 Task: Find connections with filter location Norderstedt with filter topic #careeradvice with filter profile language Potuguese with filter current company Bar & Bench with filter school Nava Nalanda with filter industry Information Services with filter service category Android Development with filter keywords title Shipping and Receiving Staff
Action: Mouse moved to (544, 99)
Screenshot: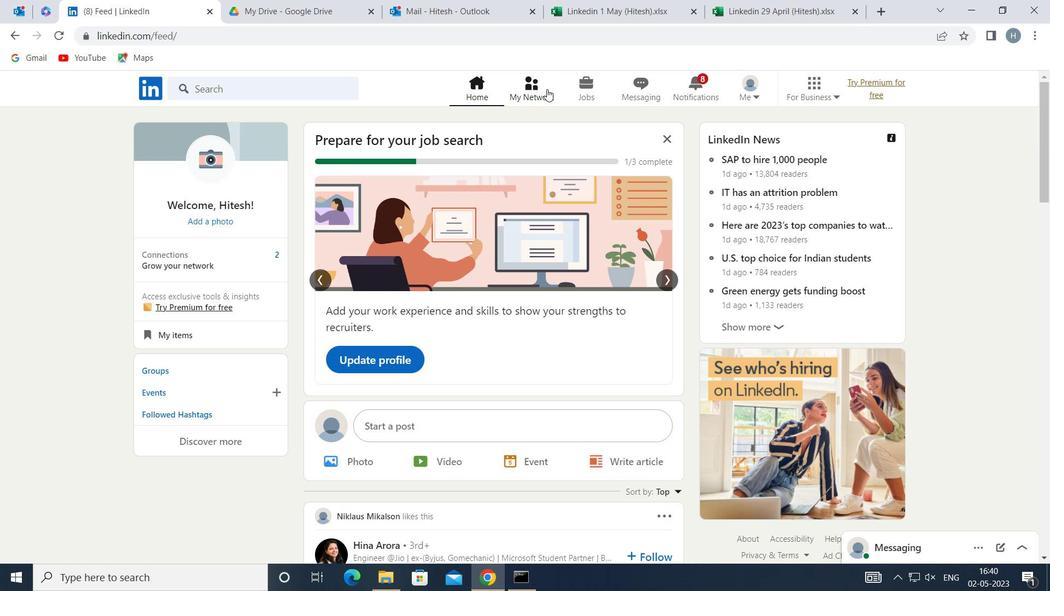 
Action: Mouse pressed left at (544, 99)
Screenshot: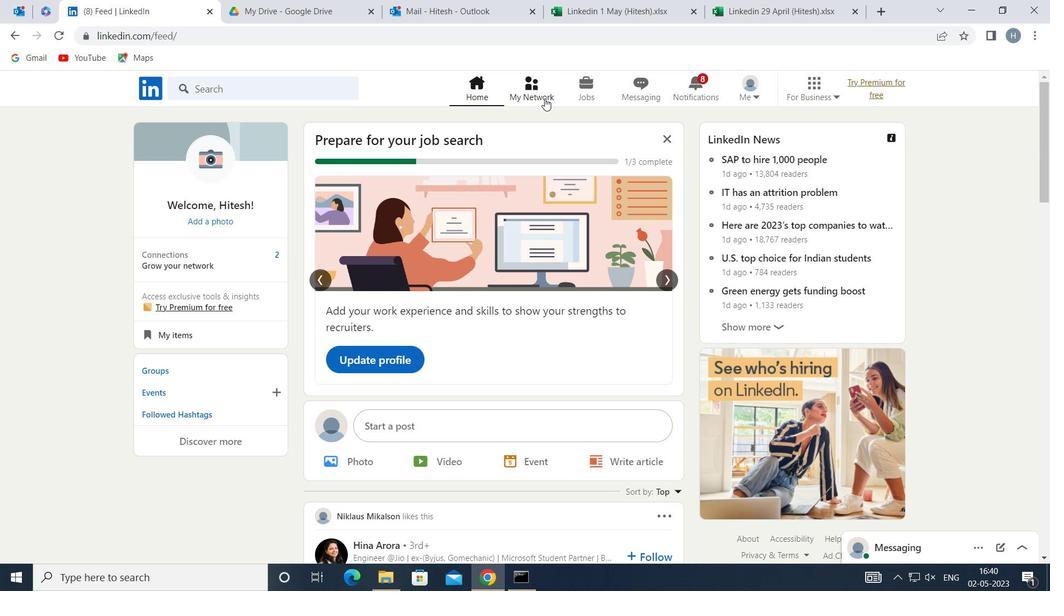 
Action: Mouse moved to (286, 167)
Screenshot: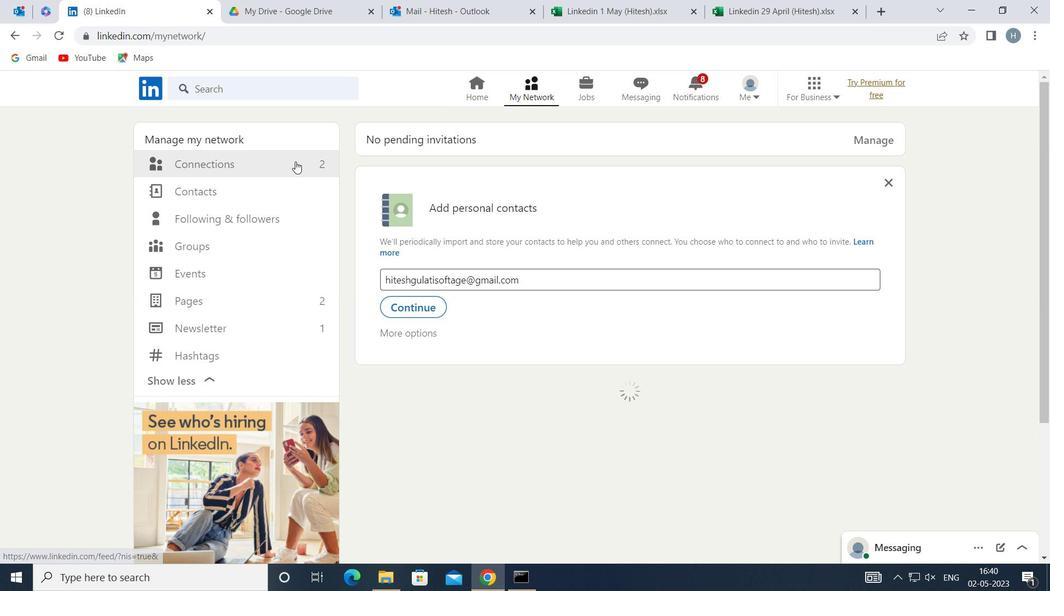 
Action: Mouse pressed left at (286, 167)
Screenshot: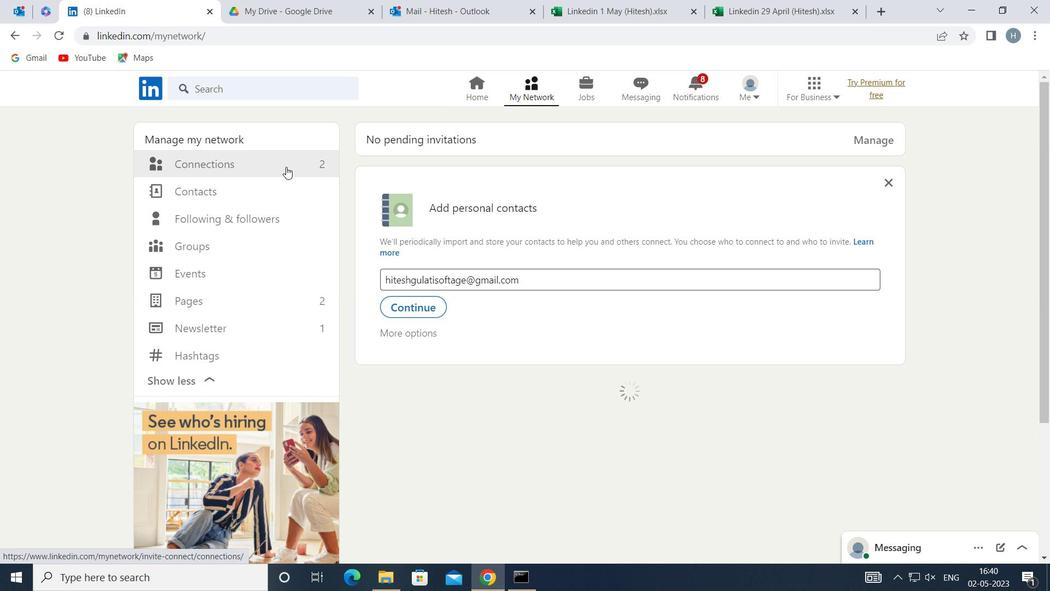 
Action: Mouse moved to (611, 166)
Screenshot: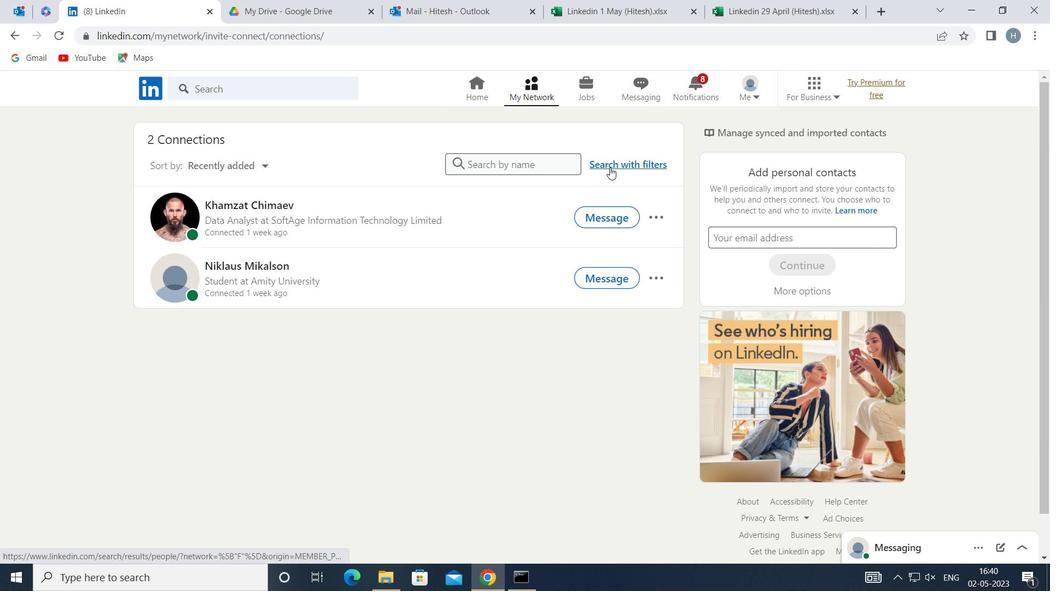 
Action: Mouse pressed left at (611, 166)
Screenshot: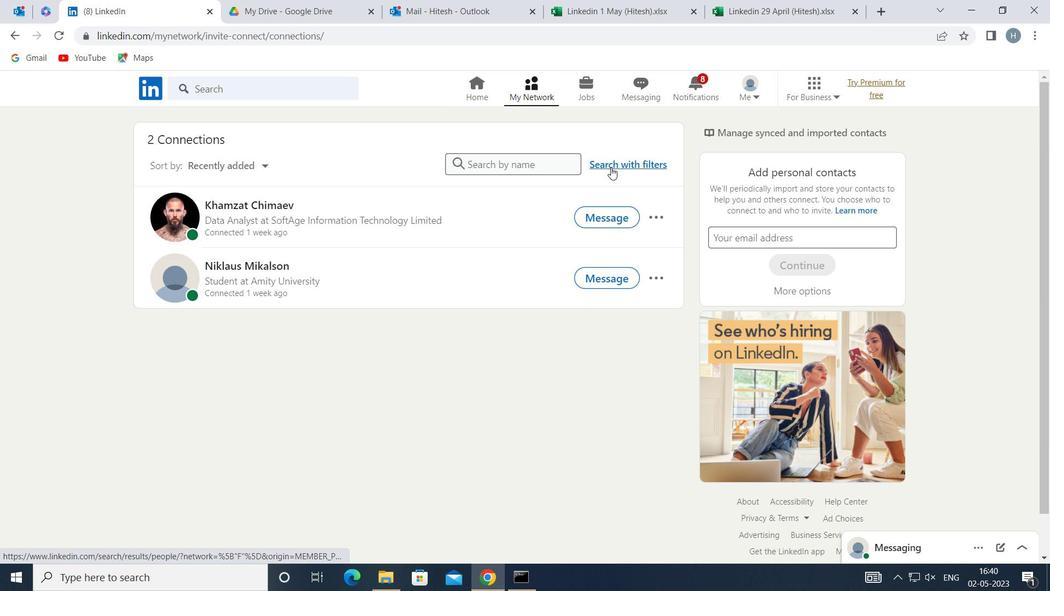 
Action: Mouse moved to (574, 132)
Screenshot: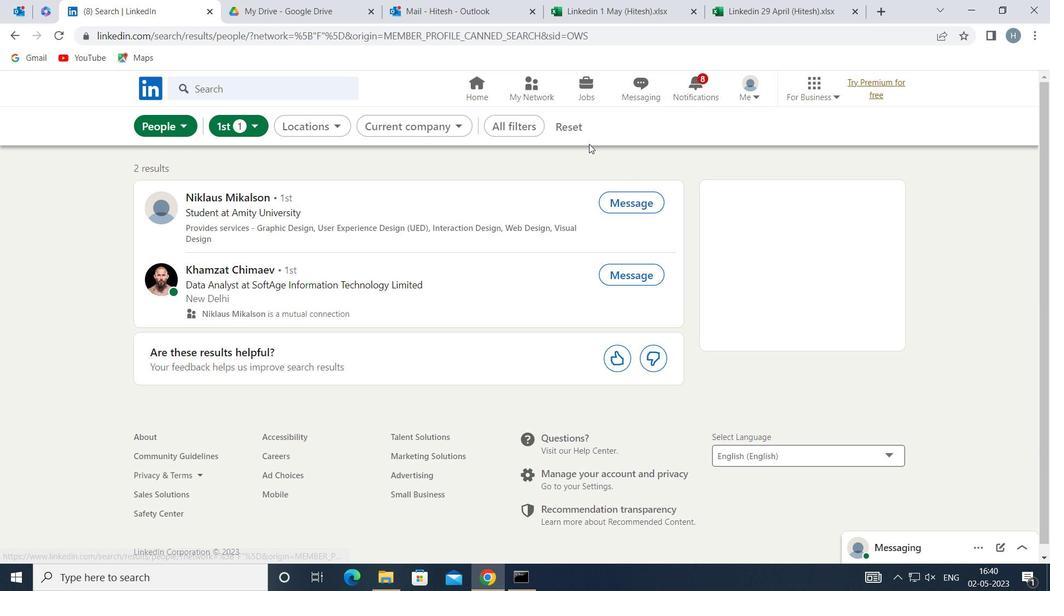 
Action: Mouse pressed left at (574, 132)
Screenshot: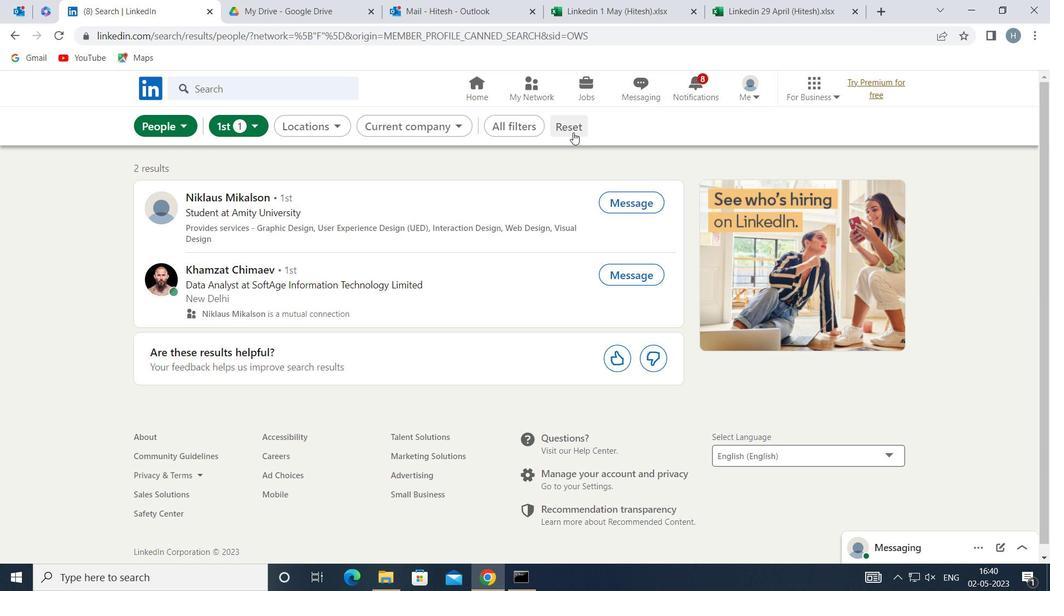 
Action: Mouse moved to (541, 118)
Screenshot: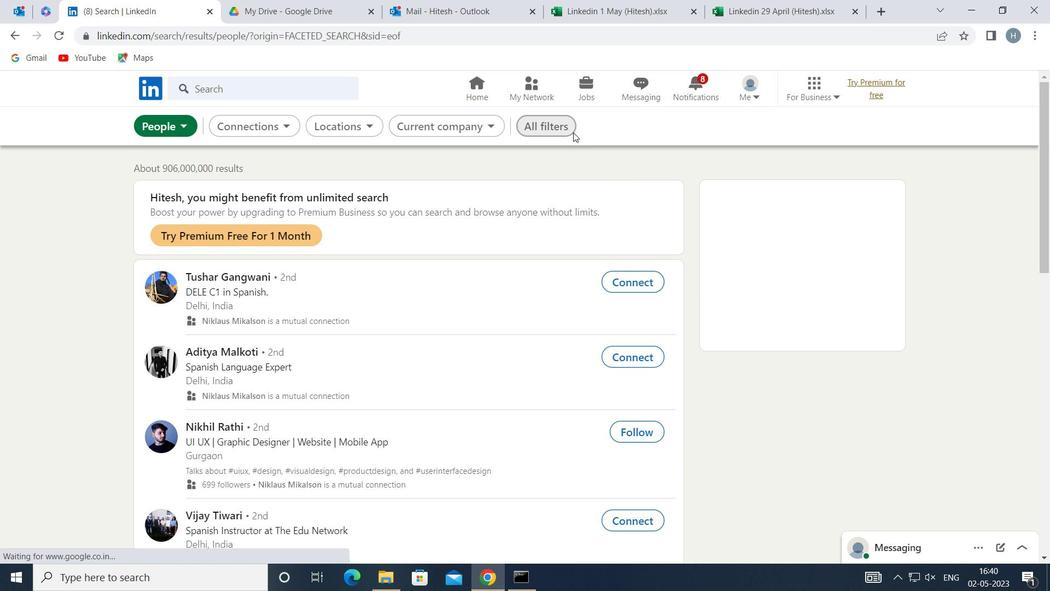 
Action: Mouse pressed left at (541, 118)
Screenshot: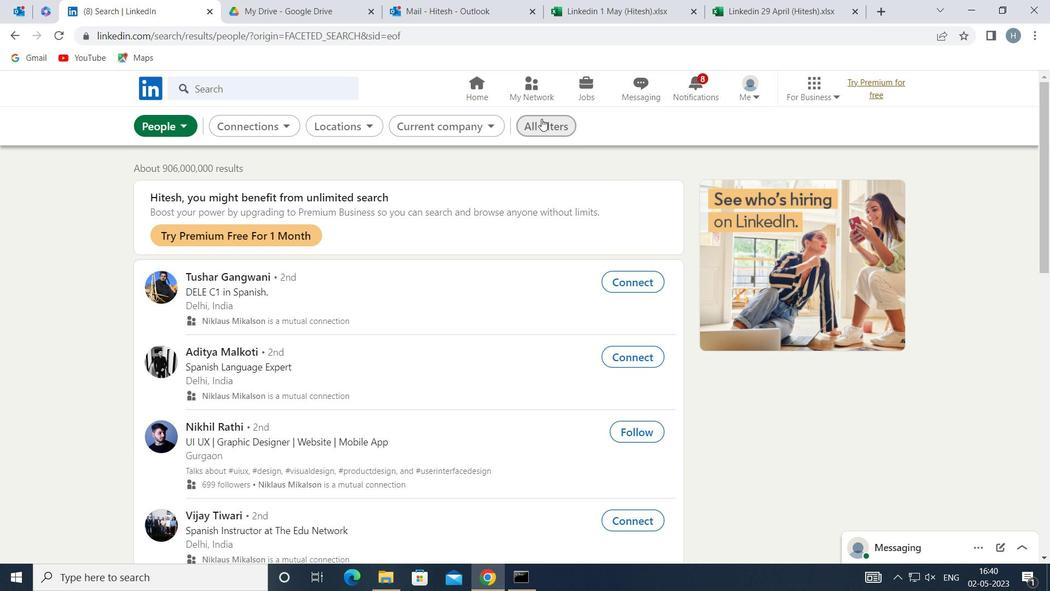 
Action: Mouse moved to (776, 216)
Screenshot: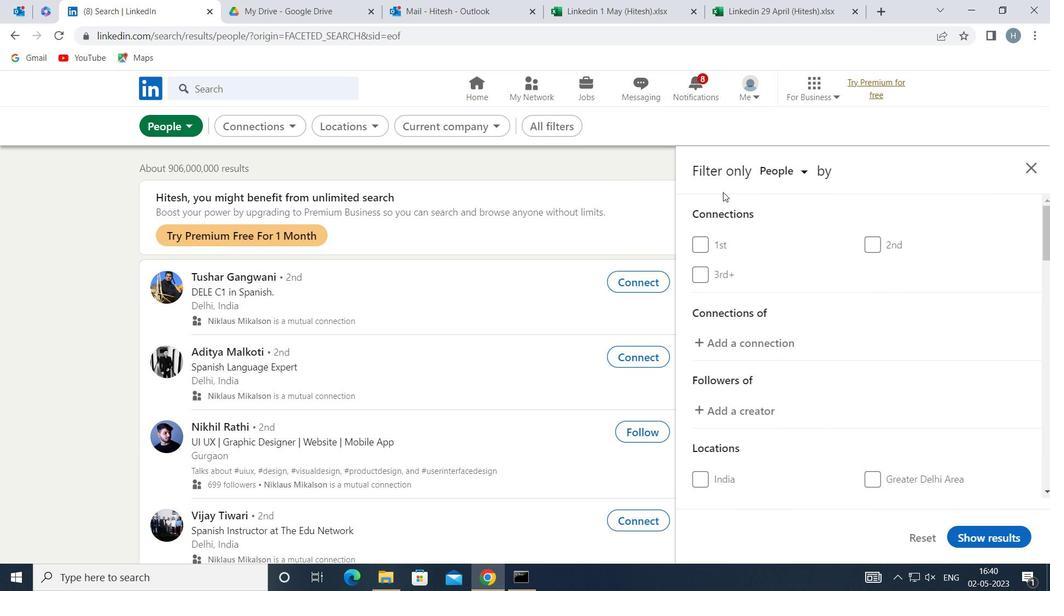 
Action: Mouse scrolled (776, 215) with delta (0, 0)
Screenshot: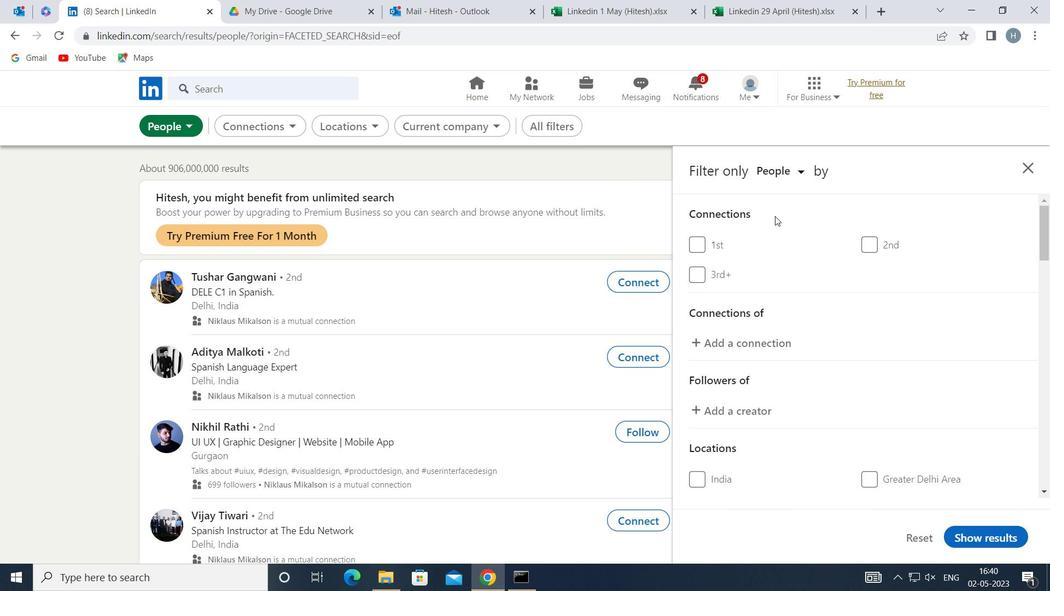 
Action: Mouse scrolled (776, 215) with delta (0, 0)
Screenshot: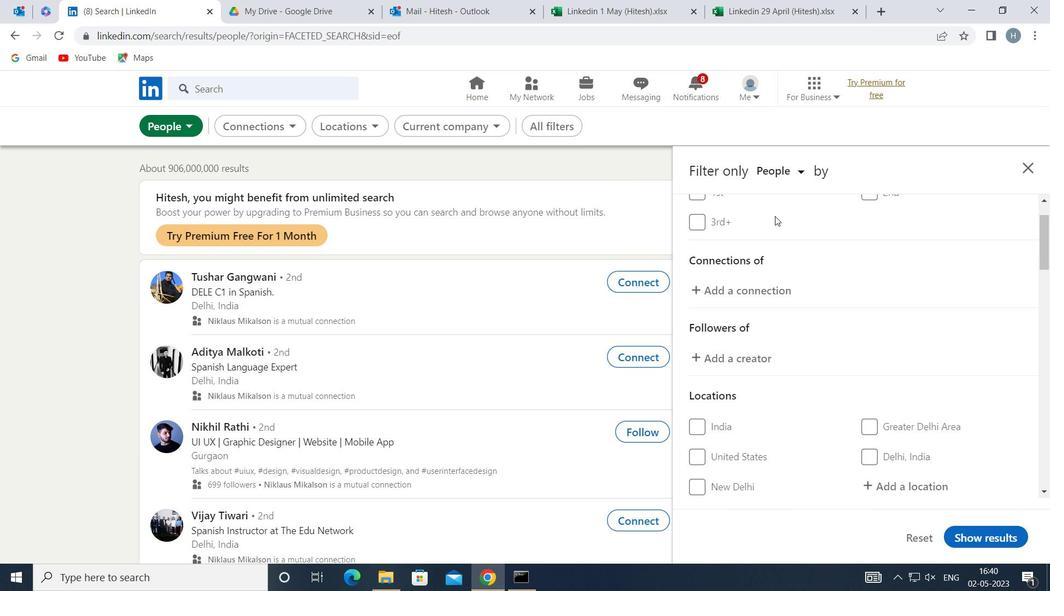 
Action: Mouse moved to (918, 406)
Screenshot: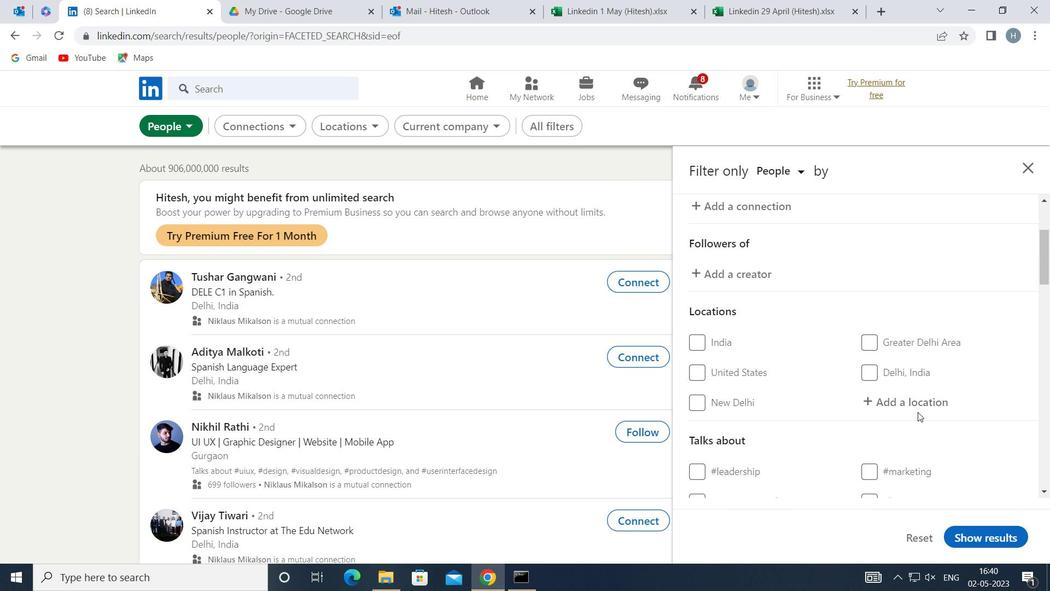 
Action: Mouse pressed left at (918, 406)
Screenshot: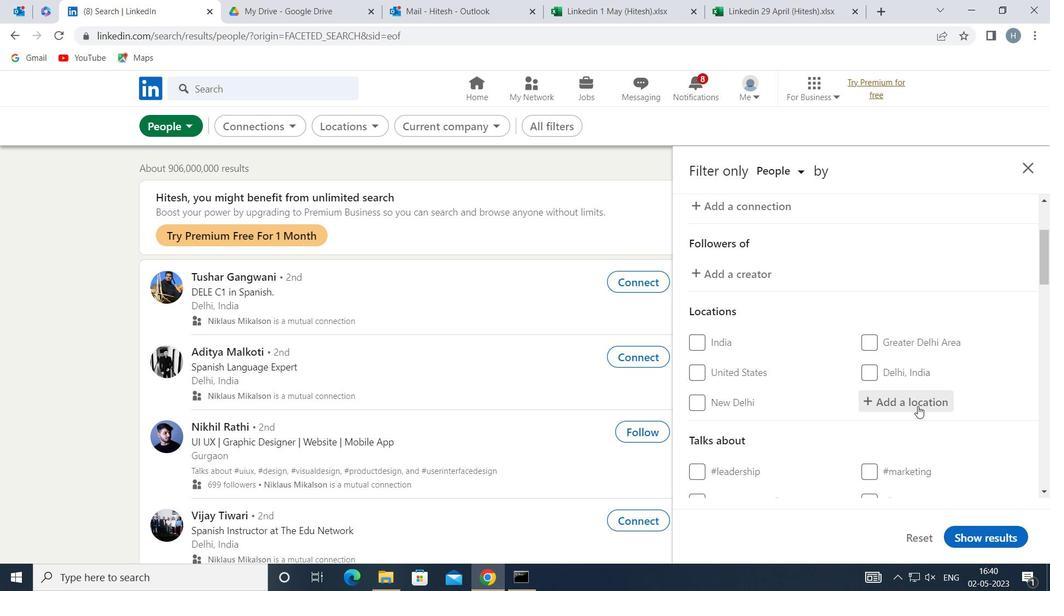 
Action: Key pressed <Key.shift>NORDERSTEDT
Screenshot: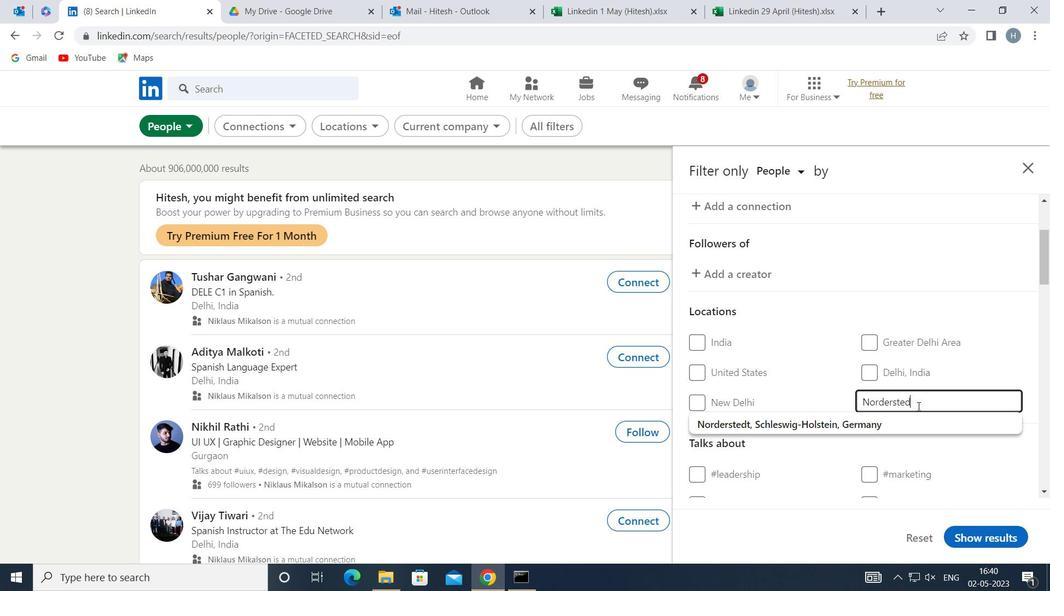 
Action: Mouse moved to (918, 419)
Screenshot: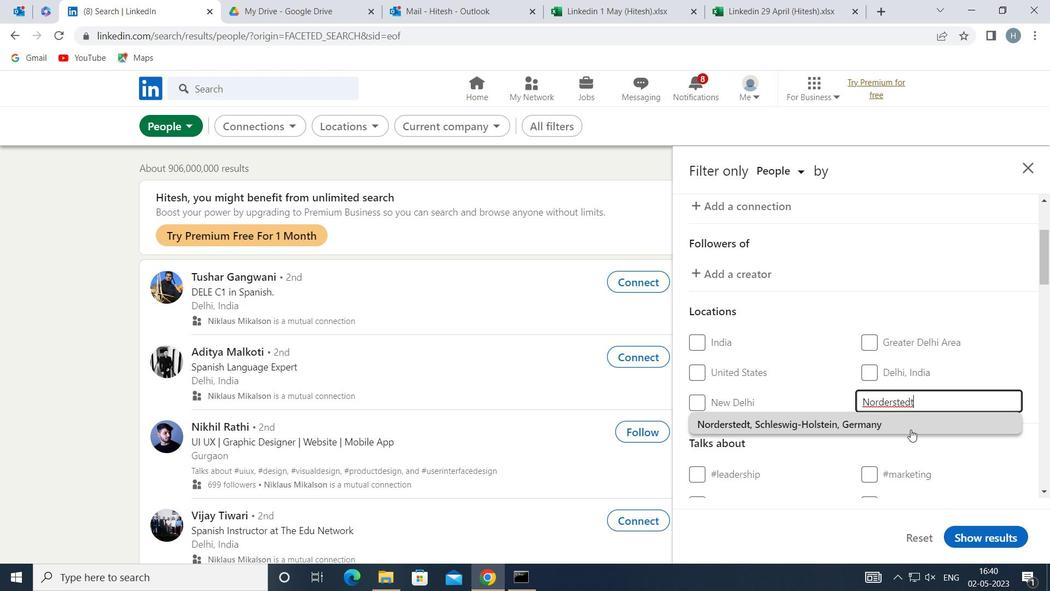 
Action: Mouse pressed left at (918, 419)
Screenshot: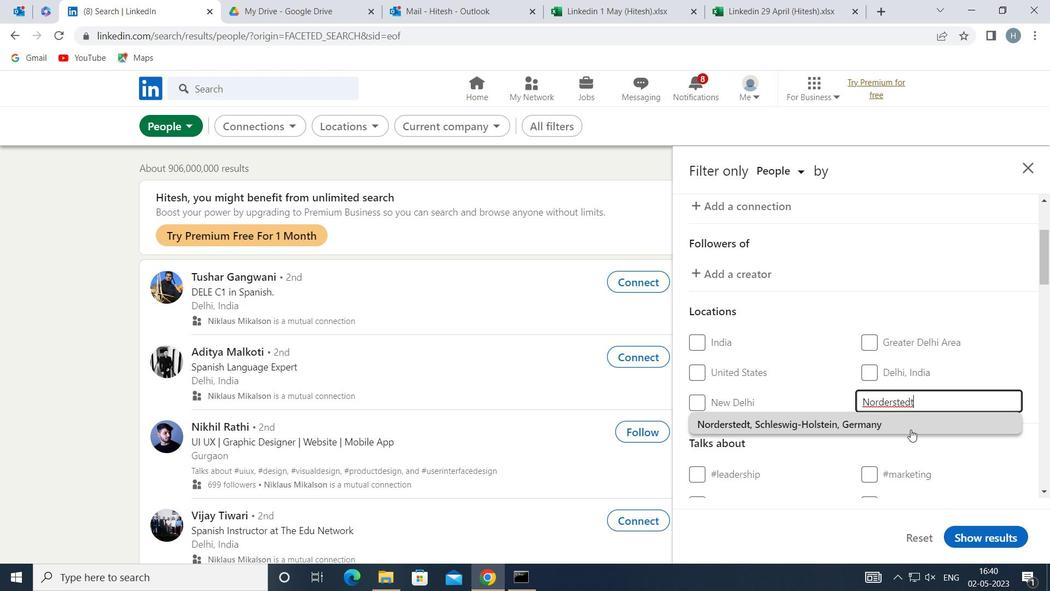 
Action: Mouse moved to (897, 400)
Screenshot: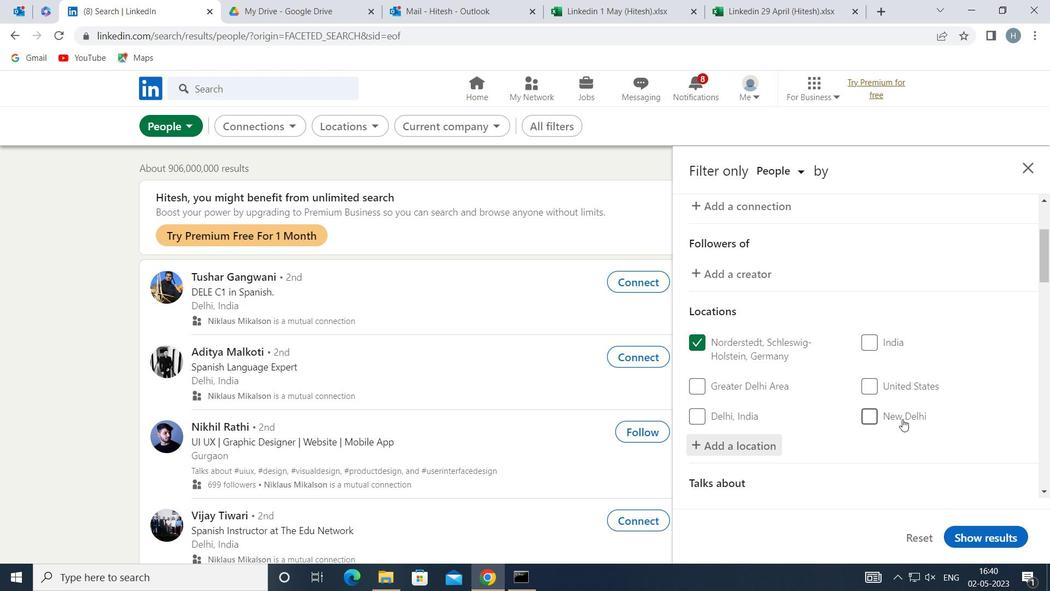 
Action: Mouse scrolled (897, 400) with delta (0, 0)
Screenshot: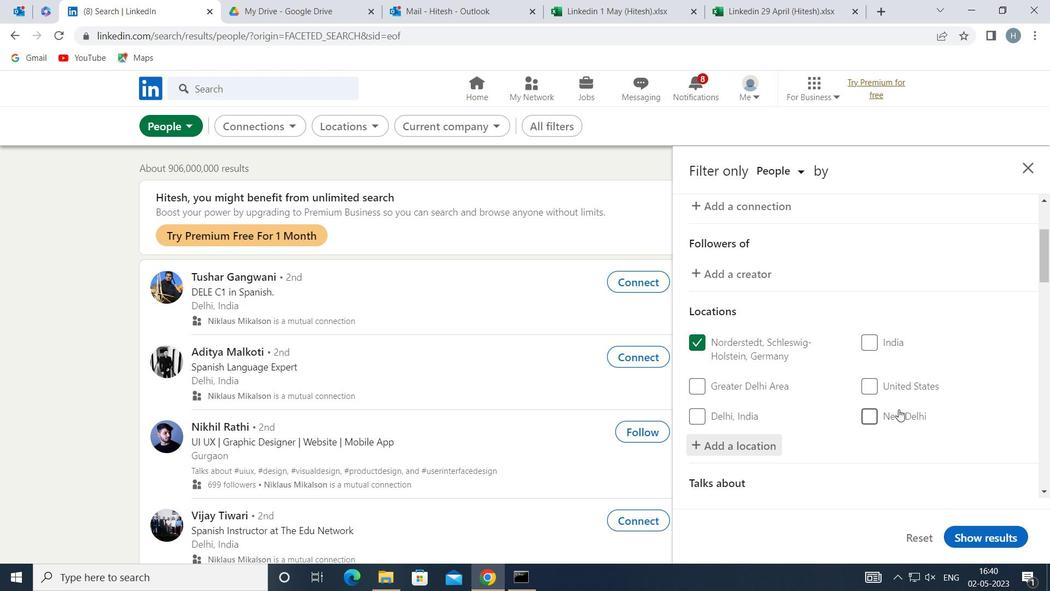 
Action: Mouse scrolled (897, 400) with delta (0, 0)
Screenshot: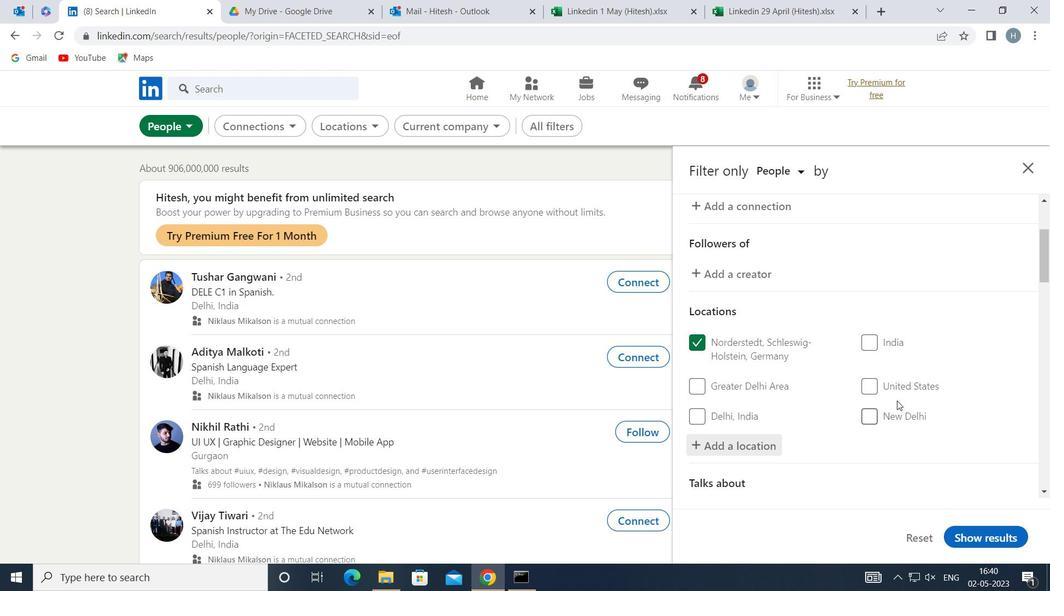 
Action: Mouse moved to (890, 384)
Screenshot: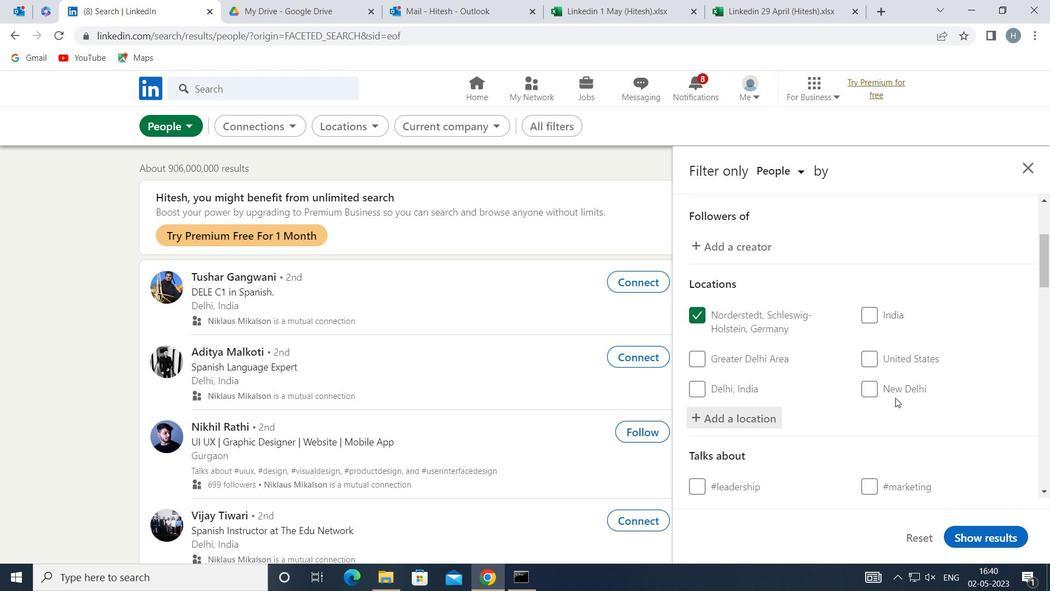 
Action: Mouse scrolled (890, 384) with delta (0, 0)
Screenshot: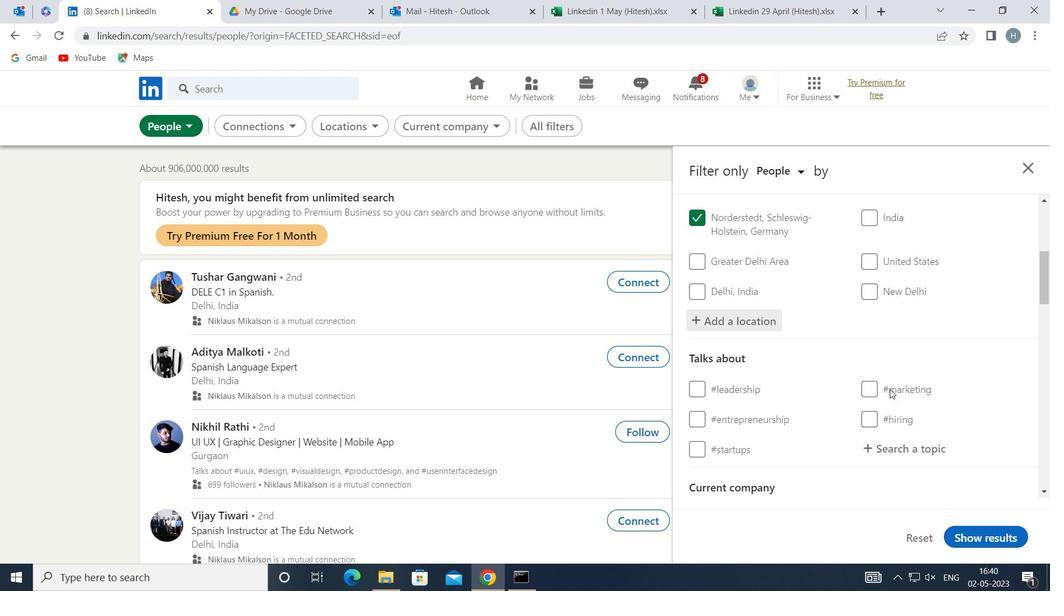 
Action: Mouse moved to (915, 372)
Screenshot: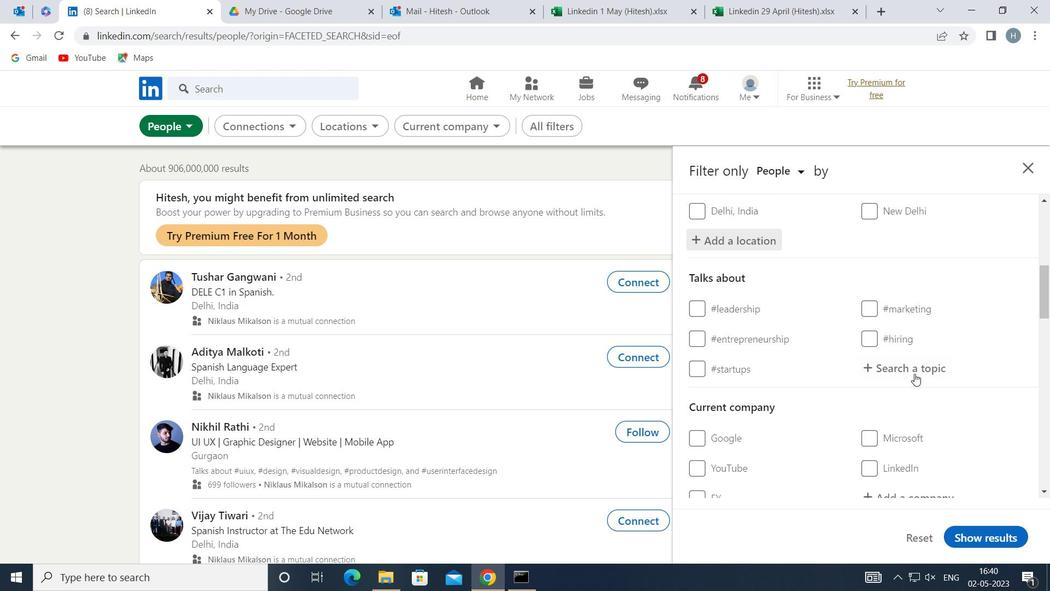
Action: Mouse pressed left at (915, 372)
Screenshot: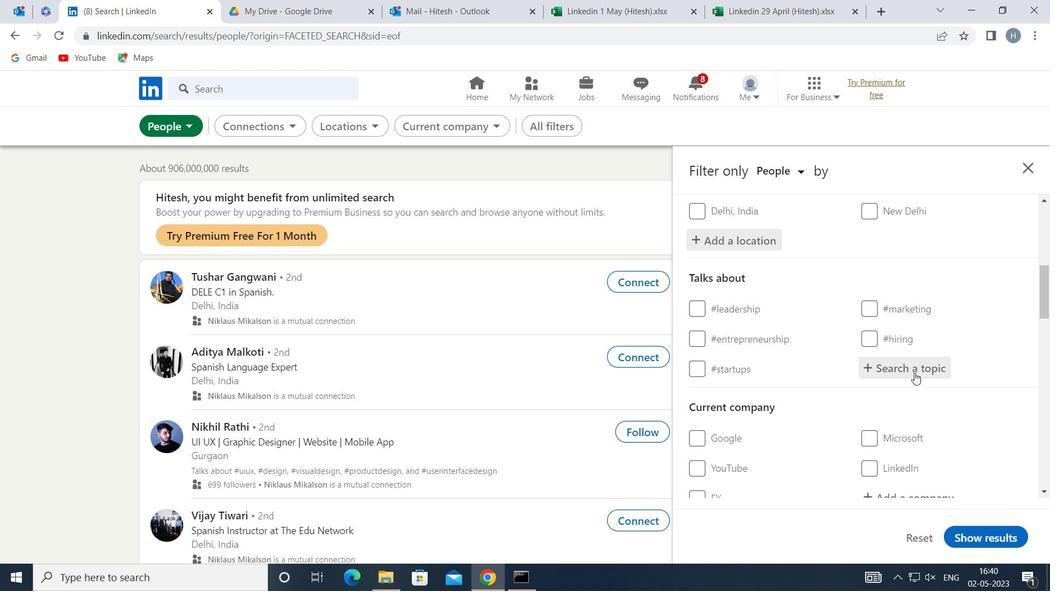
Action: Key pressed <Key.shift>CAREERADVICE
Screenshot: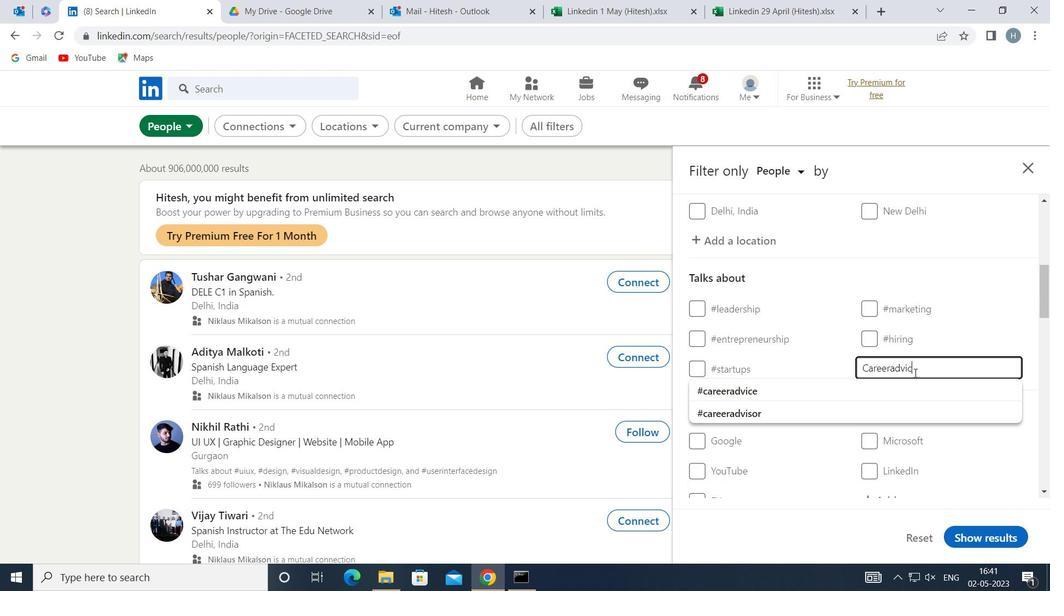 
Action: Mouse moved to (886, 386)
Screenshot: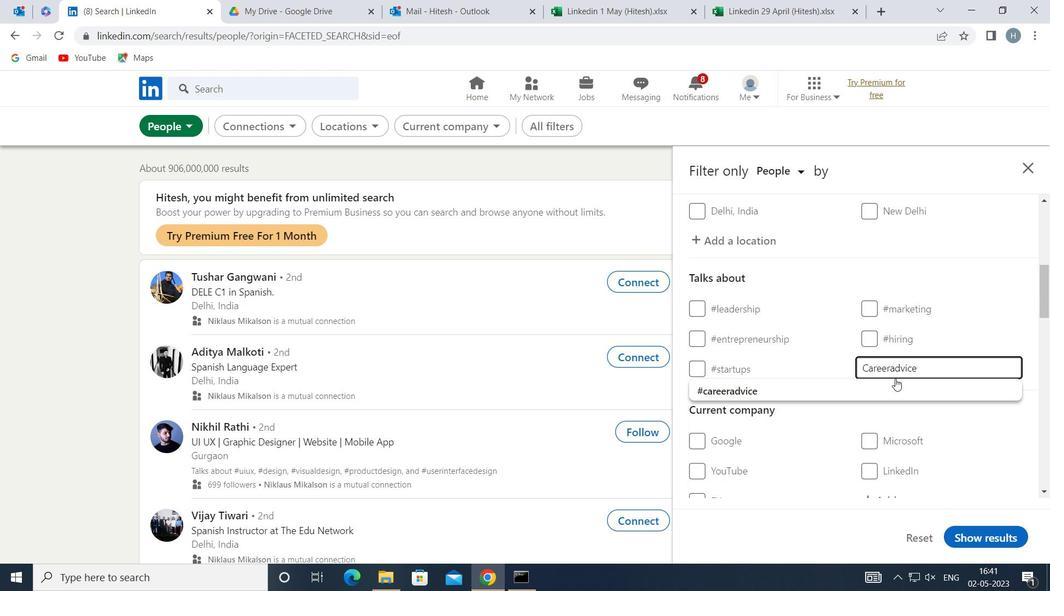 
Action: Mouse pressed left at (886, 386)
Screenshot: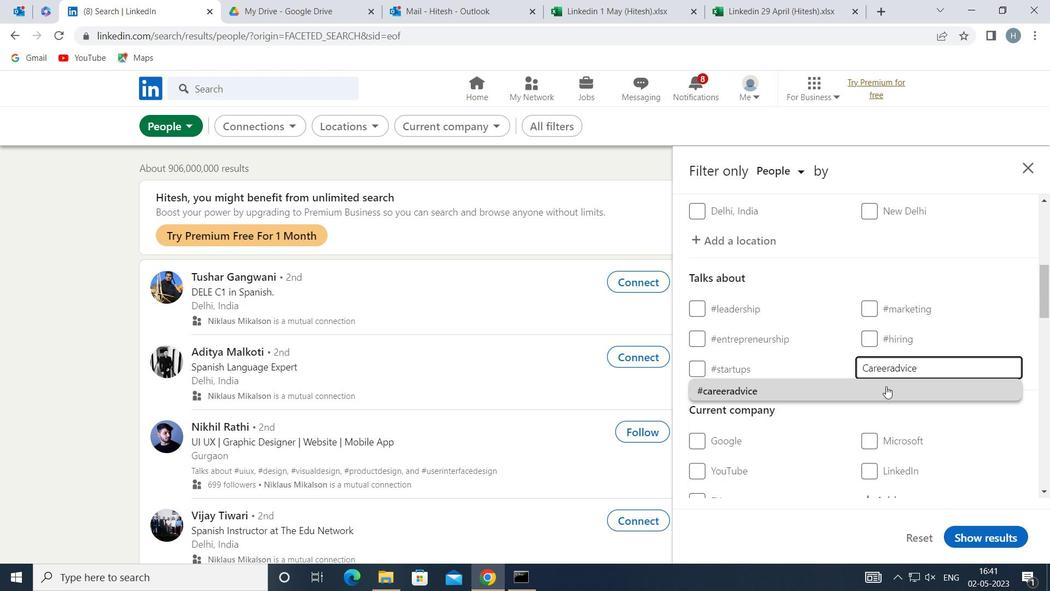 
Action: Mouse moved to (762, 404)
Screenshot: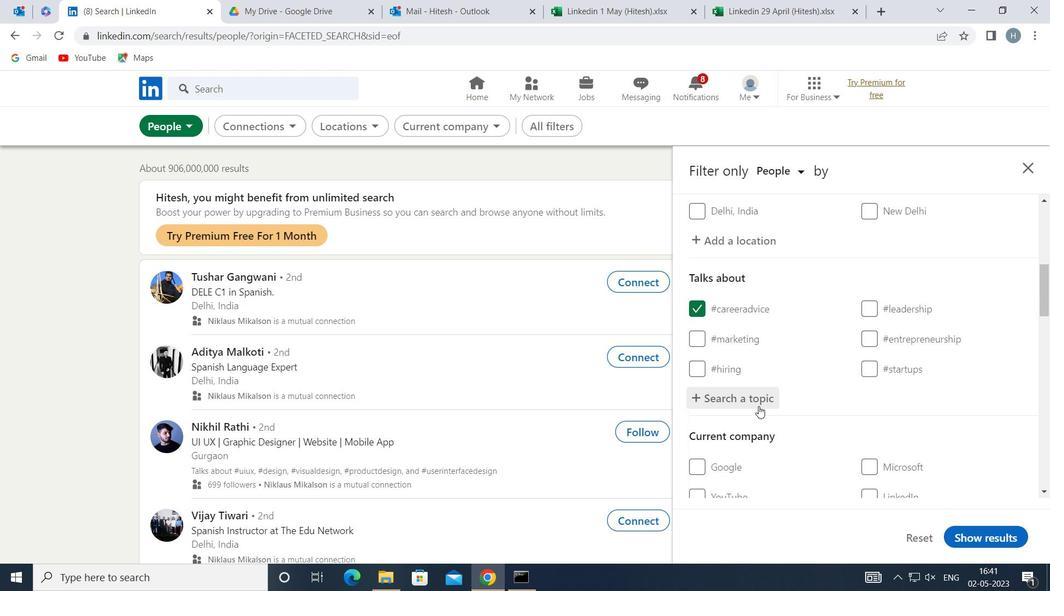 
Action: Mouse scrolled (762, 403) with delta (0, 0)
Screenshot: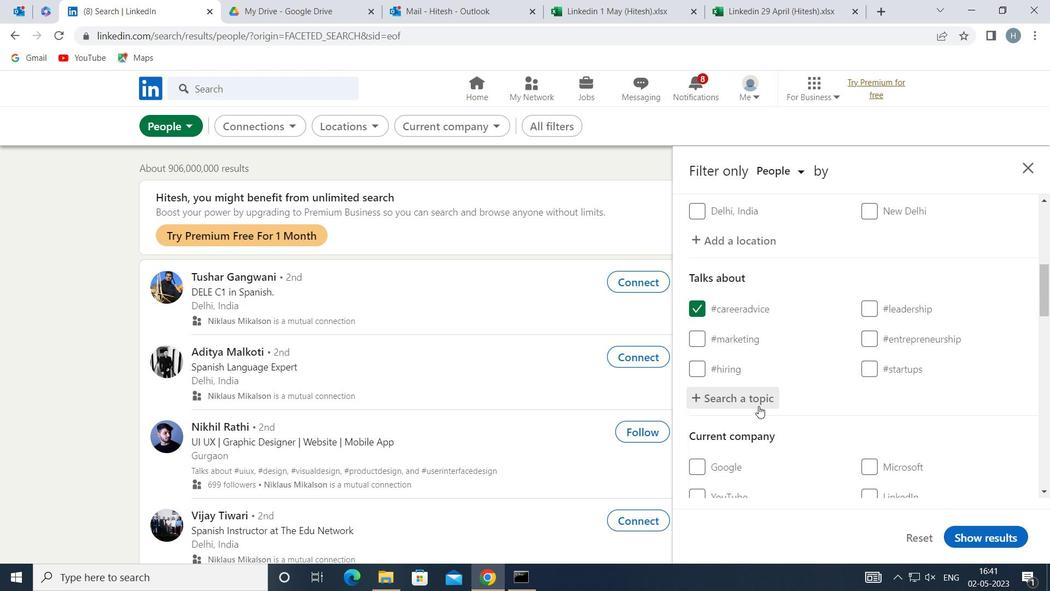 
Action: Mouse moved to (786, 394)
Screenshot: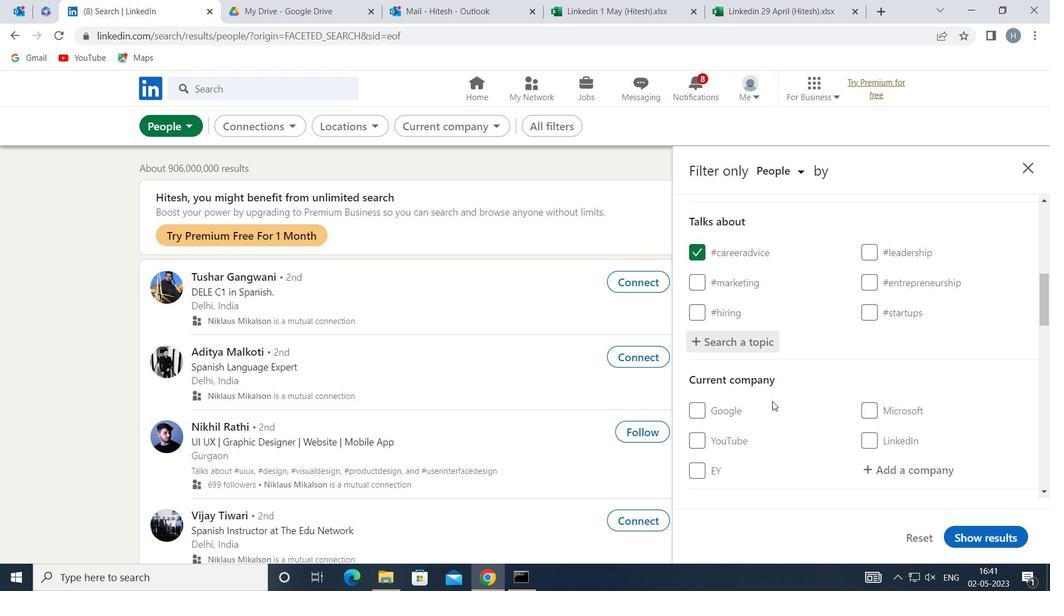 
Action: Mouse scrolled (786, 393) with delta (0, 0)
Screenshot: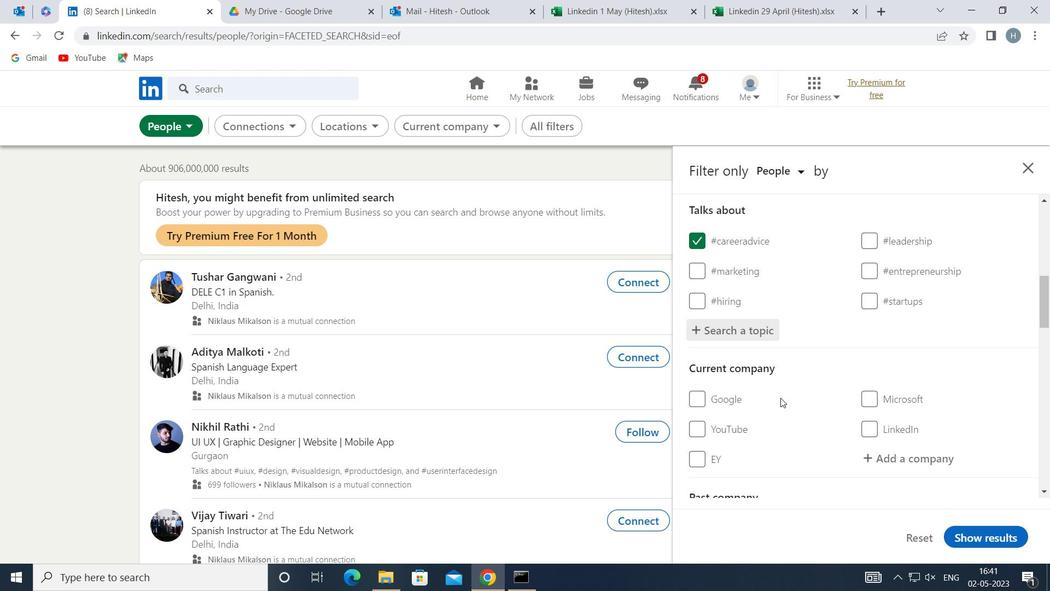 
Action: Mouse moved to (797, 389)
Screenshot: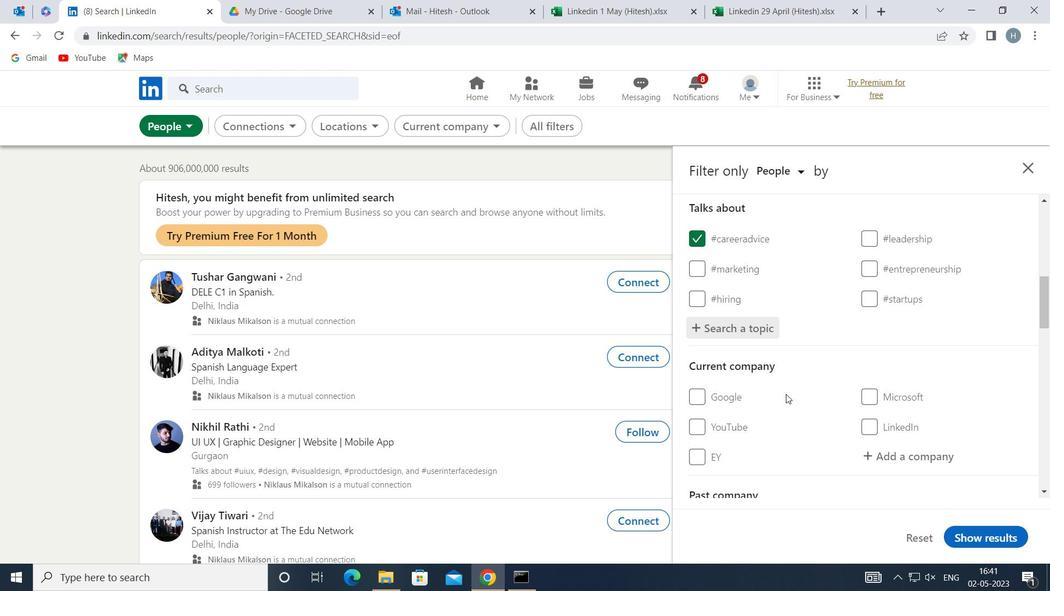
Action: Mouse scrolled (797, 389) with delta (0, 0)
Screenshot: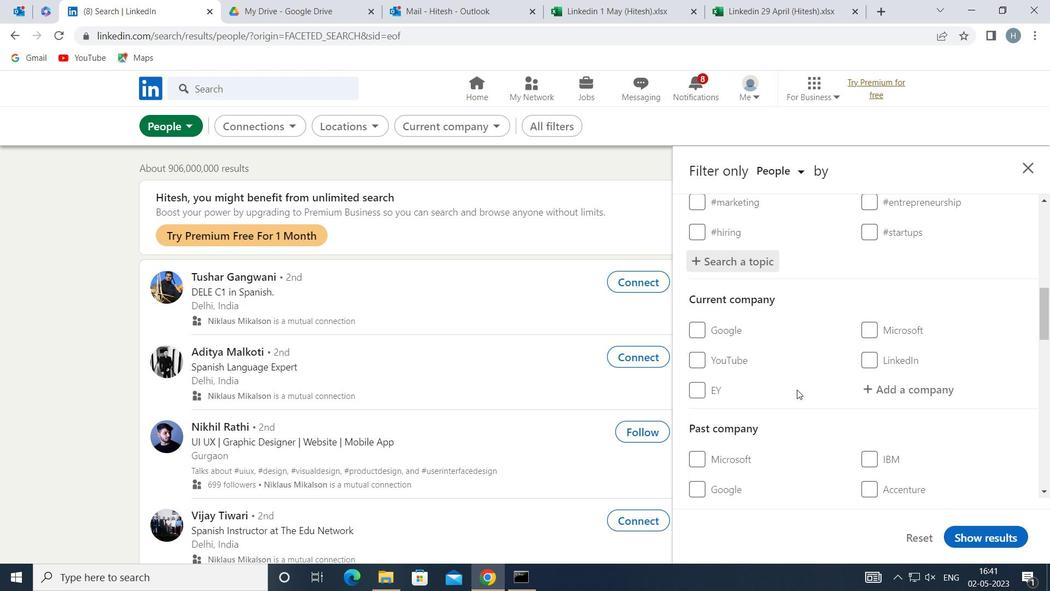 
Action: Mouse scrolled (797, 389) with delta (0, 0)
Screenshot: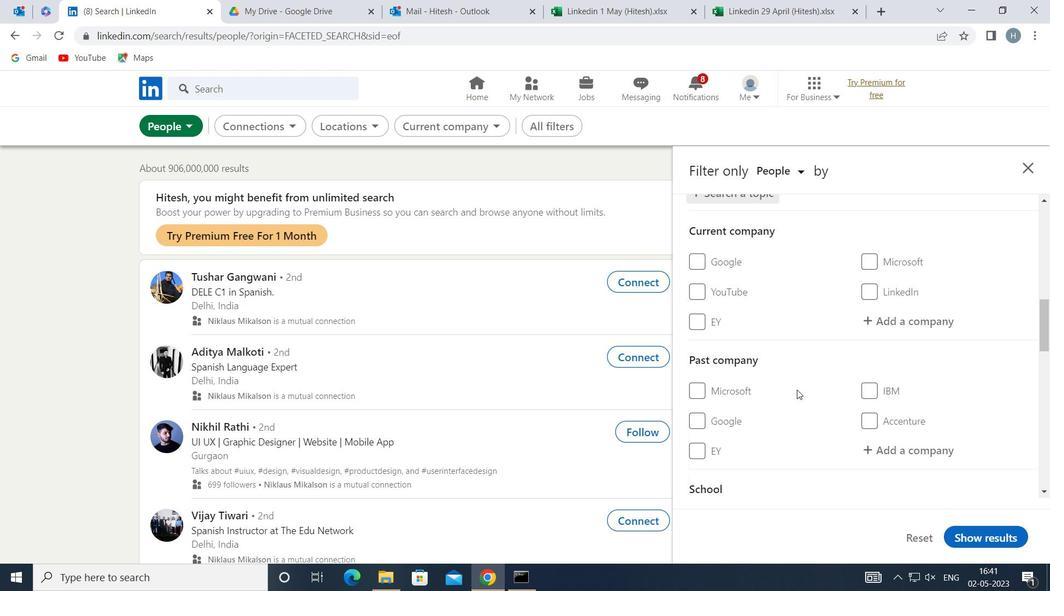 
Action: Mouse scrolled (797, 389) with delta (0, 0)
Screenshot: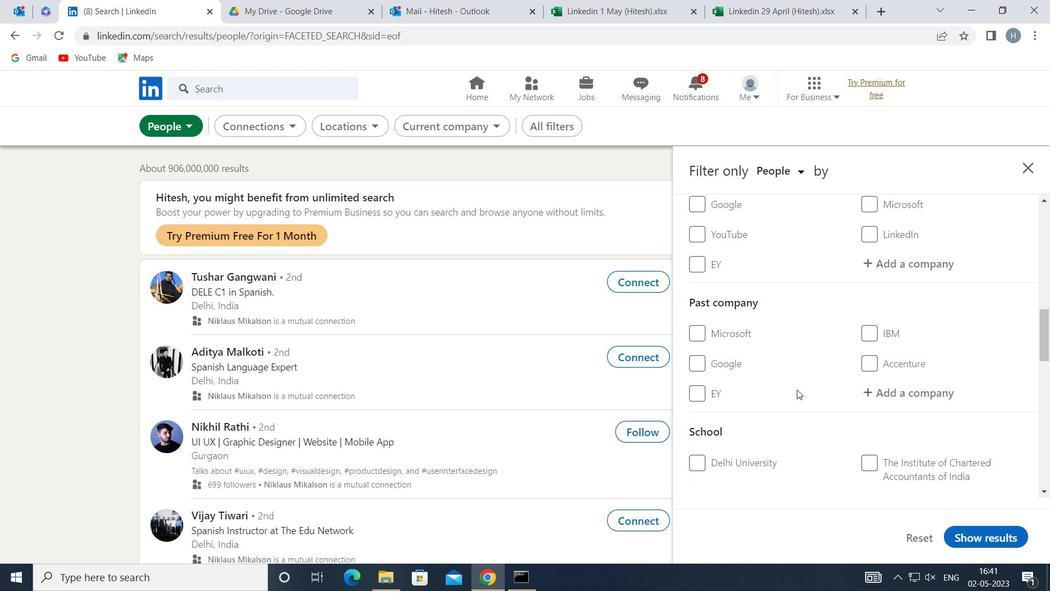 
Action: Mouse scrolled (797, 389) with delta (0, 0)
Screenshot: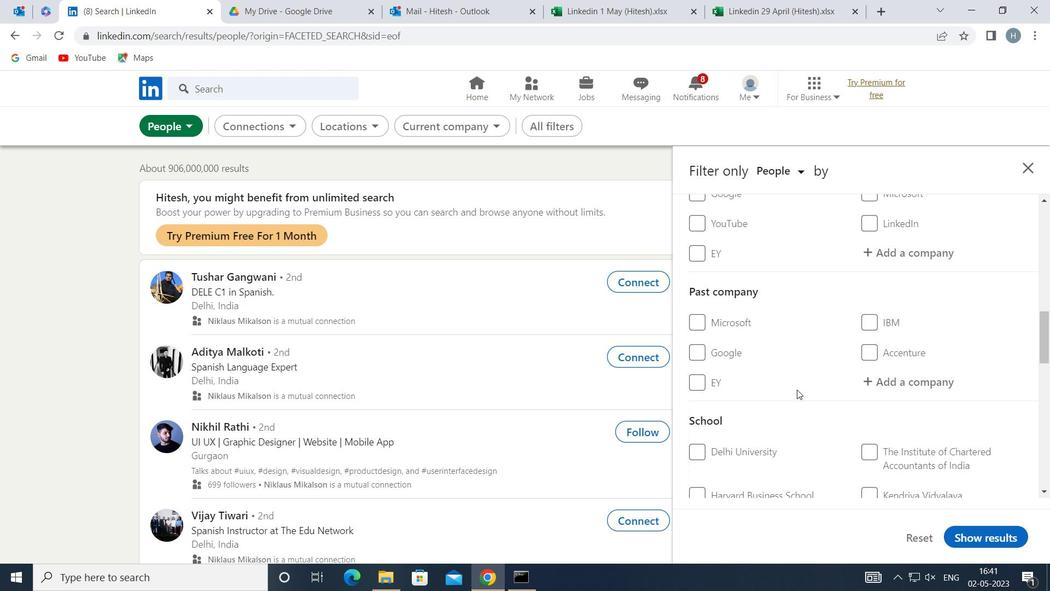 
Action: Mouse moved to (797, 389)
Screenshot: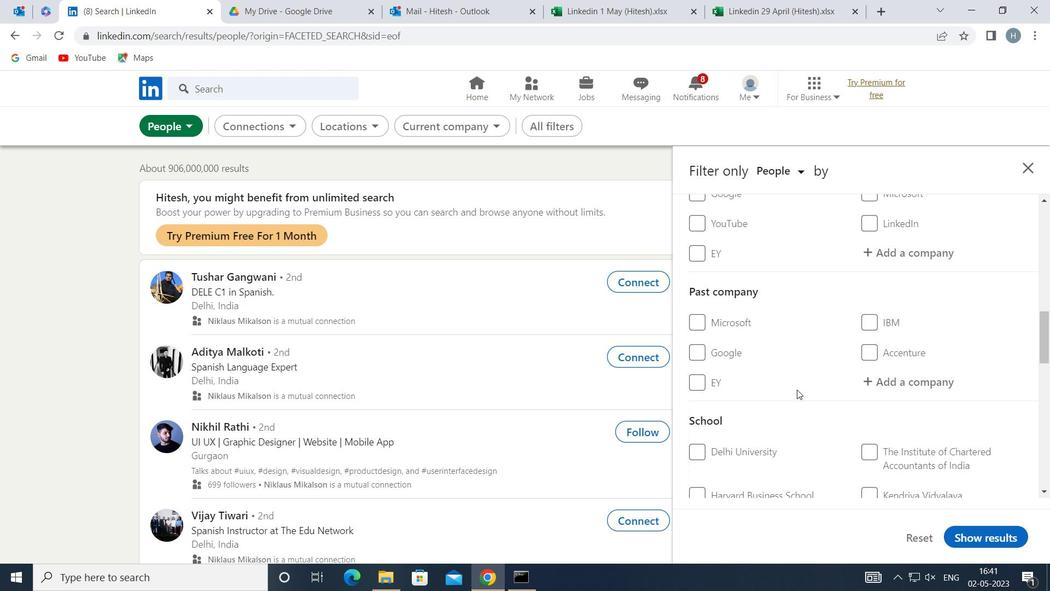 
Action: Mouse scrolled (797, 389) with delta (0, 0)
Screenshot: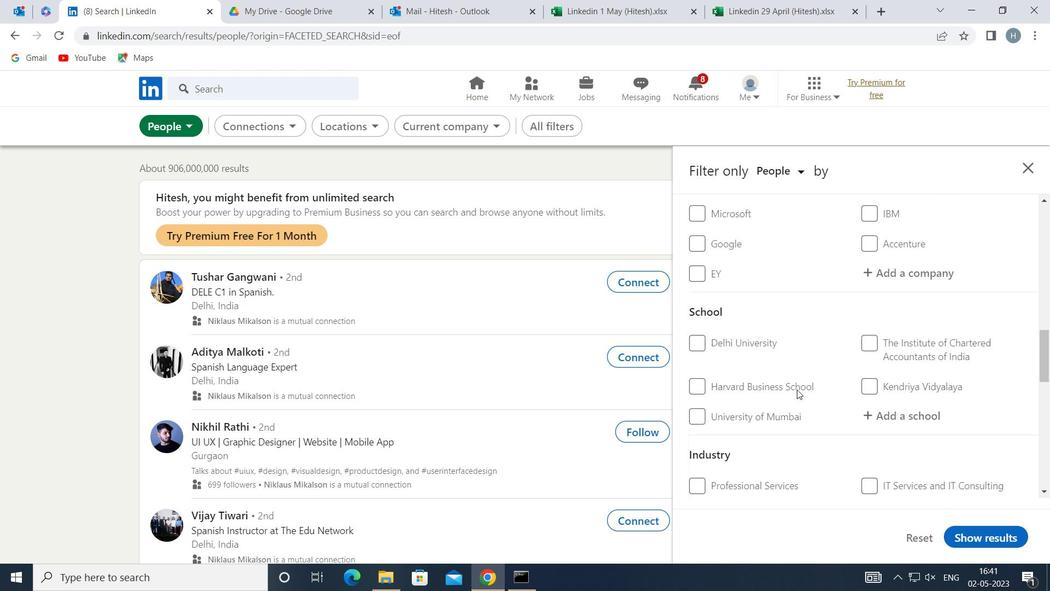 
Action: Mouse scrolled (797, 389) with delta (0, 0)
Screenshot: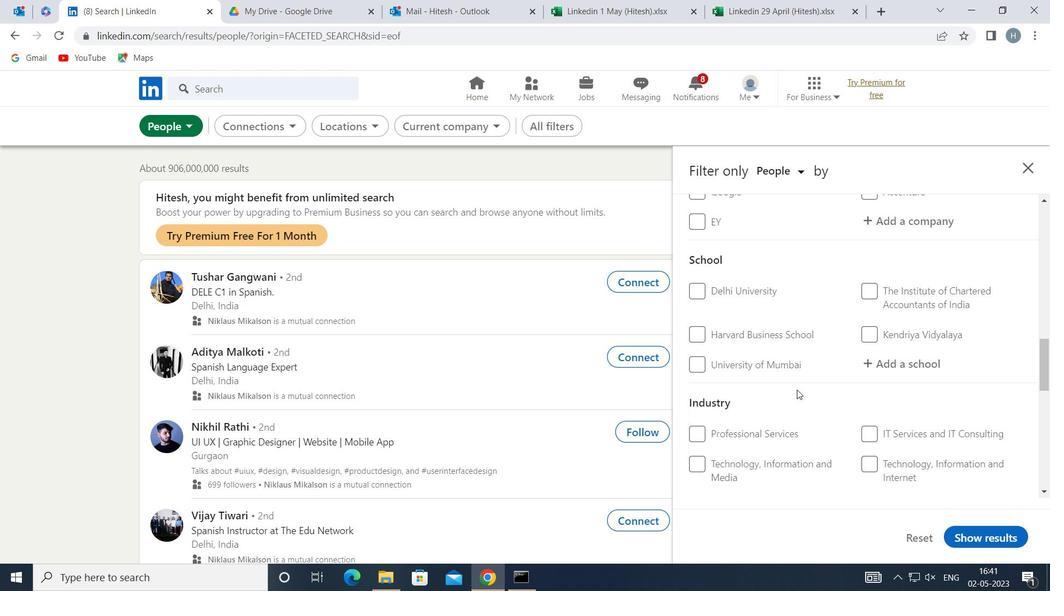 
Action: Mouse scrolled (797, 389) with delta (0, 0)
Screenshot: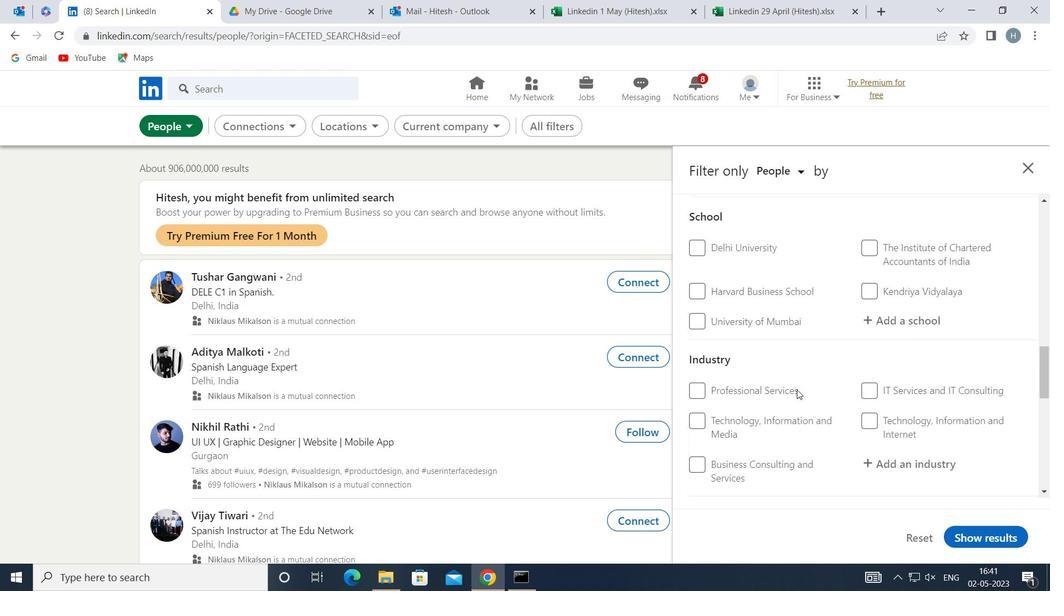
Action: Mouse scrolled (797, 389) with delta (0, 0)
Screenshot: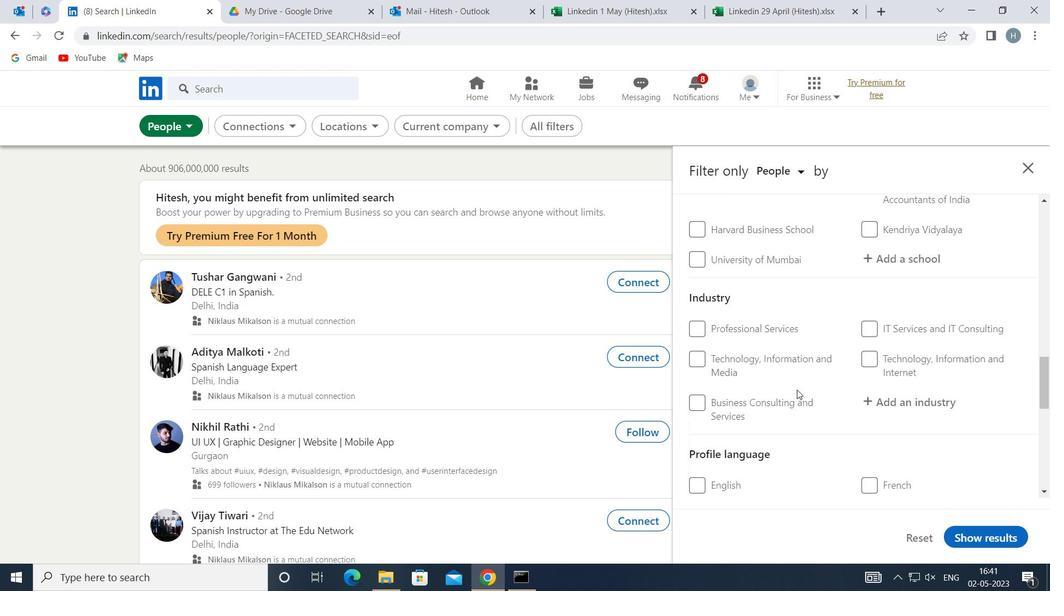 
Action: Mouse moved to (882, 370)
Screenshot: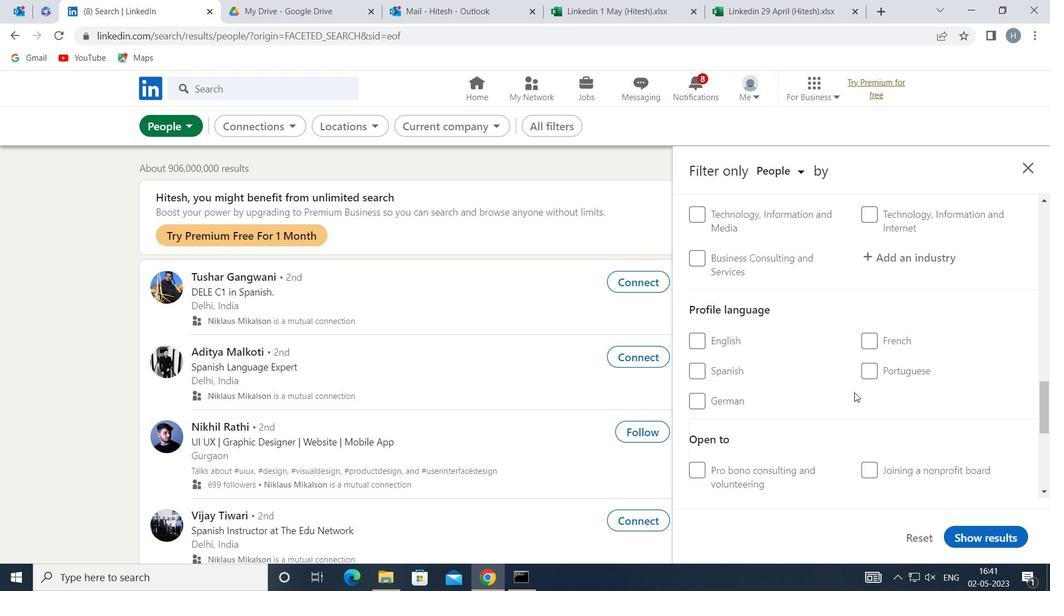 
Action: Mouse pressed left at (882, 370)
Screenshot: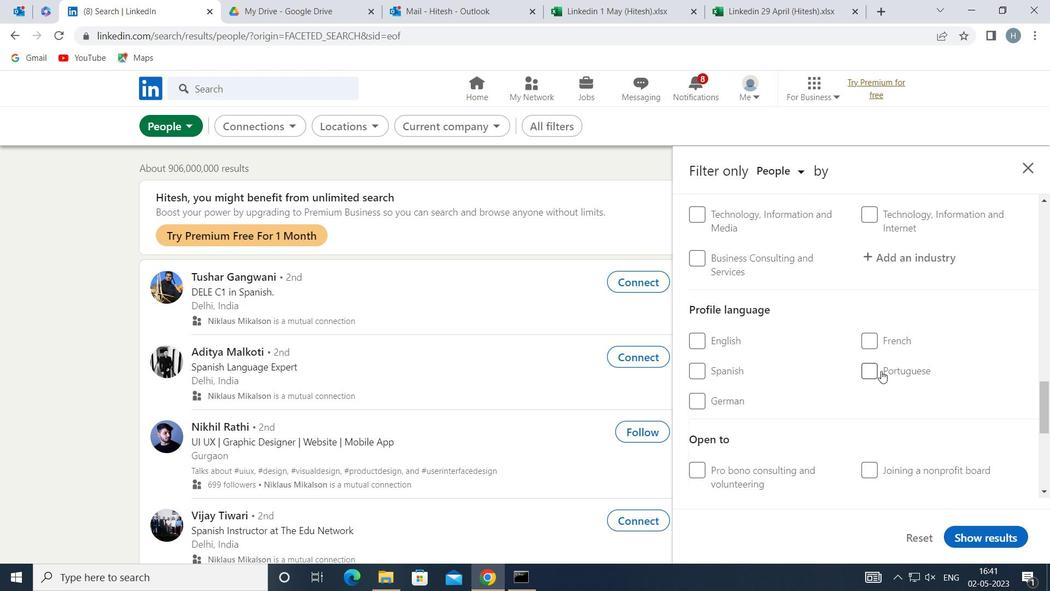 
Action: Mouse moved to (847, 384)
Screenshot: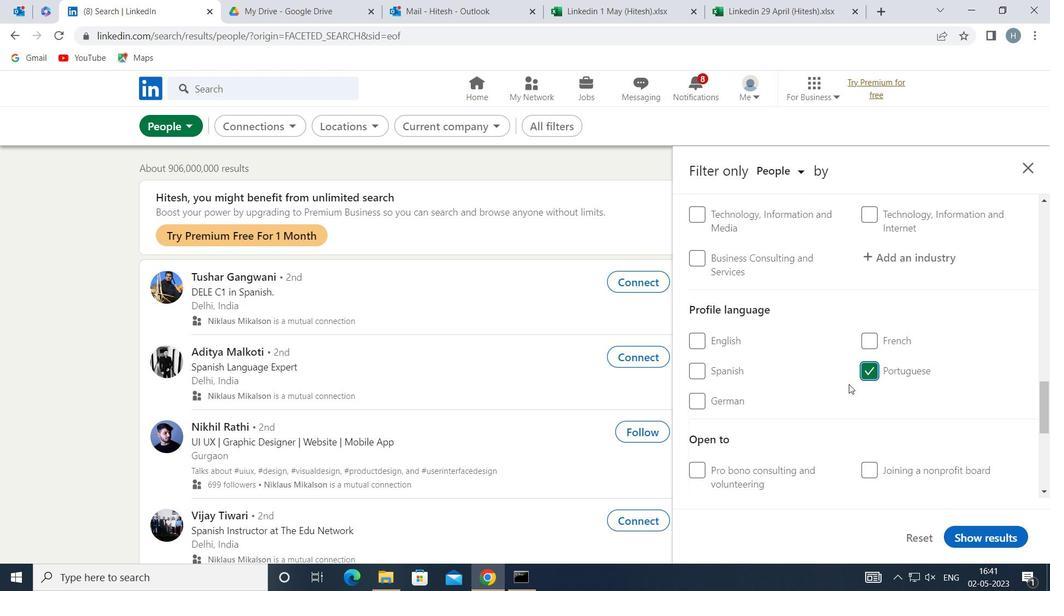 
Action: Mouse scrolled (847, 385) with delta (0, 0)
Screenshot: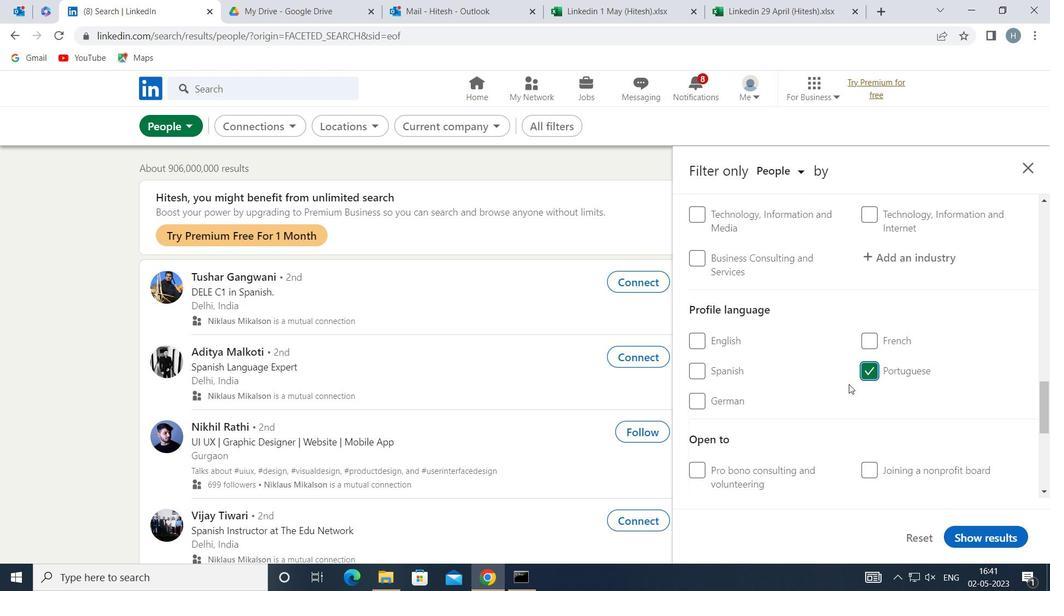 
Action: Mouse moved to (847, 379)
Screenshot: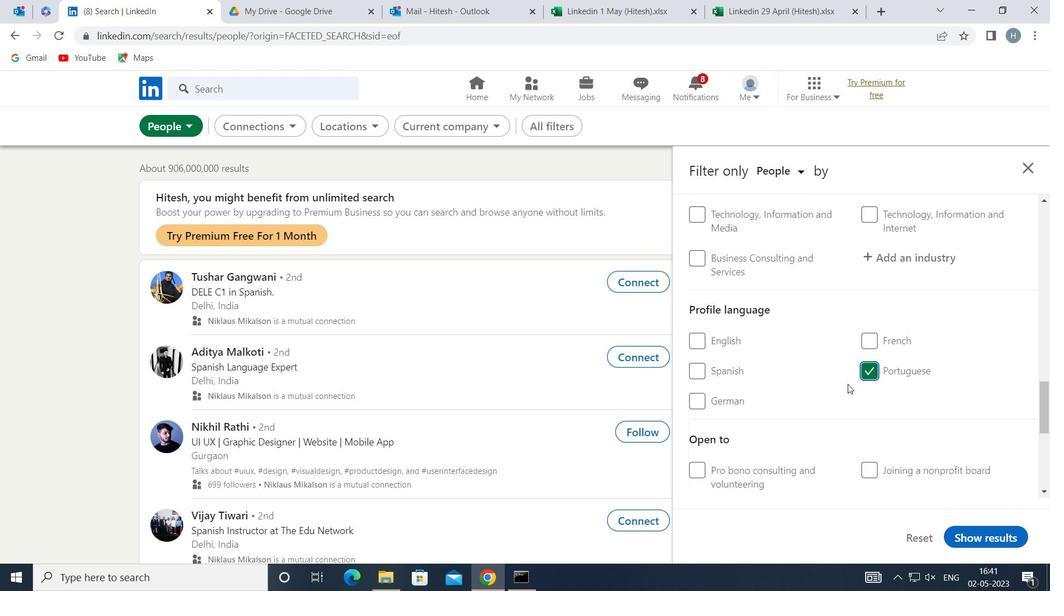 
Action: Mouse scrolled (847, 379) with delta (0, 0)
Screenshot: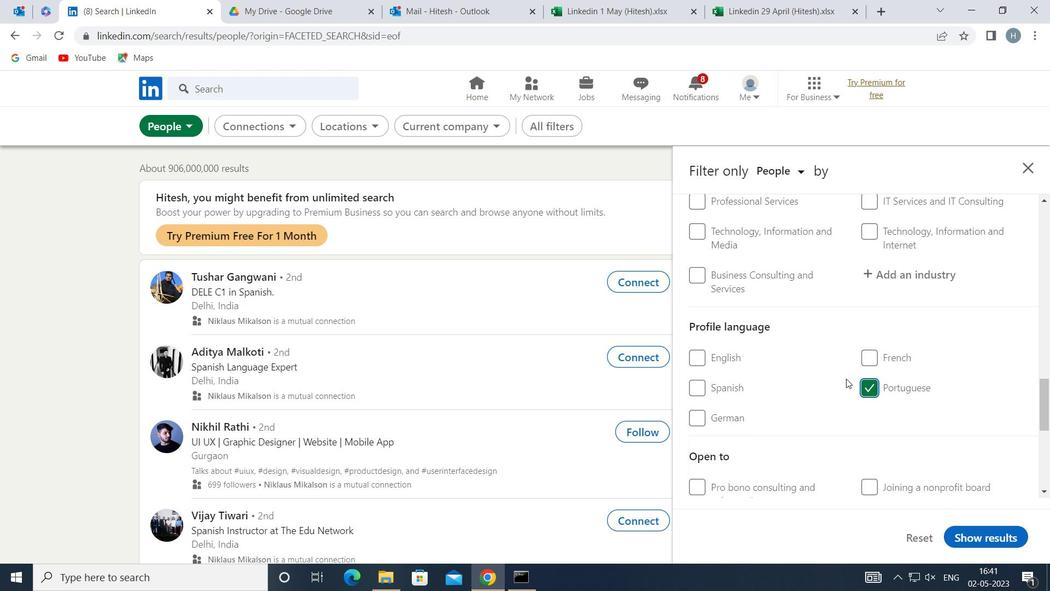
Action: Mouse scrolled (847, 379) with delta (0, 0)
Screenshot: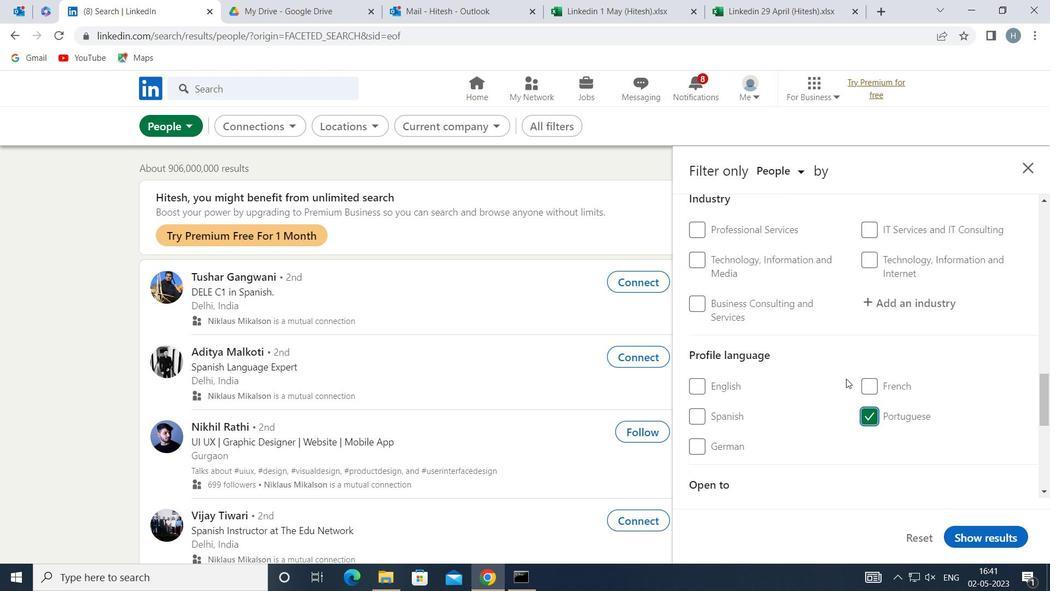 
Action: Mouse scrolled (847, 379) with delta (0, 0)
Screenshot: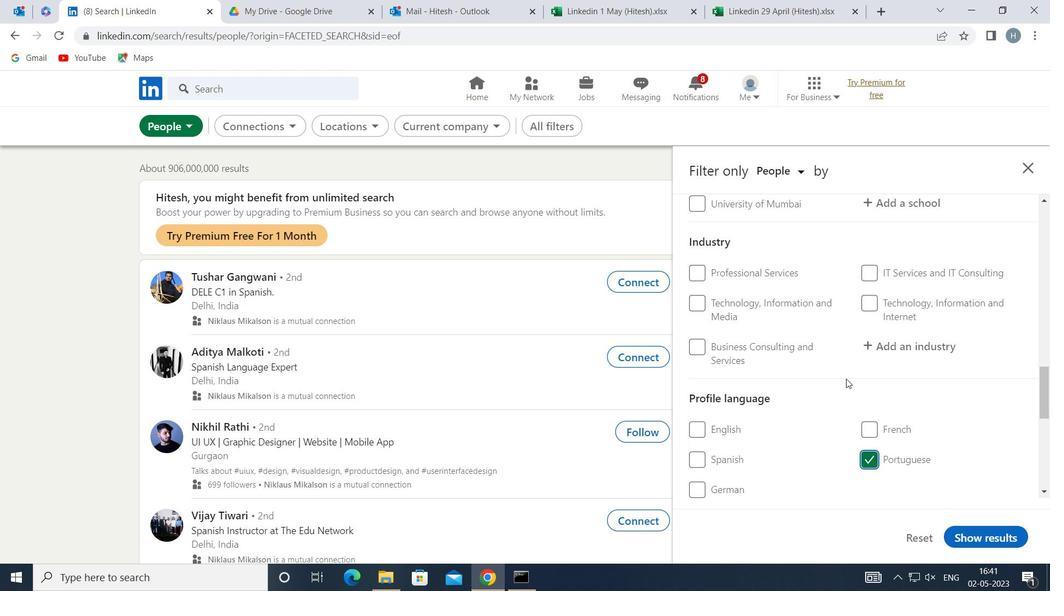
Action: Mouse scrolled (847, 379) with delta (0, 0)
Screenshot: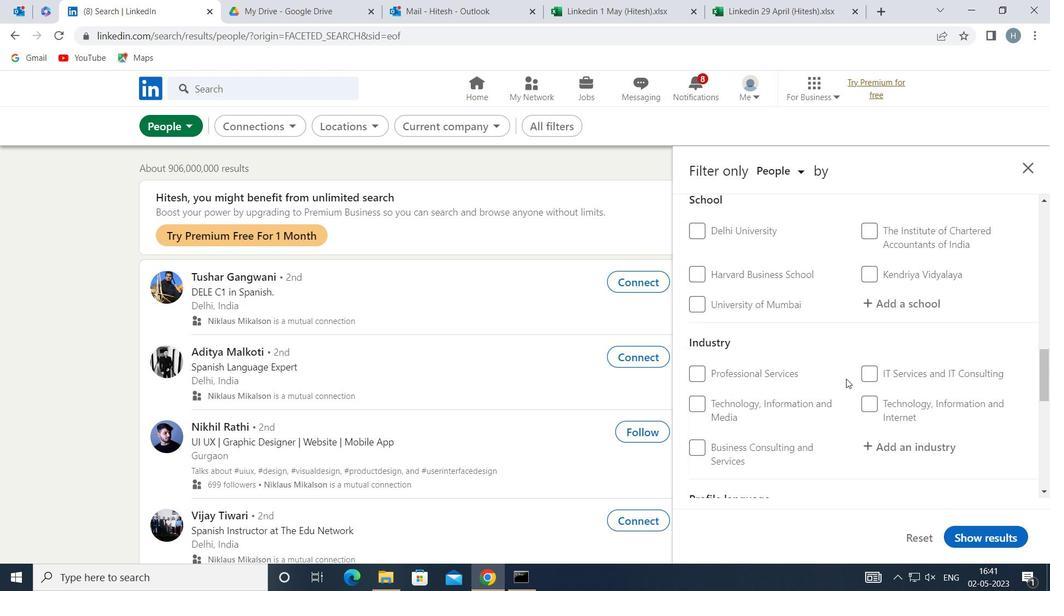 
Action: Mouse scrolled (847, 379) with delta (0, 0)
Screenshot: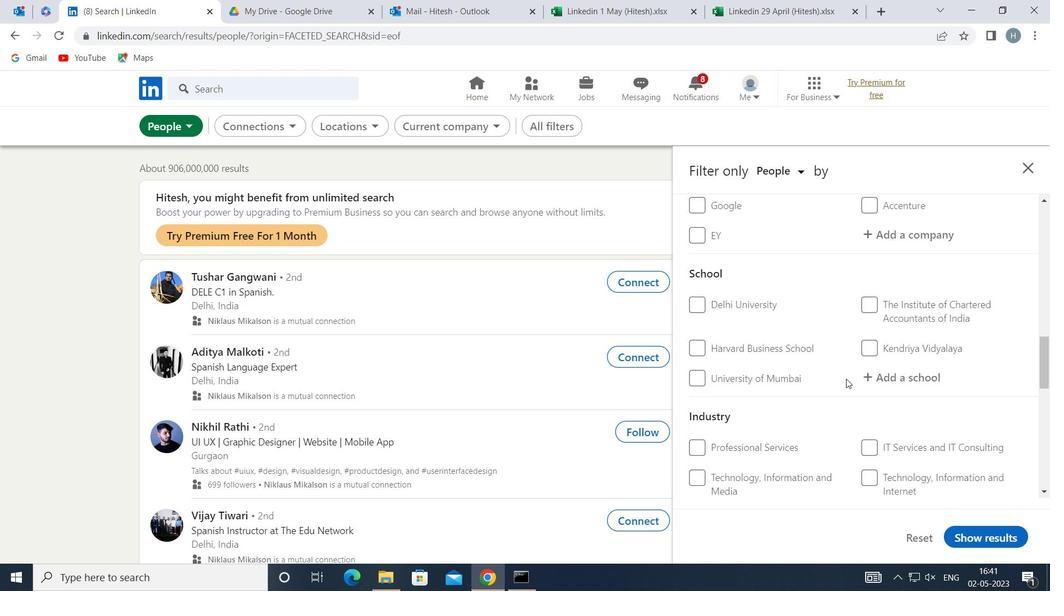 
Action: Mouse scrolled (847, 379) with delta (0, 0)
Screenshot: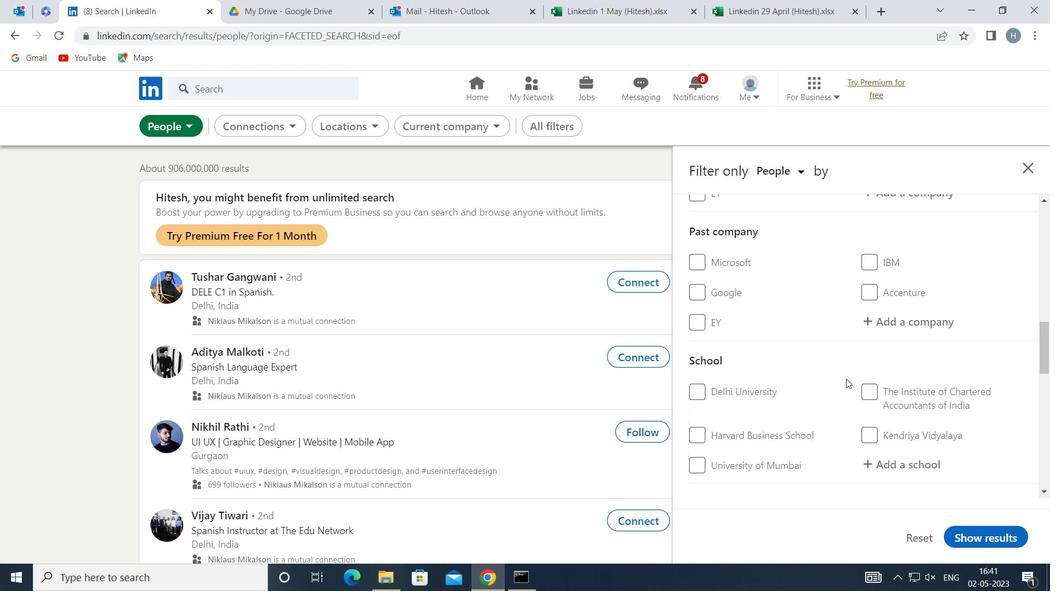 
Action: Mouse scrolled (847, 379) with delta (0, 0)
Screenshot: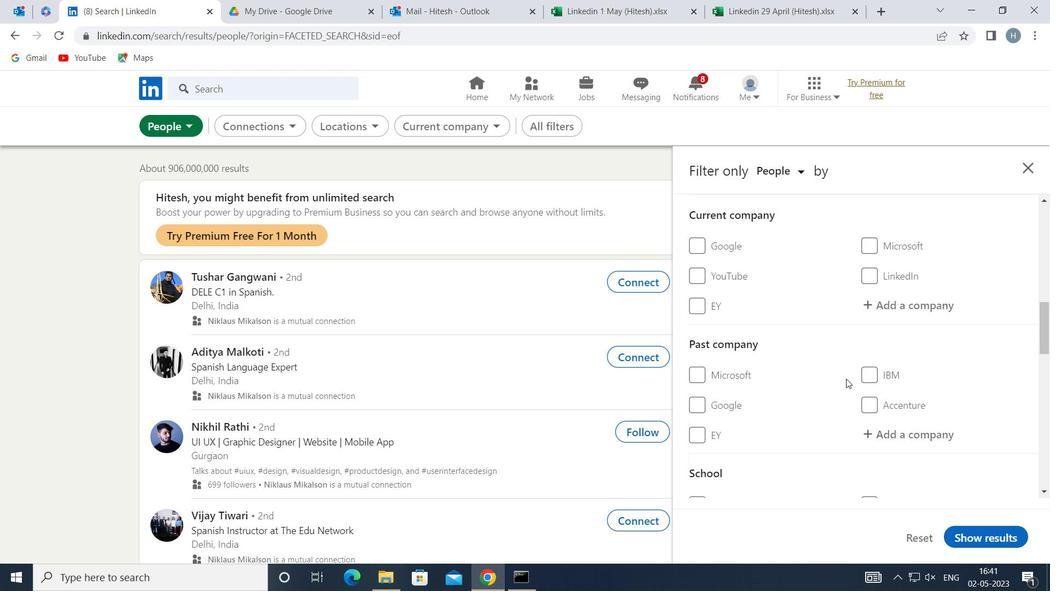 
Action: Mouse moved to (904, 388)
Screenshot: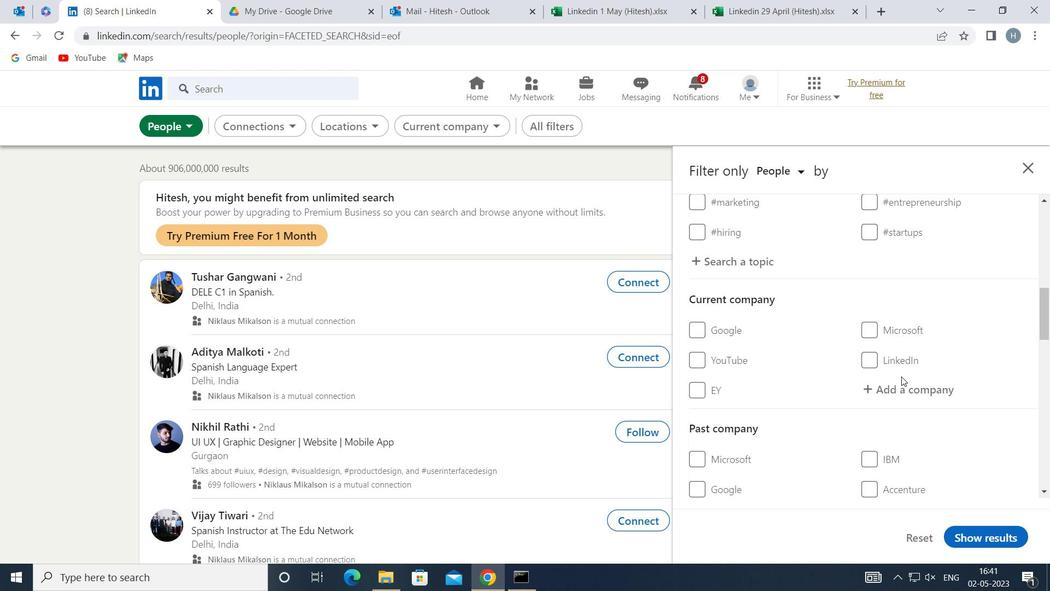 
Action: Mouse pressed left at (904, 388)
Screenshot: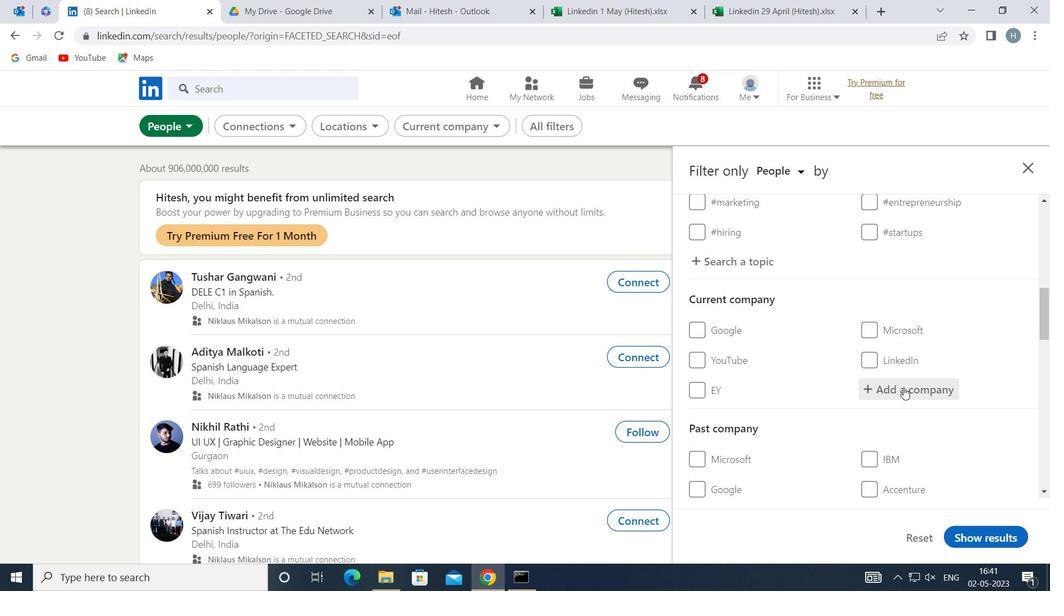 
Action: Key pressed <Key.shift>BAR<Key.space><Key.shift><Key.shift><Key.shift><Key.shift><Key.shift><Key.shift><Key.shift><Key.shift><Key.shift><Key.shift>&
Screenshot: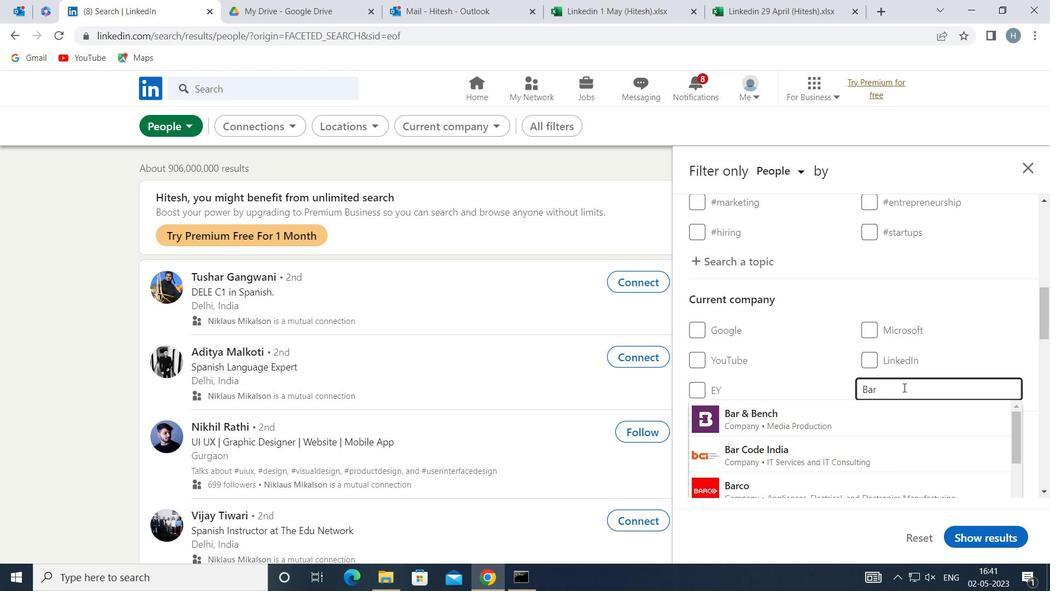 
Action: Mouse moved to (846, 411)
Screenshot: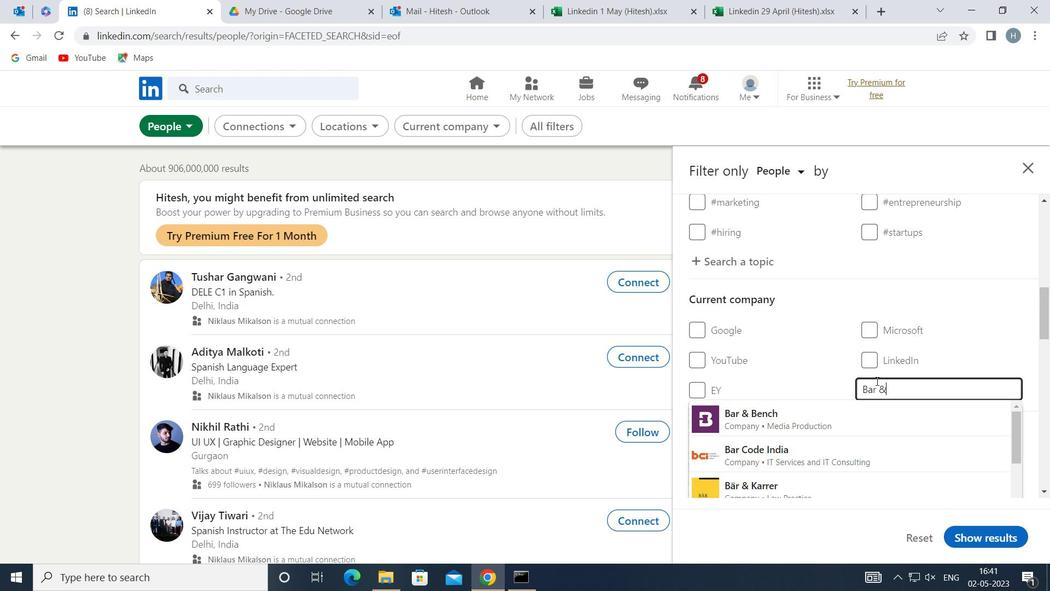 
Action: Mouse pressed left at (846, 411)
Screenshot: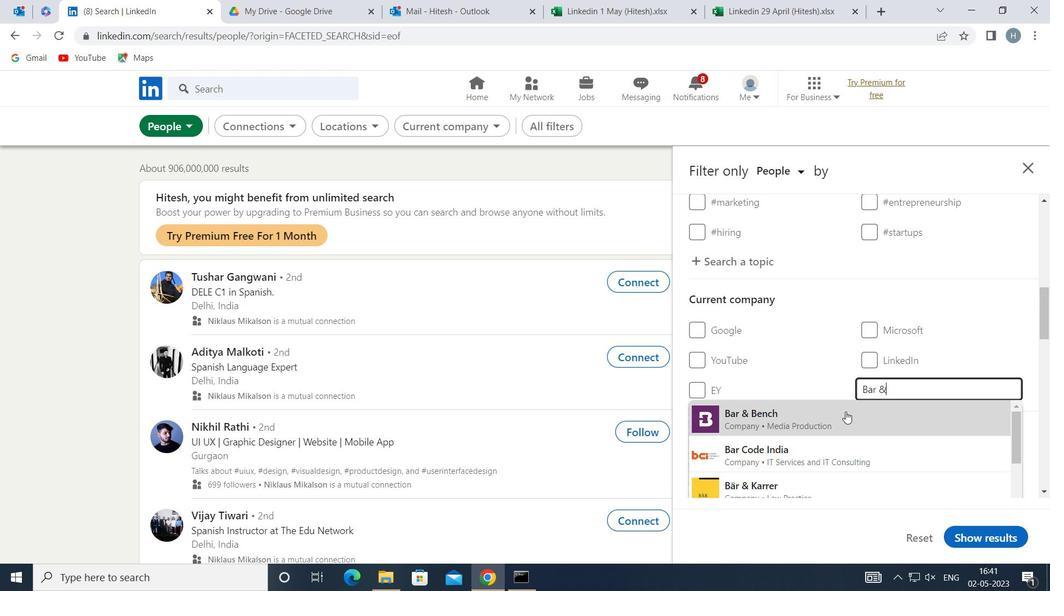 
Action: Mouse moved to (835, 406)
Screenshot: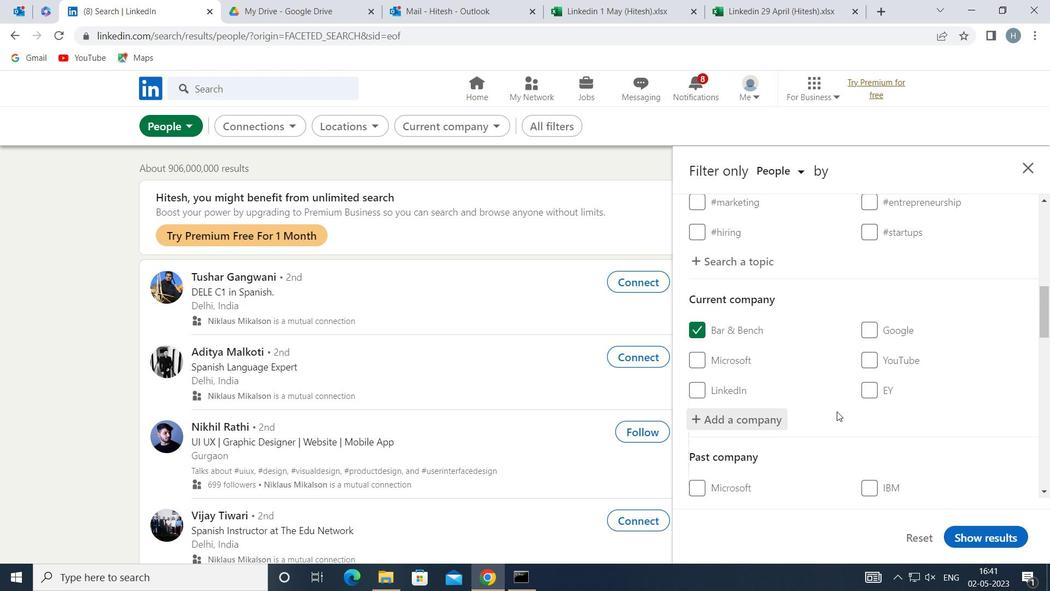 
Action: Mouse scrolled (835, 406) with delta (0, 0)
Screenshot: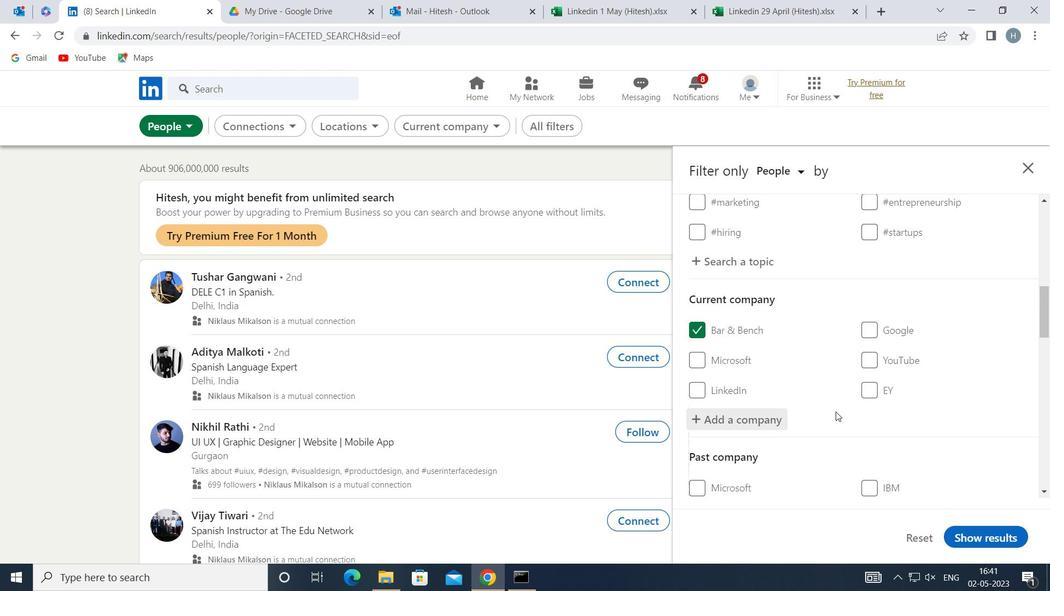 
Action: Mouse scrolled (835, 406) with delta (0, 0)
Screenshot: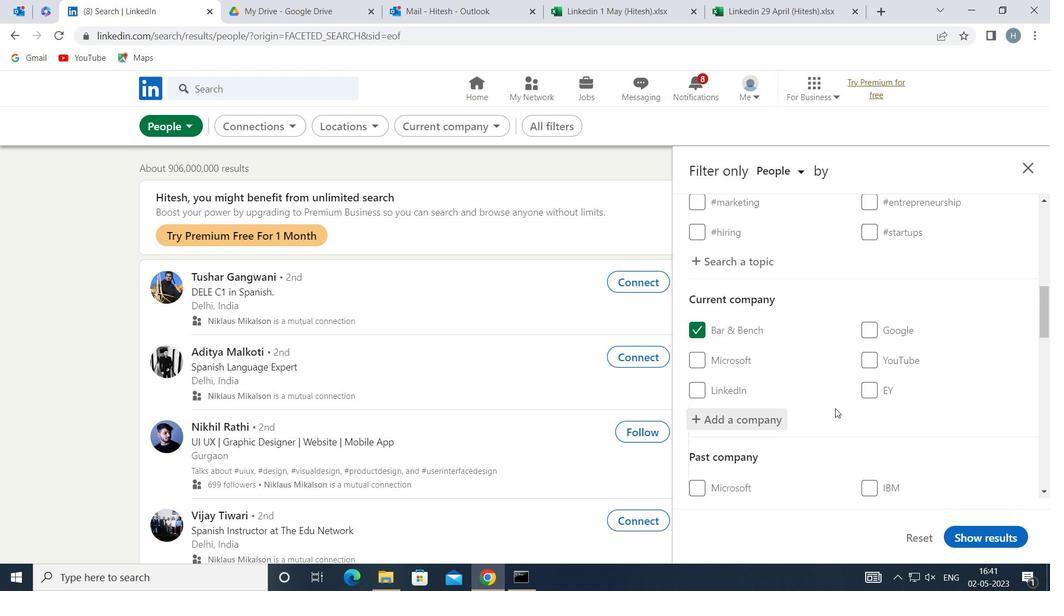 
Action: Mouse moved to (833, 398)
Screenshot: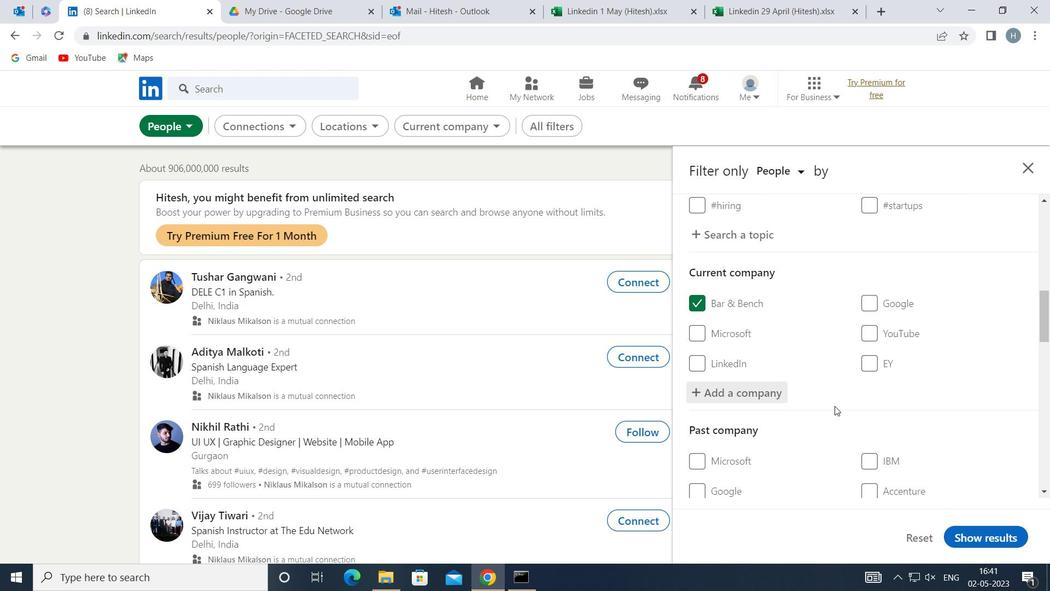 
Action: Mouse scrolled (833, 397) with delta (0, 0)
Screenshot: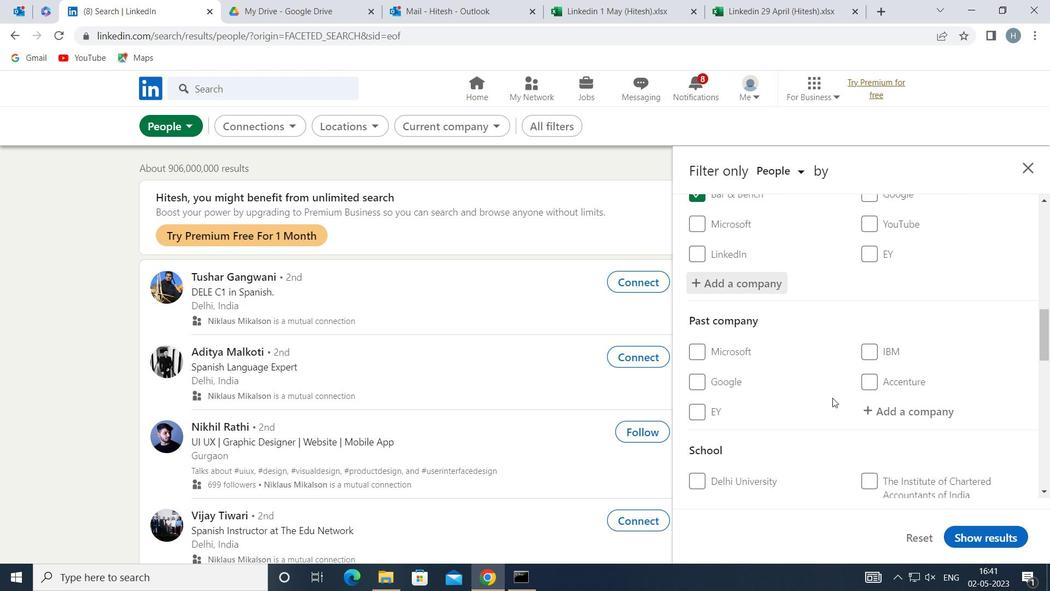 
Action: Mouse scrolled (833, 397) with delta (0, 0)
Screenshot: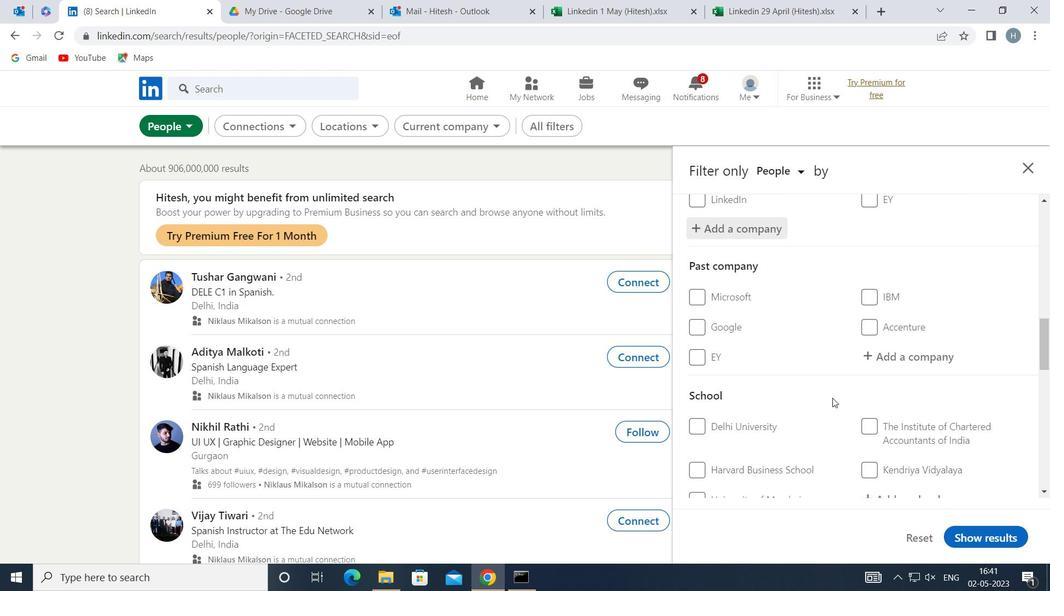 
Action: Mouse moved to (908, 414)
Screenshot: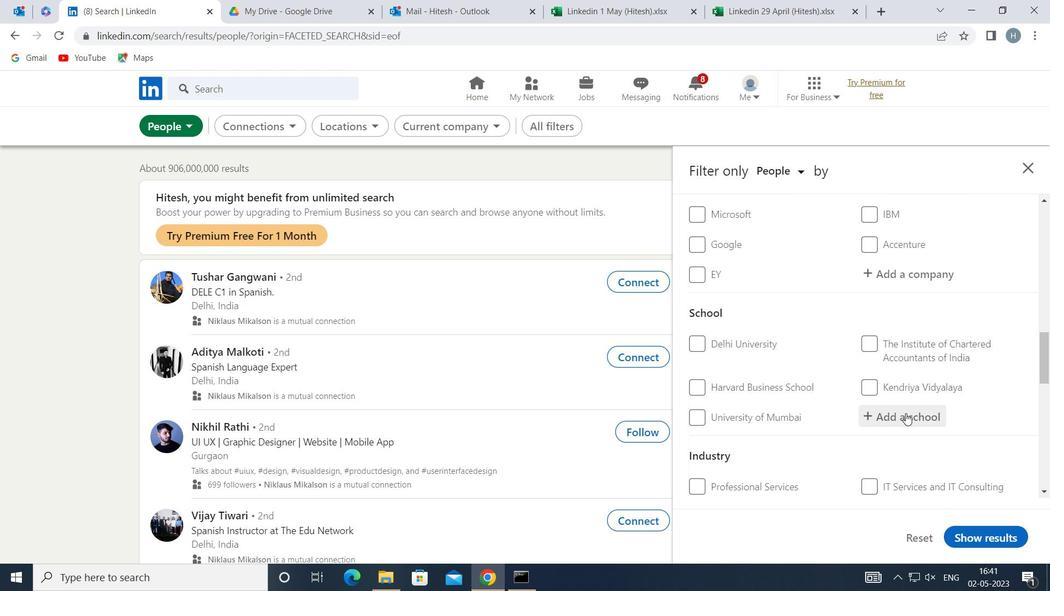 
Action: Mouse pressed left at (908, 414)
Screenshot: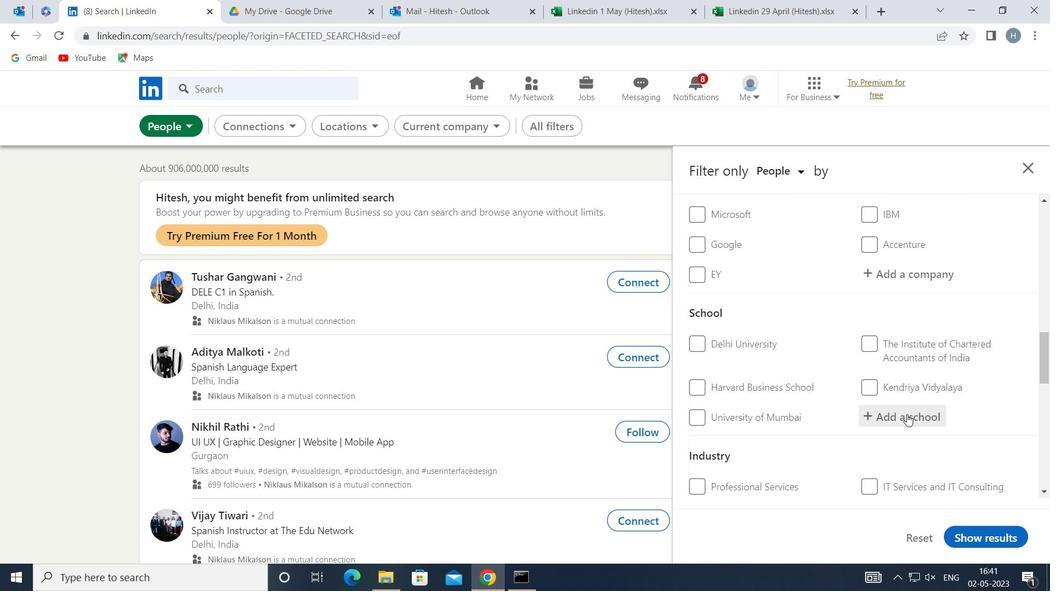 
Action: Key pressed <Key.shift>NAVA<Key.space><Key.shift><Key.shift><Key.shift>NALANDA
Screenshot: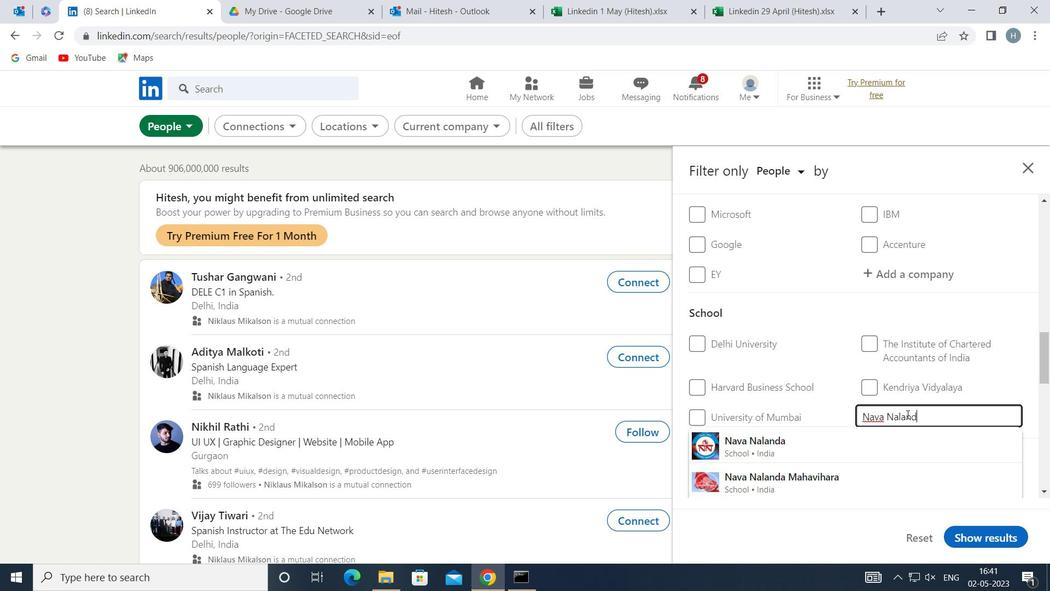 
Action: Mouse moved to (882, 443)
Screenshot: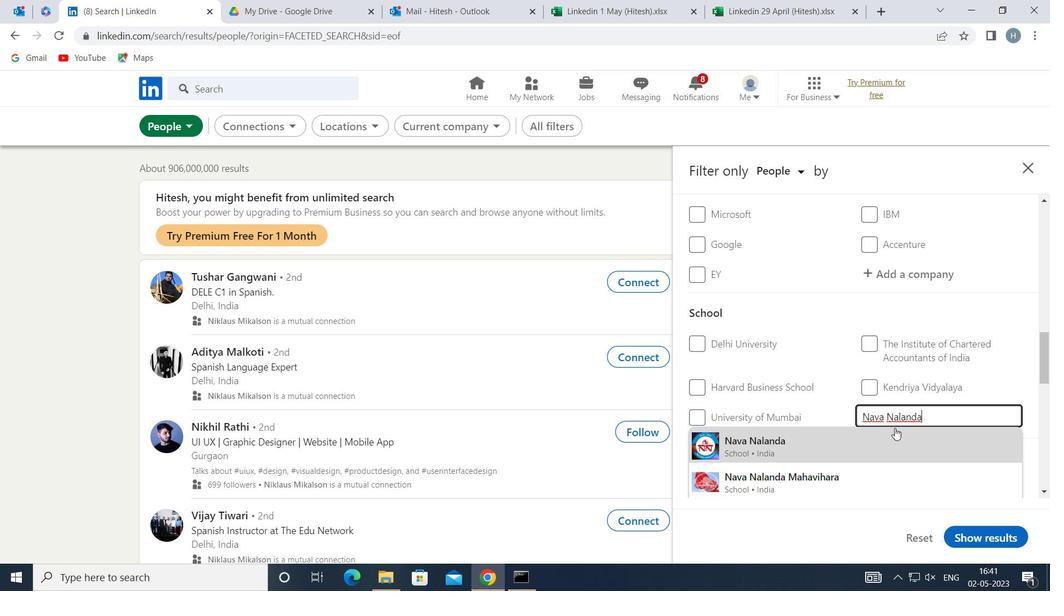 
Action: Mouse pressed left at (882, 443)
Screenshot: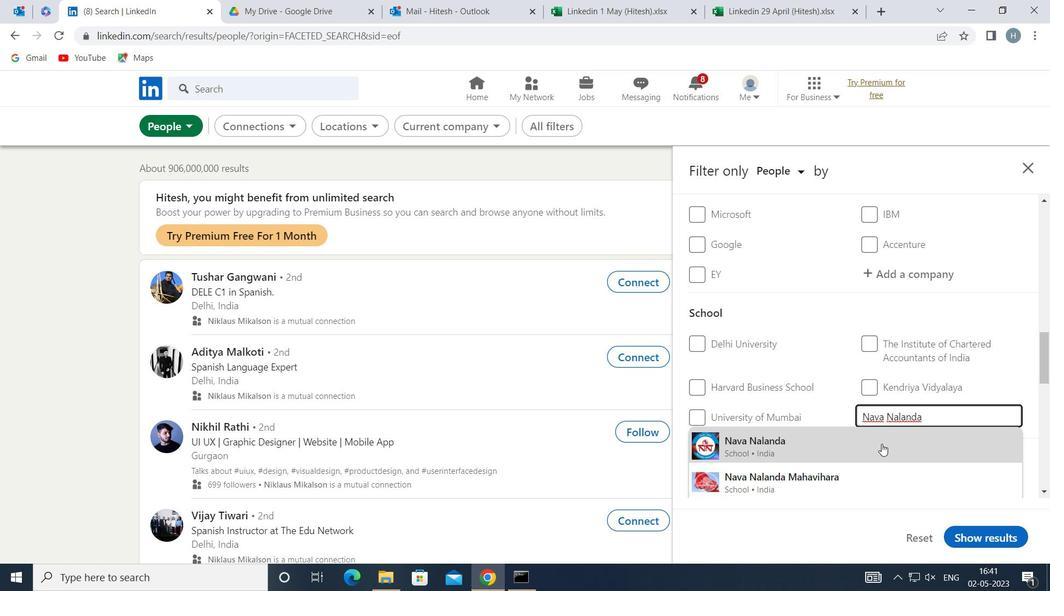 
Action: Mouse moved to (835, 384)
Screenshot: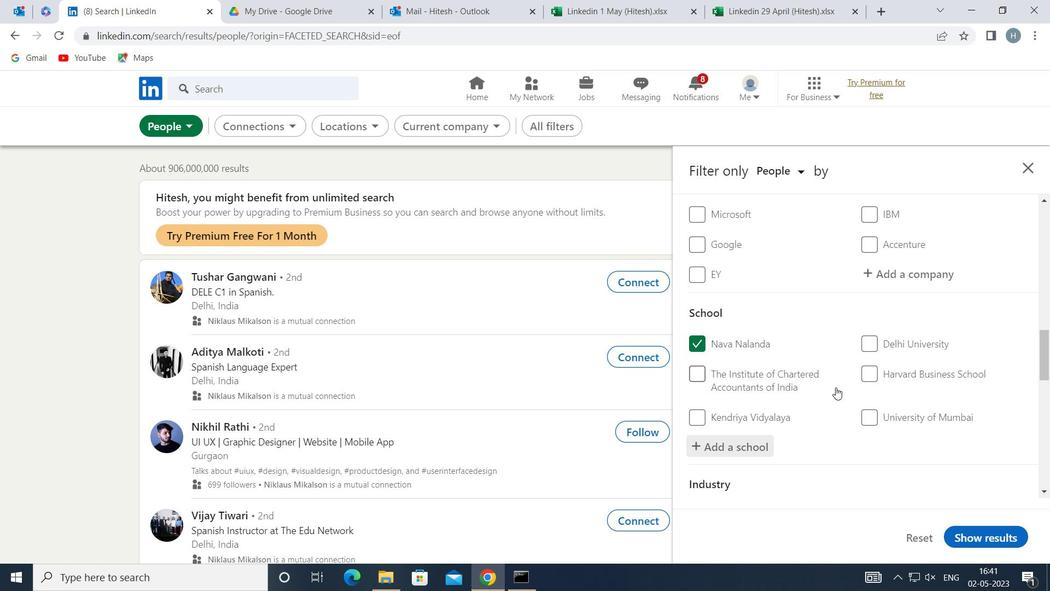 
Action: Mouse scrolled (835, 383) with delta (0, 0)
Screenshot: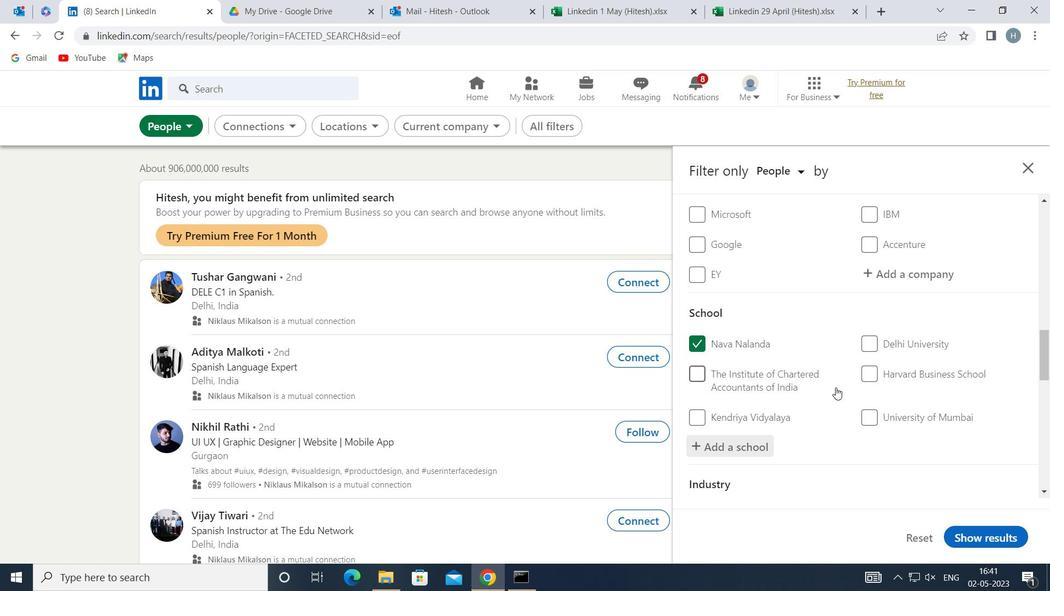 
Action: Mouse scrolled (835, 383) with delta (0, 0)
Screenshot: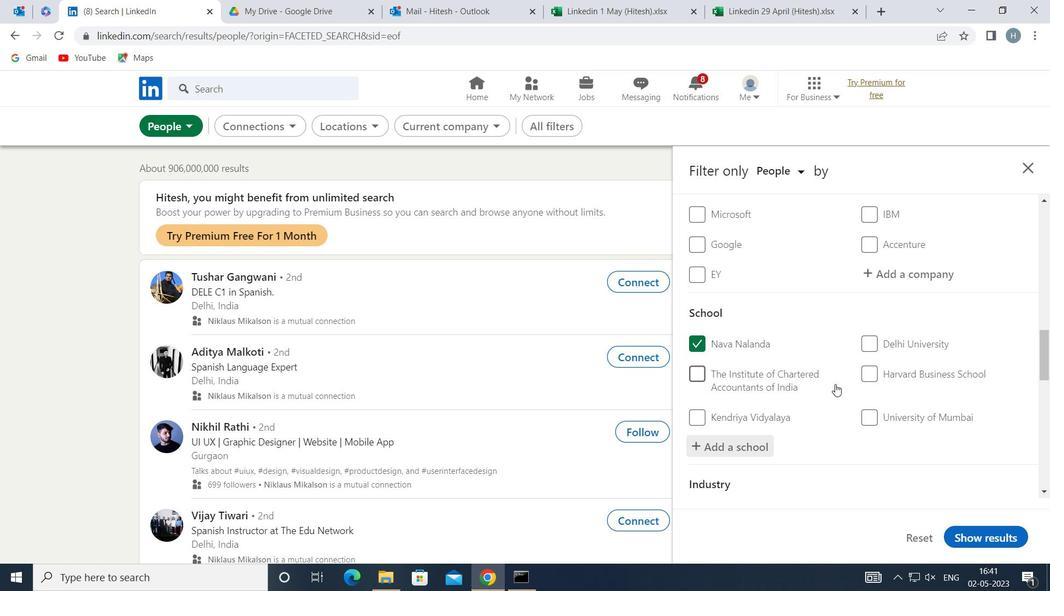 
Action: Mouse moved to (835, 379)
Screenshot: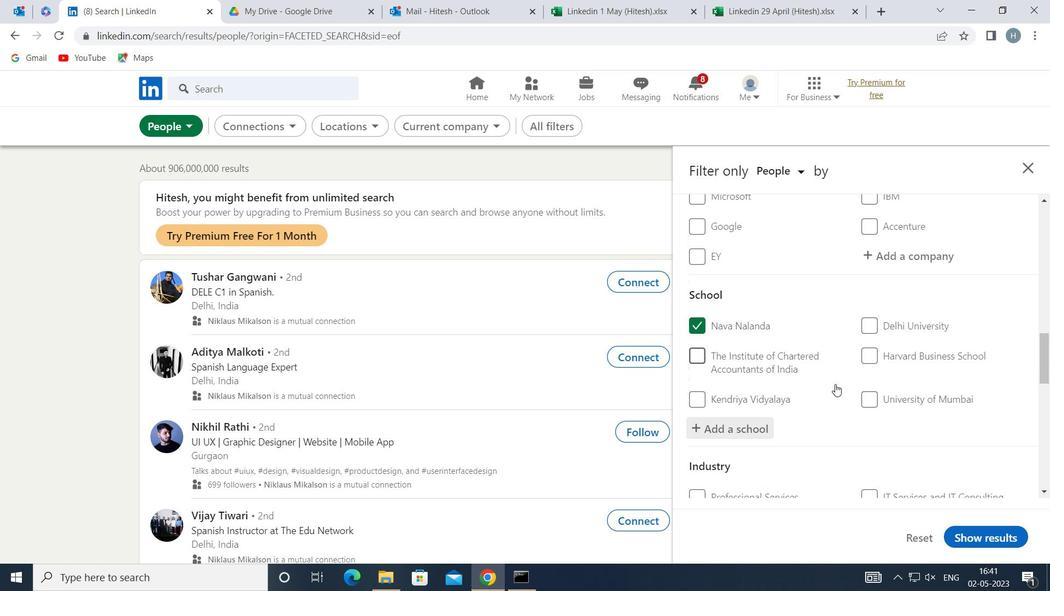 
Action: Mouse scrolled (835, 378) with delta (0, 0)
Screenshot: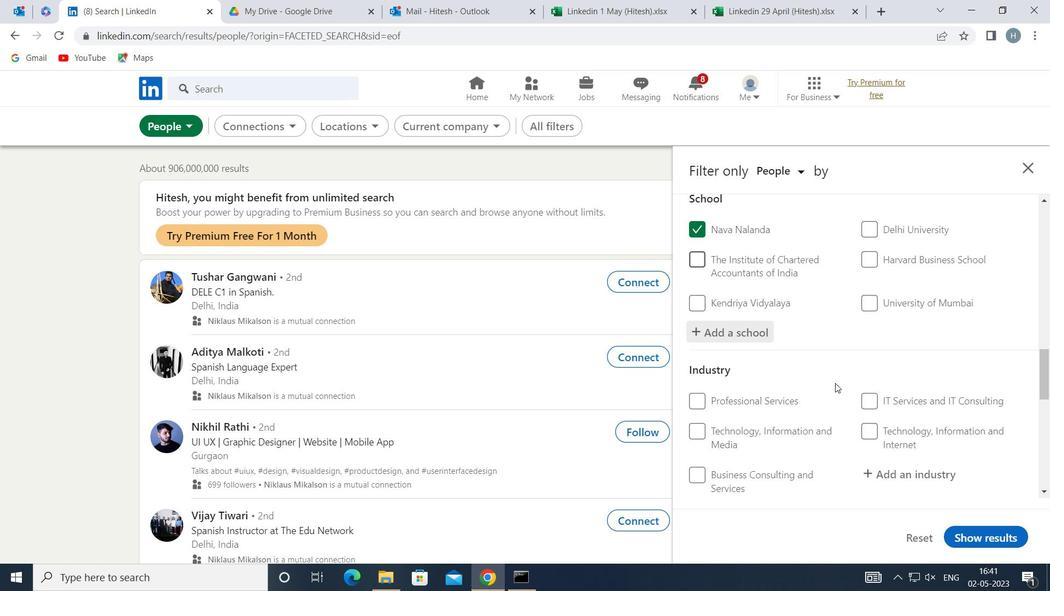 
Action: Mouse moved to (882, 375)
Screenshot: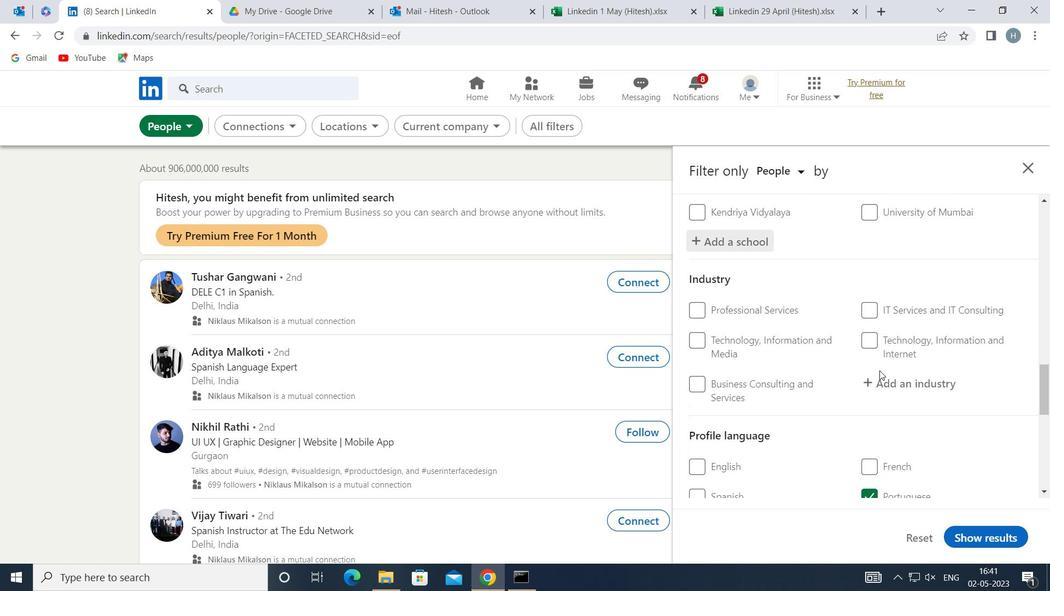 
Action: Mouse pressed left at (882, 375)
Screenshot: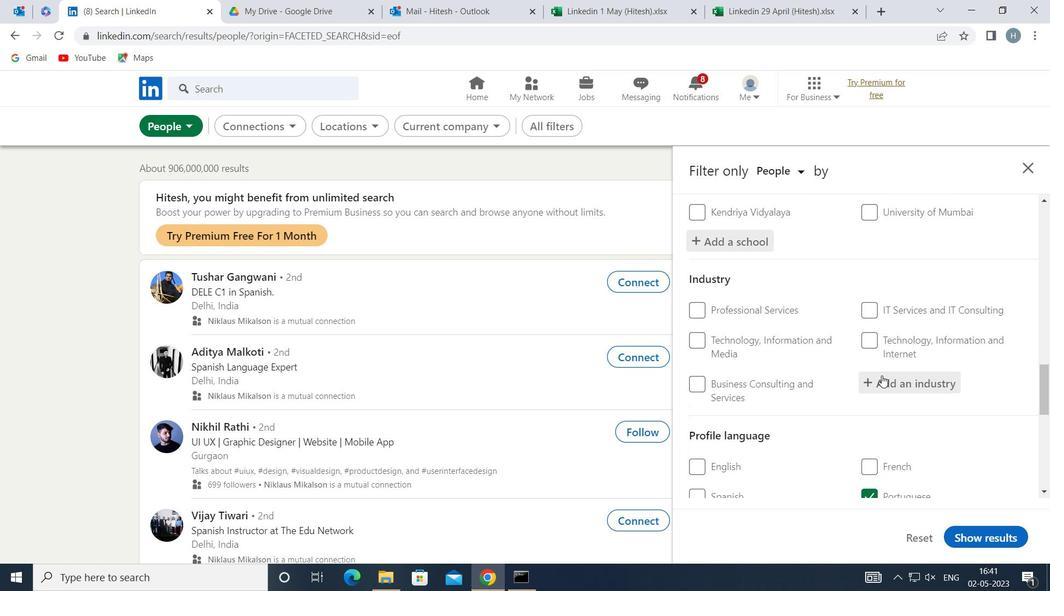 
Action: Mouse moved to (882, 376)
Screenshot: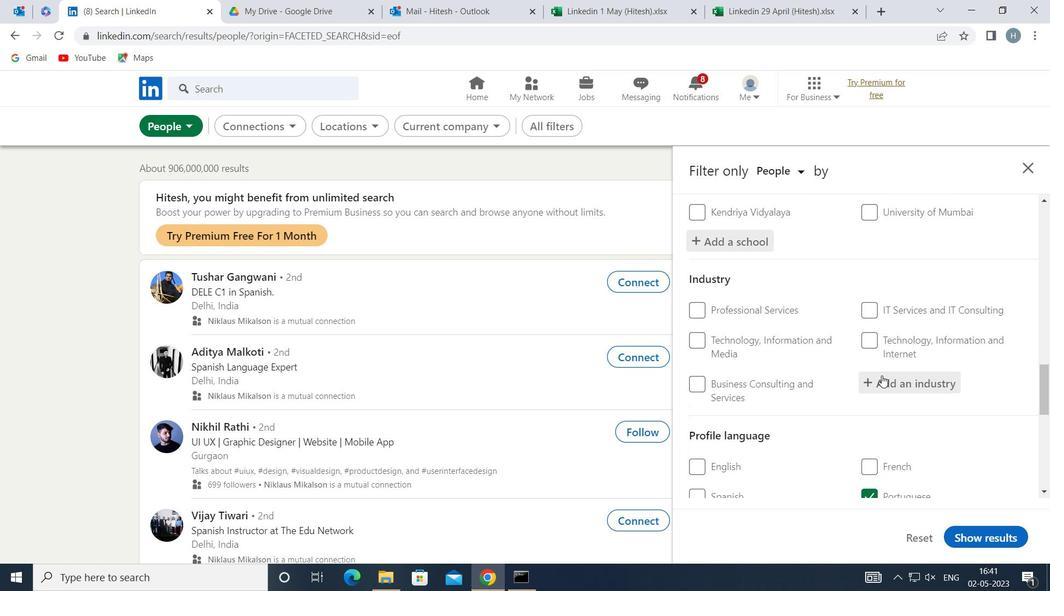 
Action: Key pressed <Key.shift>INFORMATION<Key.space><Key.shift>SER
Screenshot: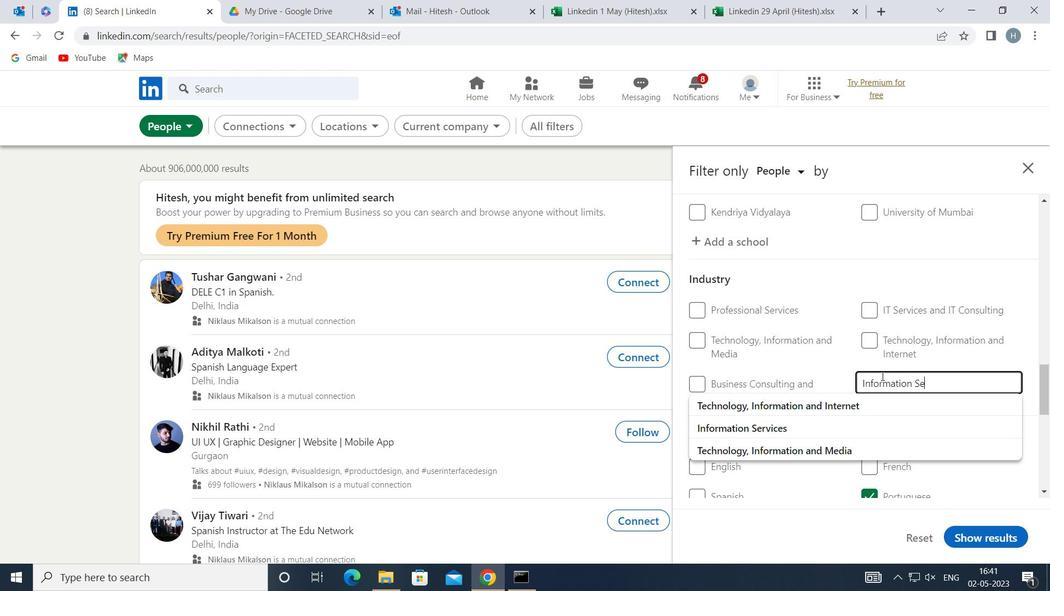 
Action: Mouse moved to (850, 411)
Screenshot: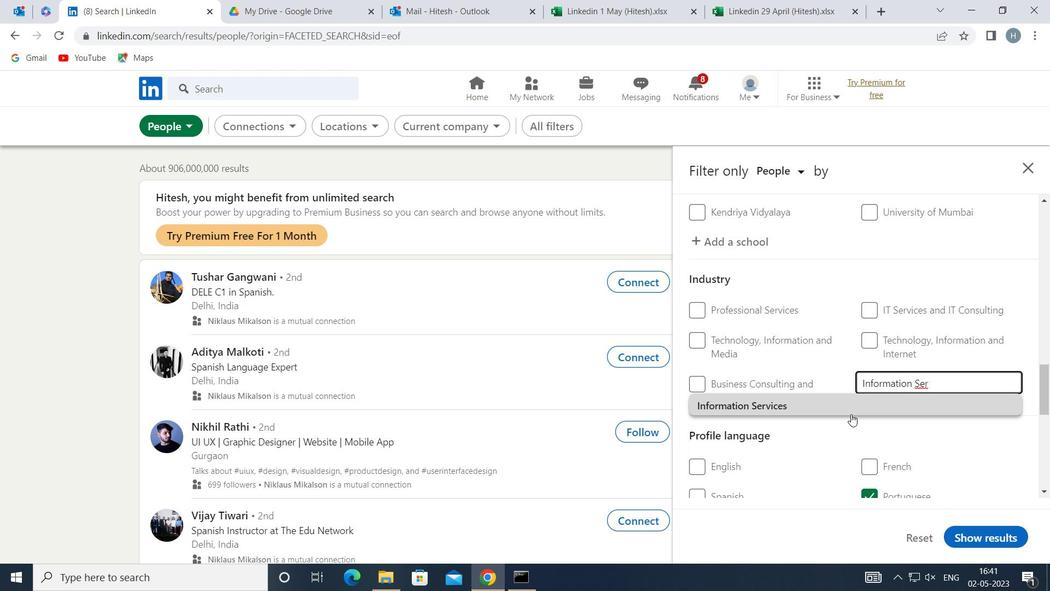 
Action: Mouse pressed left at (850, 411)
Screenshot: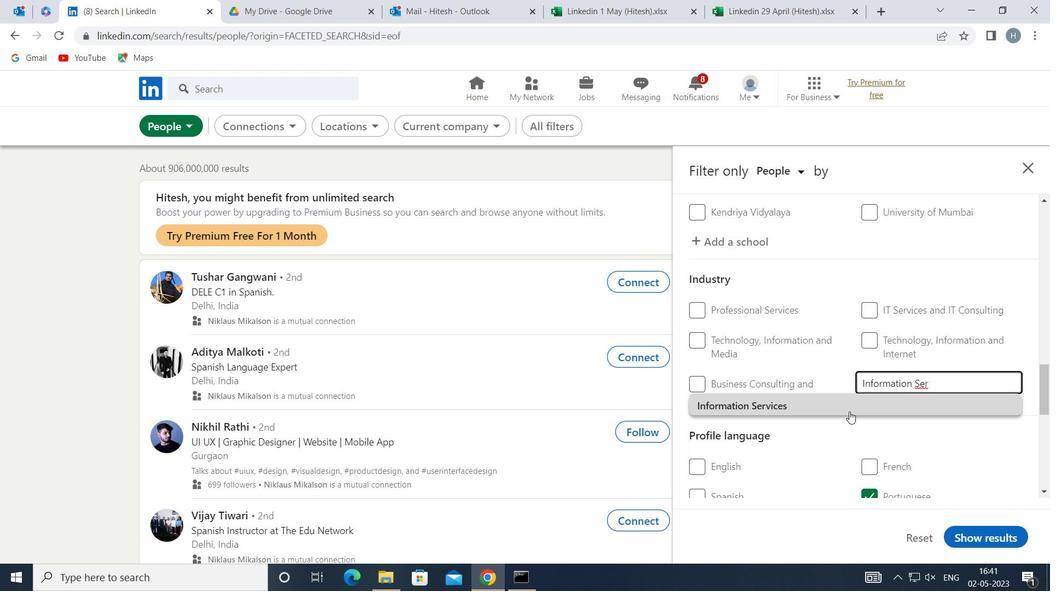 
Action: Mouse moved to (838, 410)
Screenshot: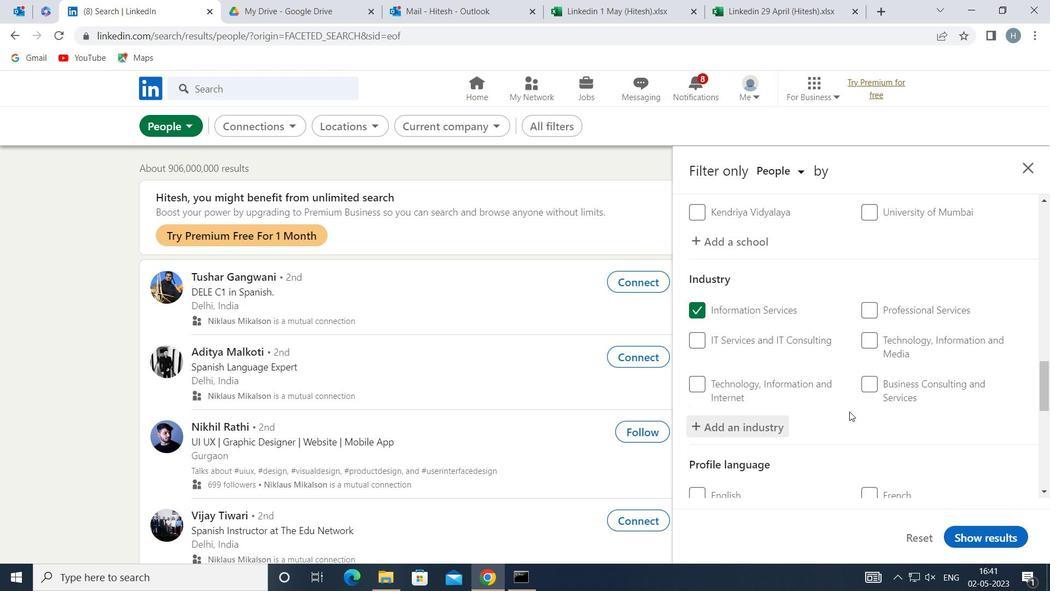 
Action: Mouse scrolled (838, 409) with delta (0, 0)
Screenshot: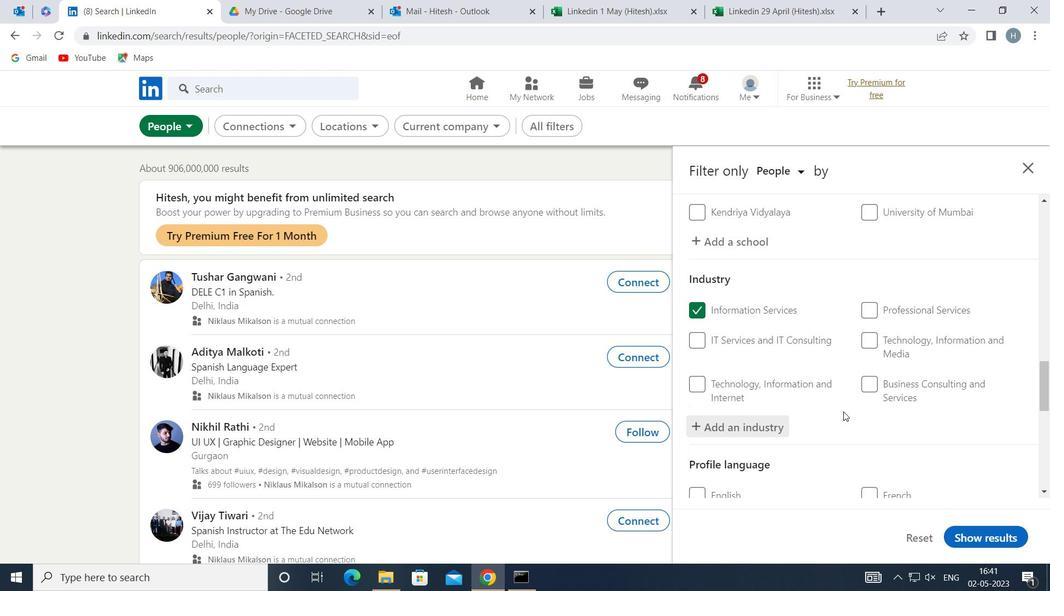 
Action: Mouse scrolled (838, 409) with delta (0, 0)
Screenshot: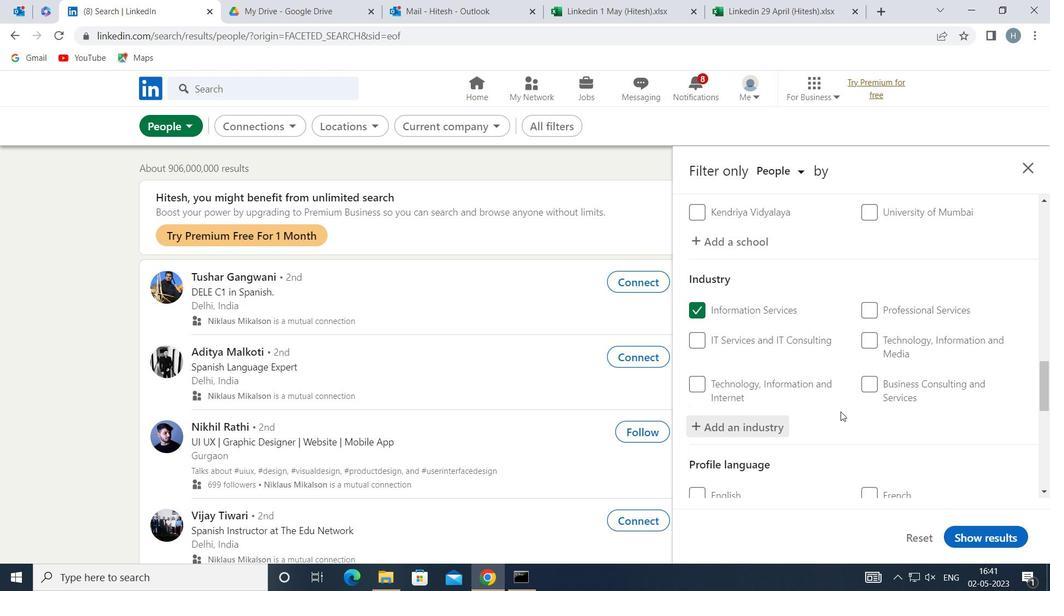 
Action: Mouse scrolled (838, 409) with delta (0, 0)
Screenshot: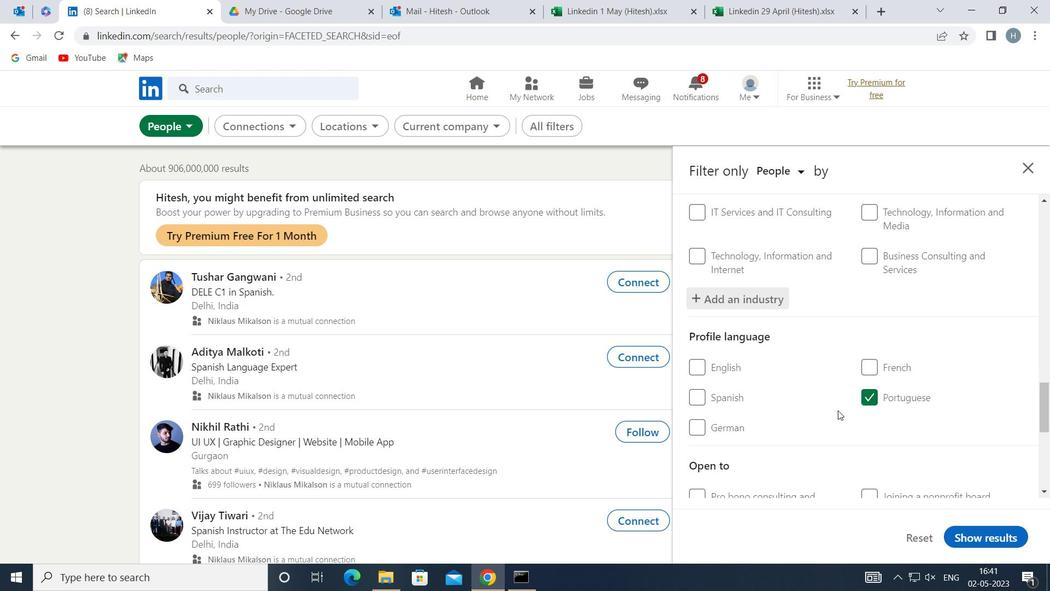 
Action: Mouse moved to (838, 409)
Screenshot: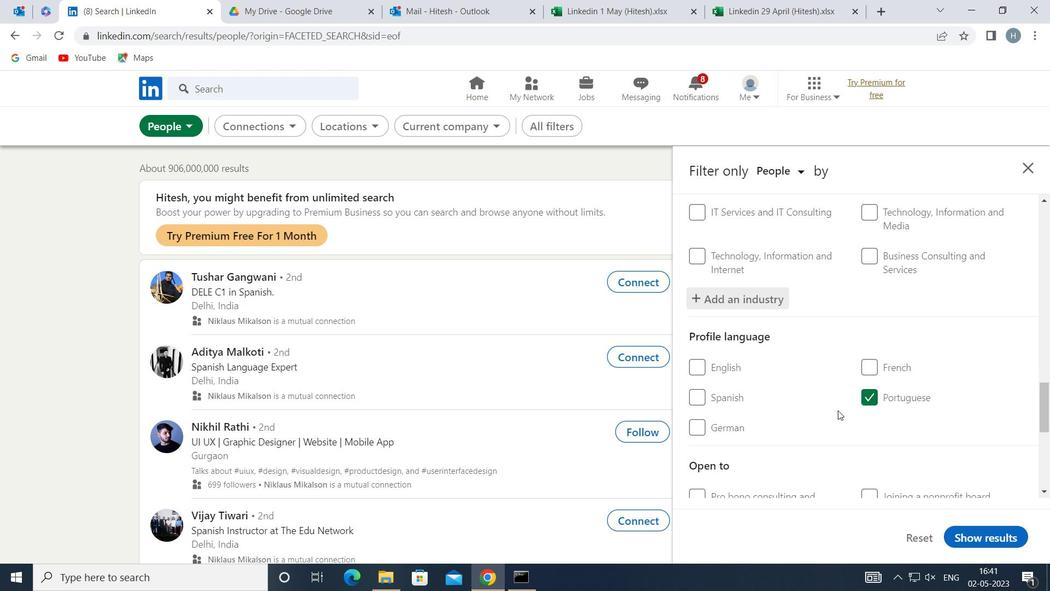
Action: Mouse scrolled (838, 409) with delta (0, 0)
Screenshot: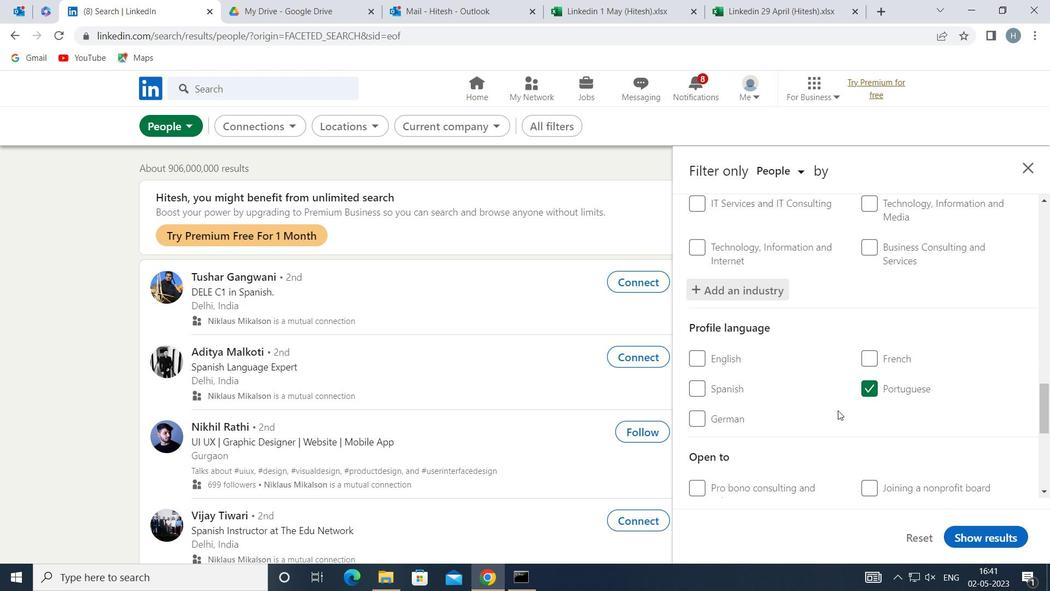 
Action: Mouse moved to (838, 406)
Screenshot: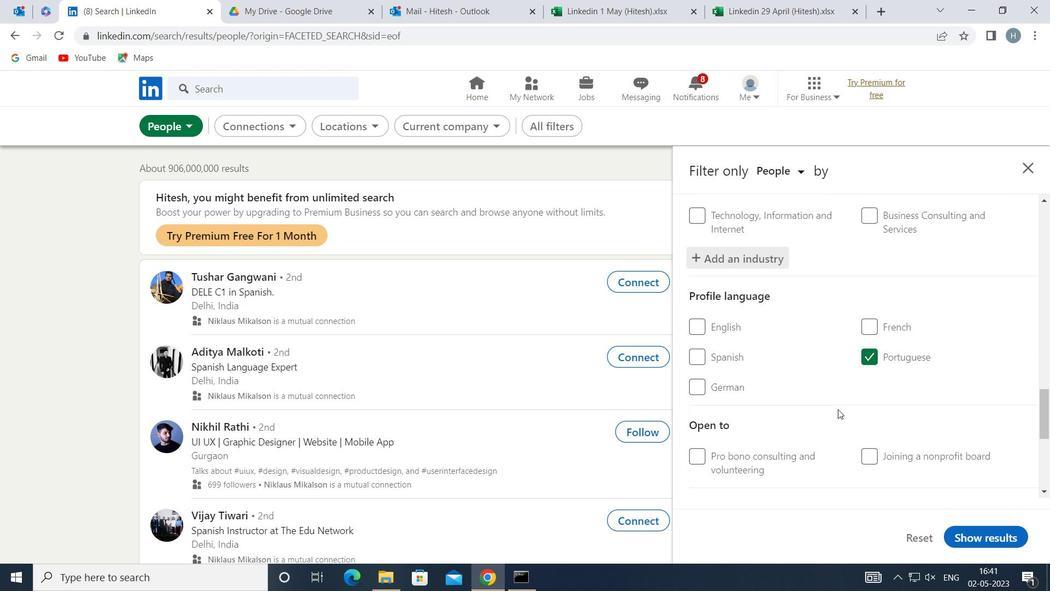 
Action: Mouse scrolled (838, 405) with delta (0, 0)
Screenshot: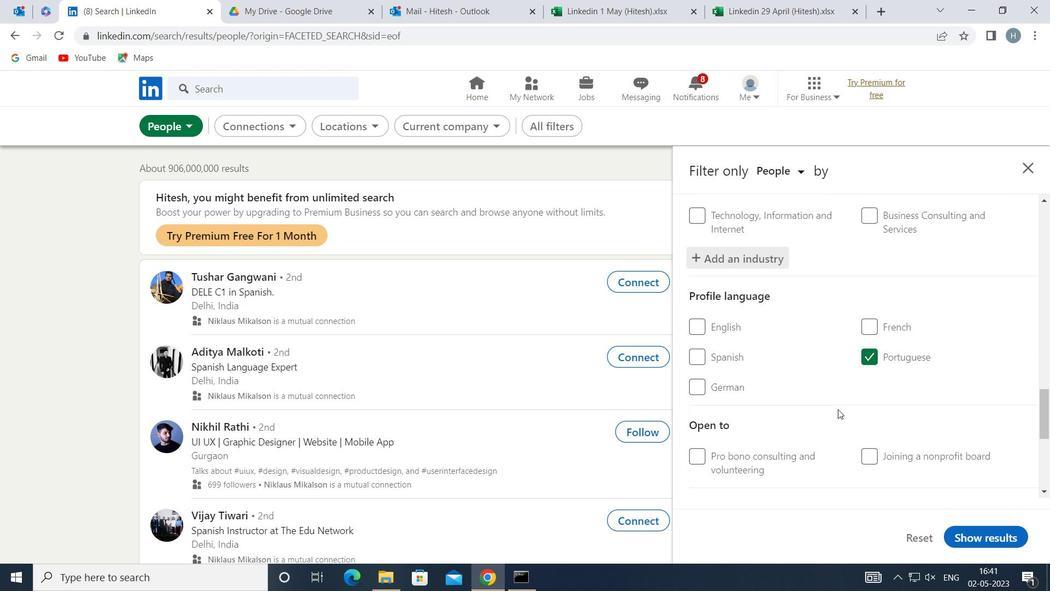 
Action: Mouse moved to (888, 417)
Screenshot: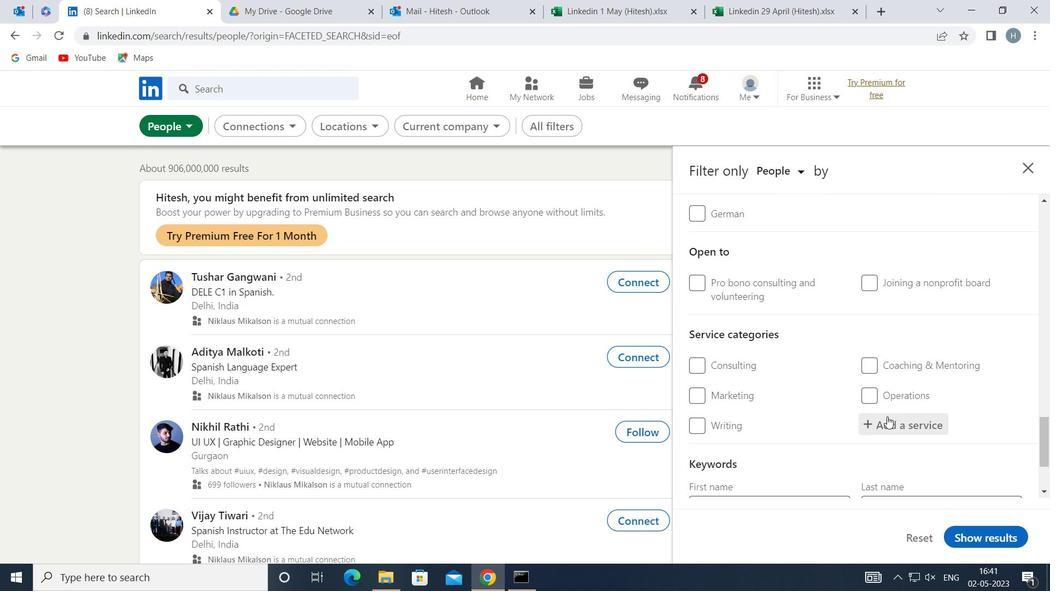 
Action: Mouse pressed left at (888, 417)
Screenshot: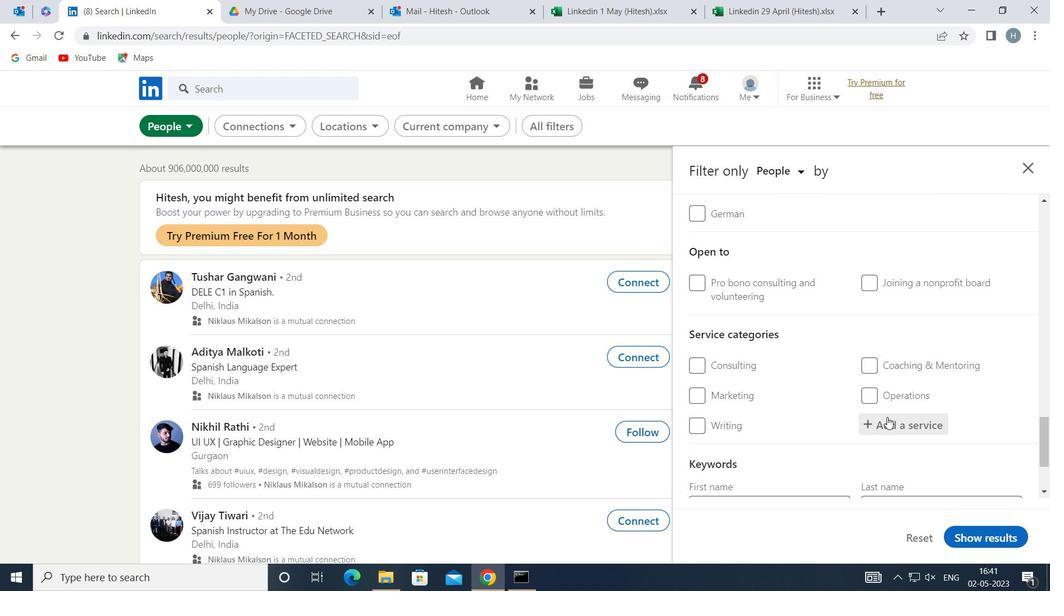 
Action: Key pressed <Key.shift>AND
Screenshot: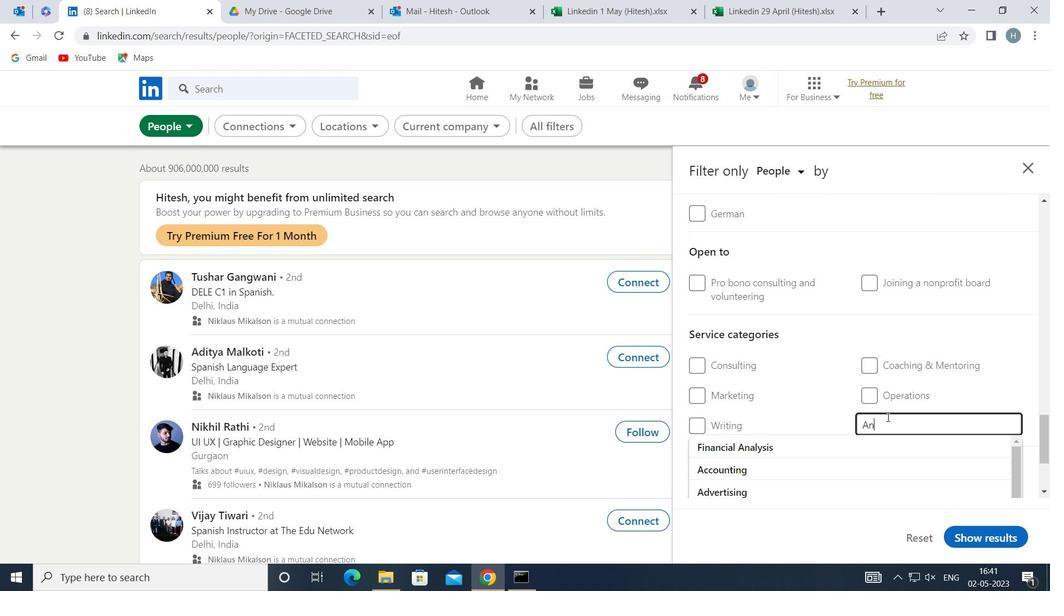 
Action: Mouse moved to (898, 419)
Screenshot: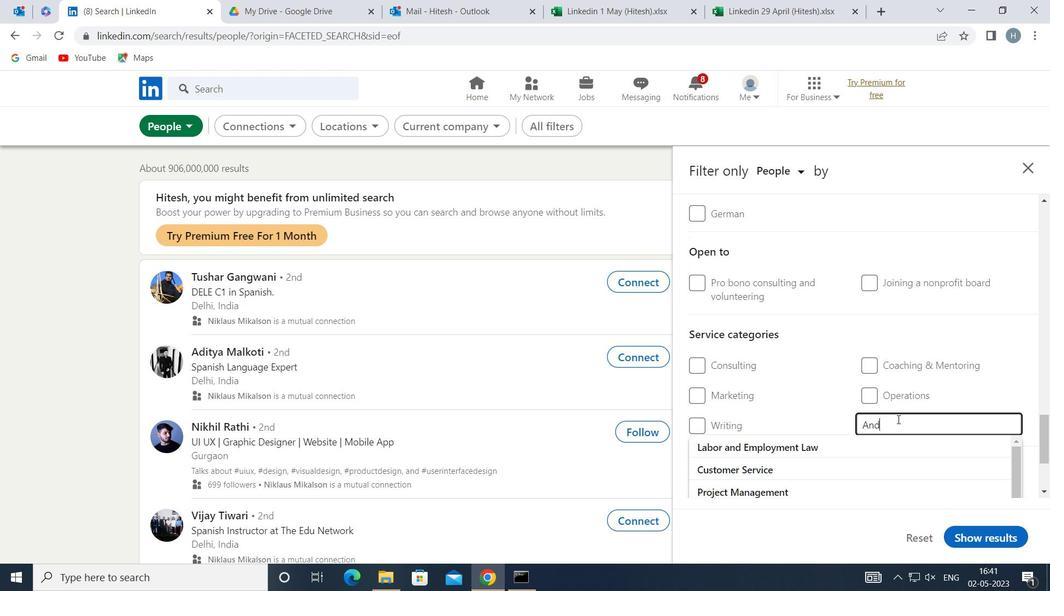 
Action: Key pressed ROID<Key.space>
Screenshot: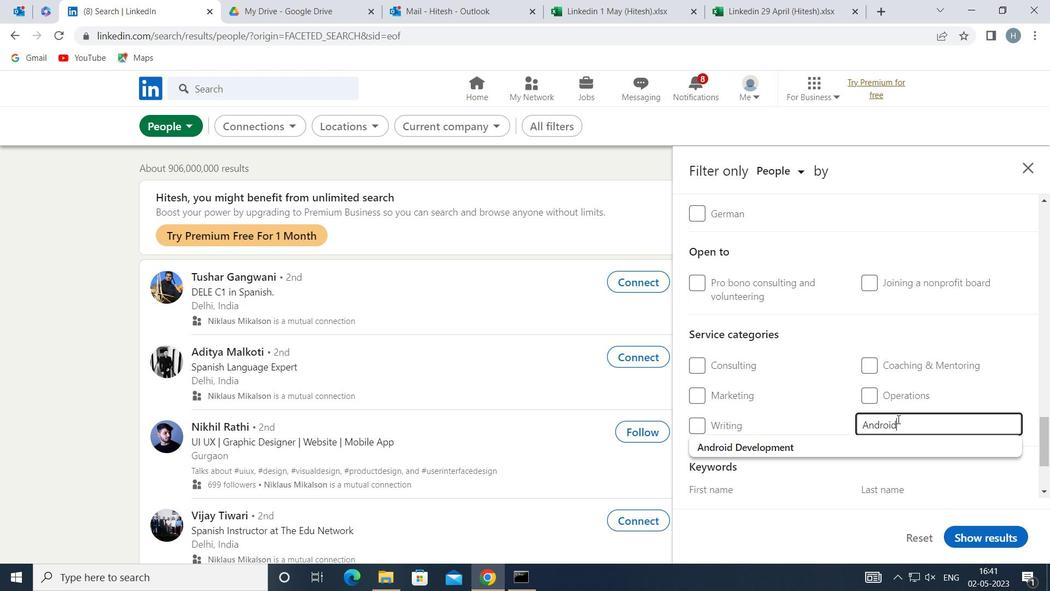 
Action: Mouse moved to (864, 447)
Screenshot: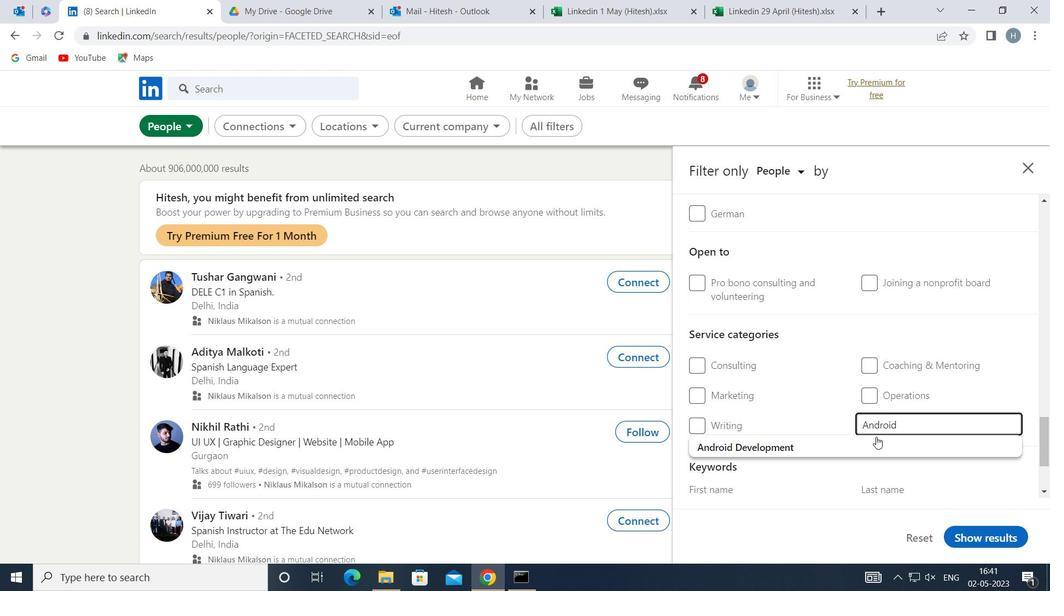 
Action: Mouse pressed left at (864, 447)
Screenshot: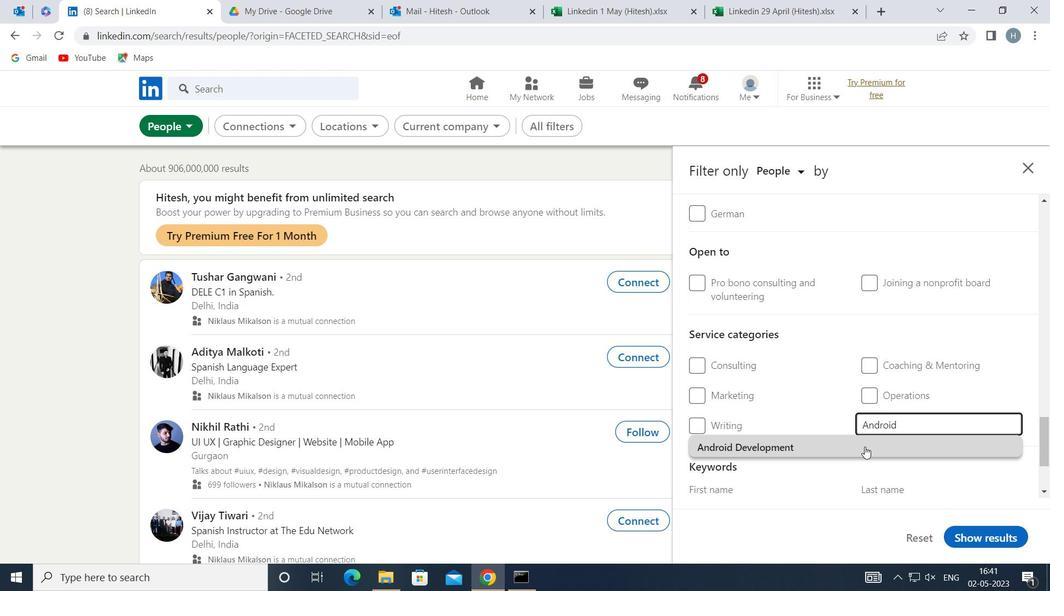 
Action: Mouse moved to (816, 419)
Screenshot: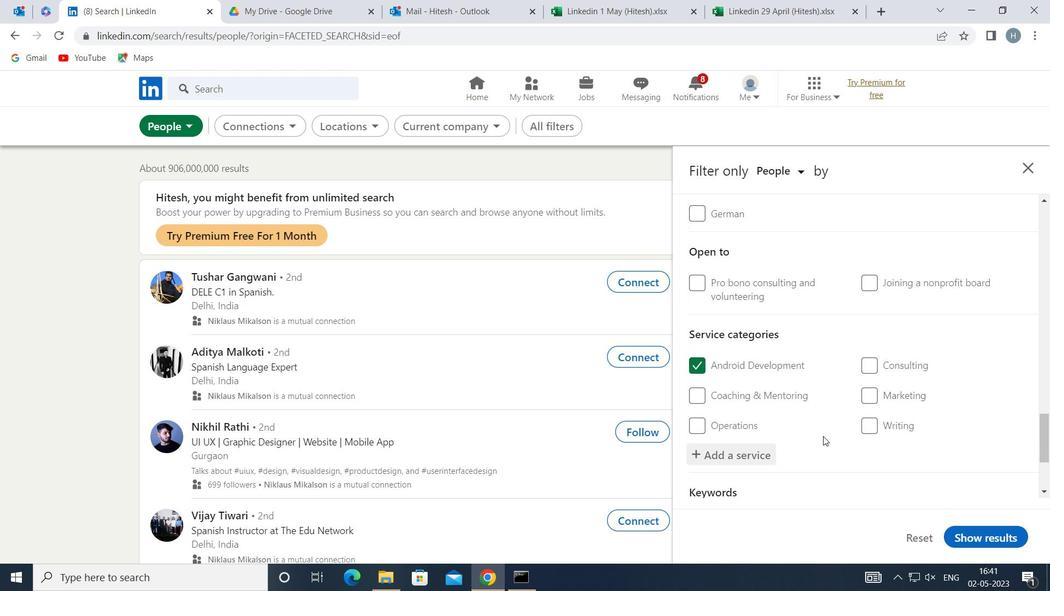 
Action: Mouse scrolled (816, 418) with delta (0, 0)
Screenshot: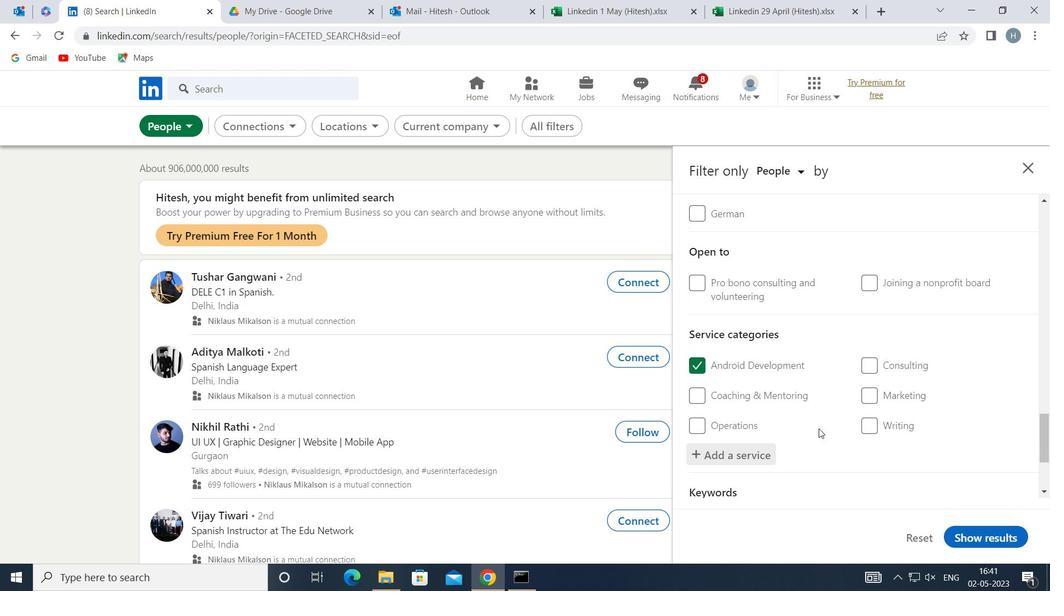 
Action: Mouse scrolled (816, 418) with delta (0, 0)
Screenshot: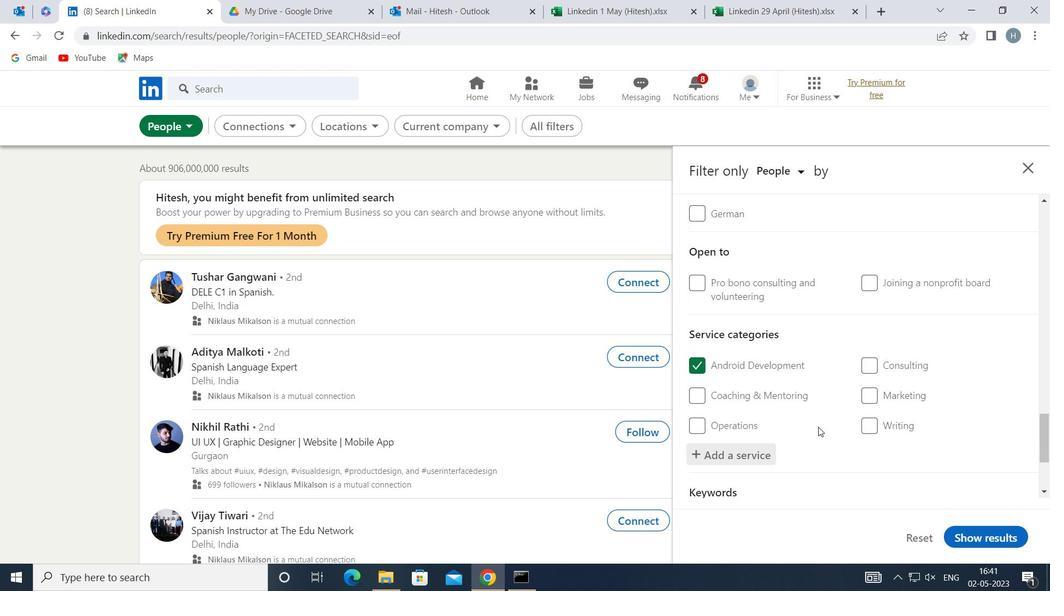 
Action: Mouse moved to (816, 413)
Screenshot: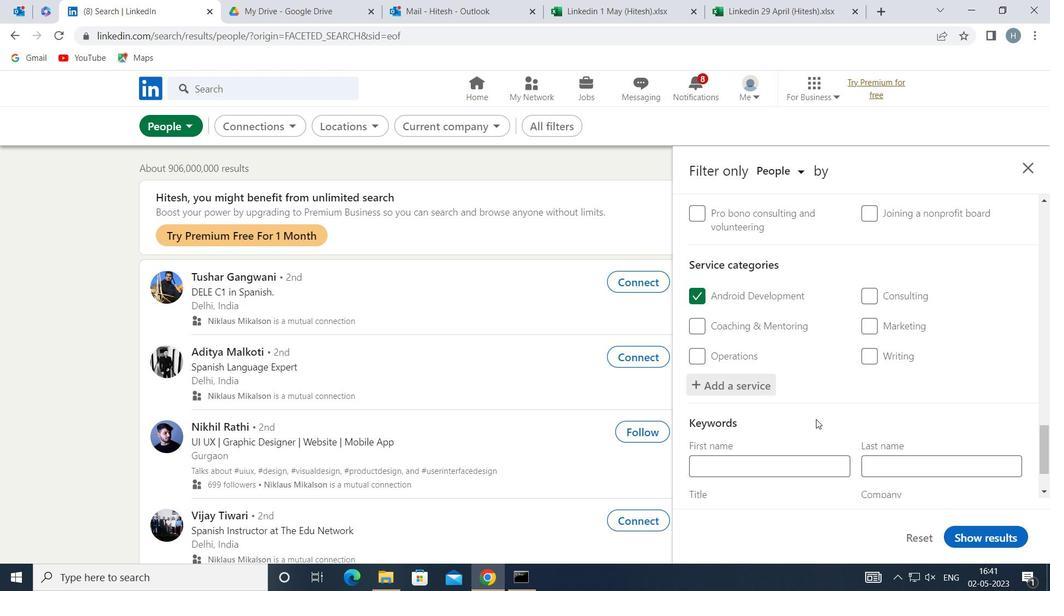 
Action: Mouse scrolled (816, 412) with delta (0, 0)
Screenshot: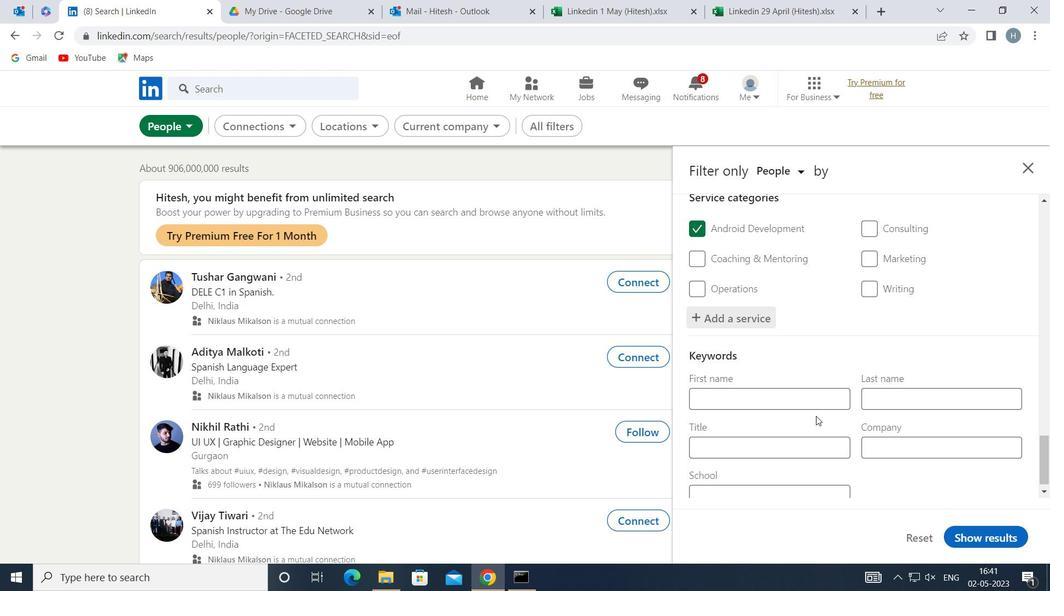 
Action: Mouse scrolled (816, 412) with delta (0, 0)
Screenshot: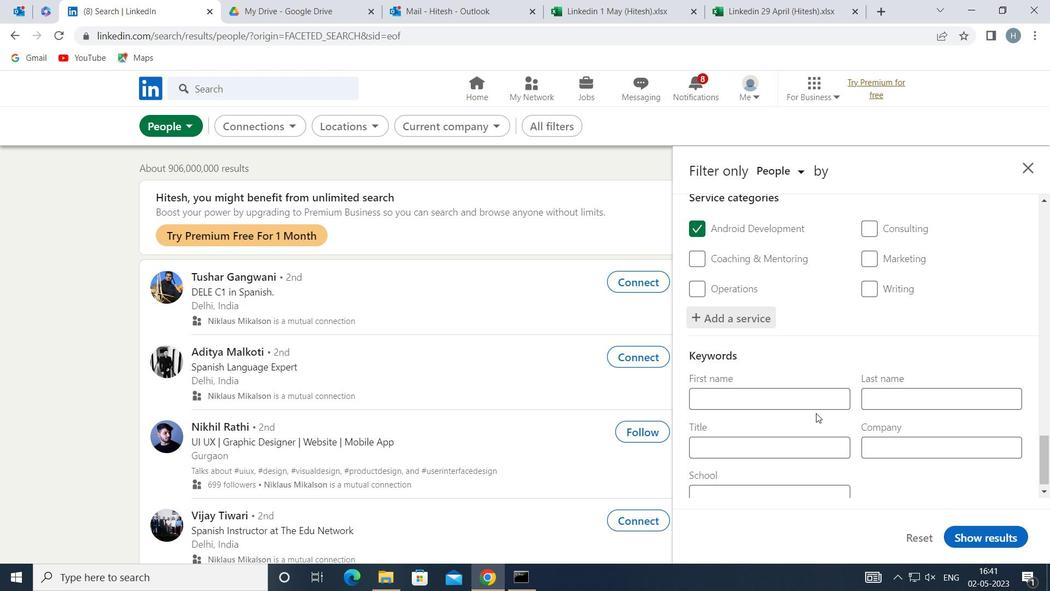 
Action: Mouse moved to (819, 433)
Screenshot: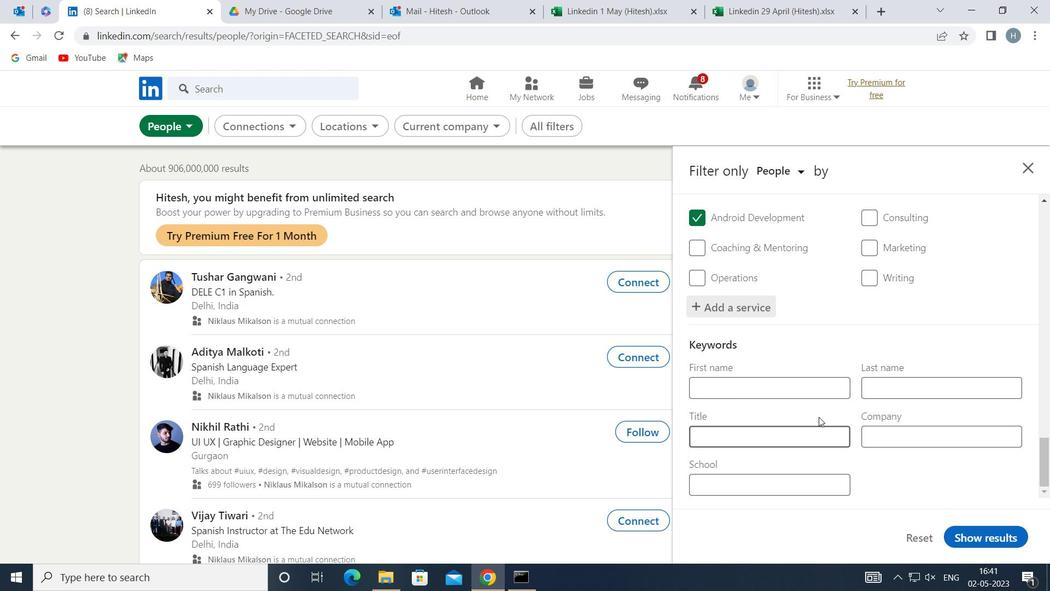 
Action: Mouse pressed left at (819, 433)
Screenshot: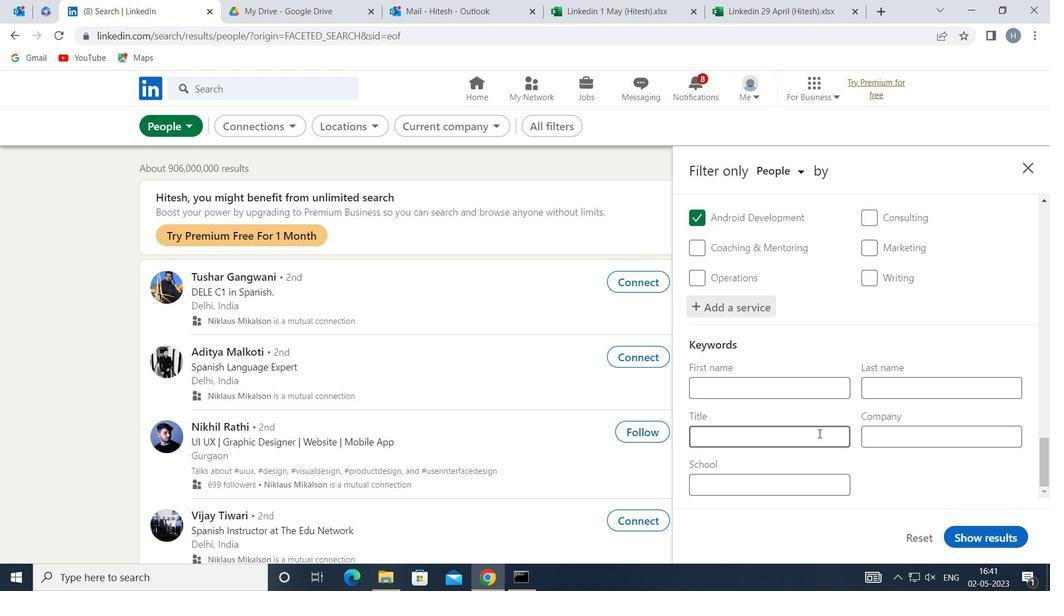 
Action: Key pressed <Key.shift>SHIPPING<Key.space>AND<Key.space><Key.shift>RECEIVING<Key.space><Key.shift>STAFF
Screenshot: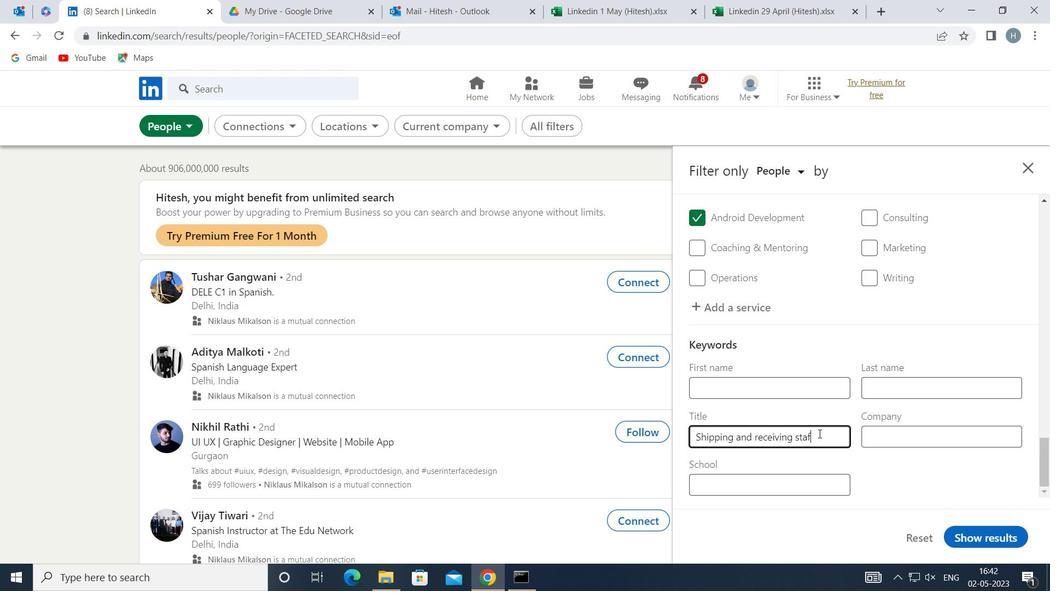 
Action: Mouse moved to (967, 530)
Screenshot: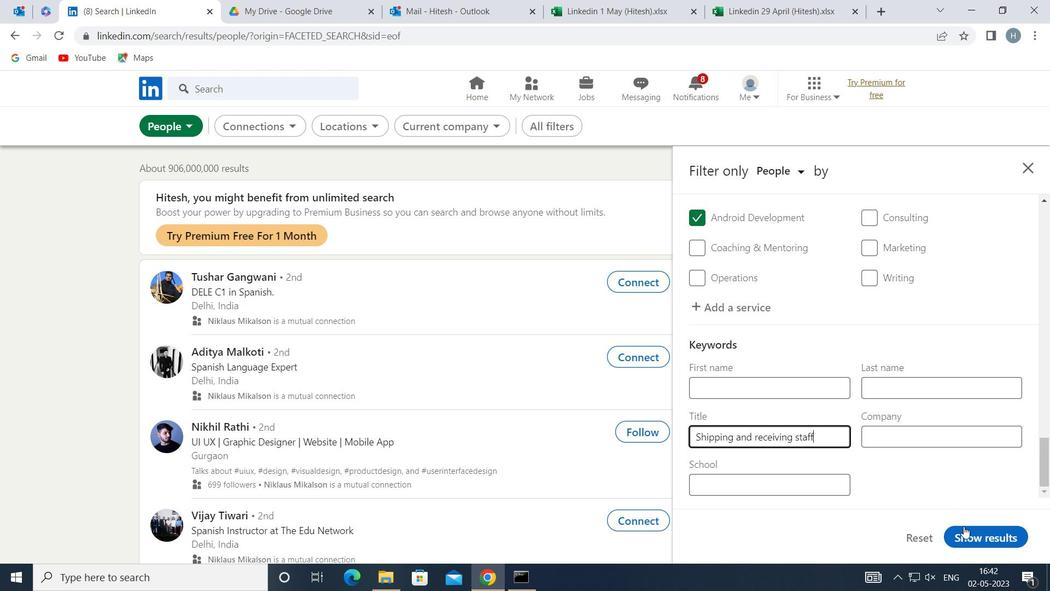 
Action: Mouse pressed left at (967, 530)
Screenshot: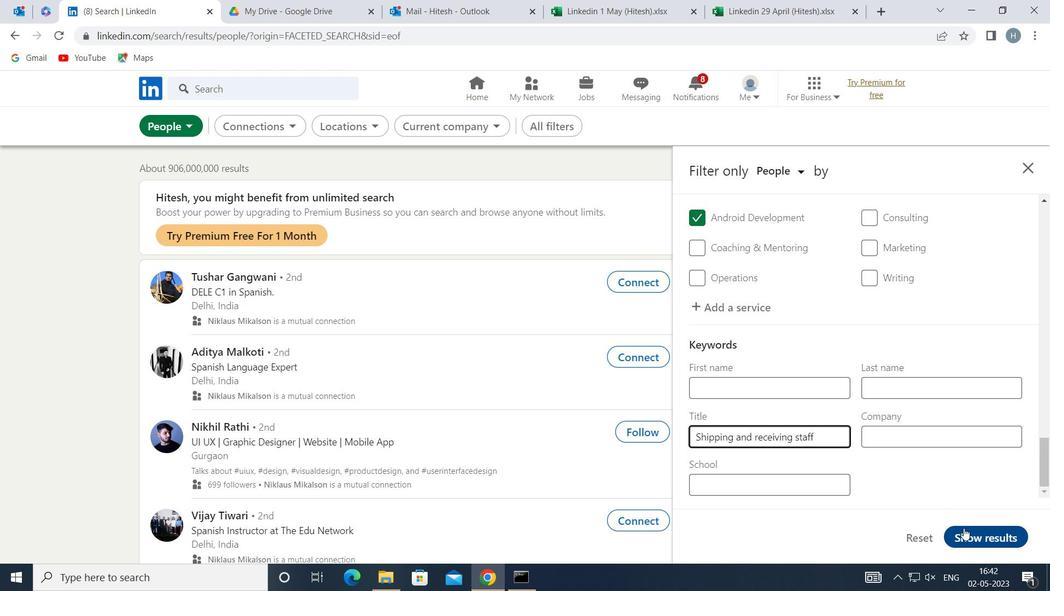 
Action: Mouse moved to (756, 415)
Screenshot: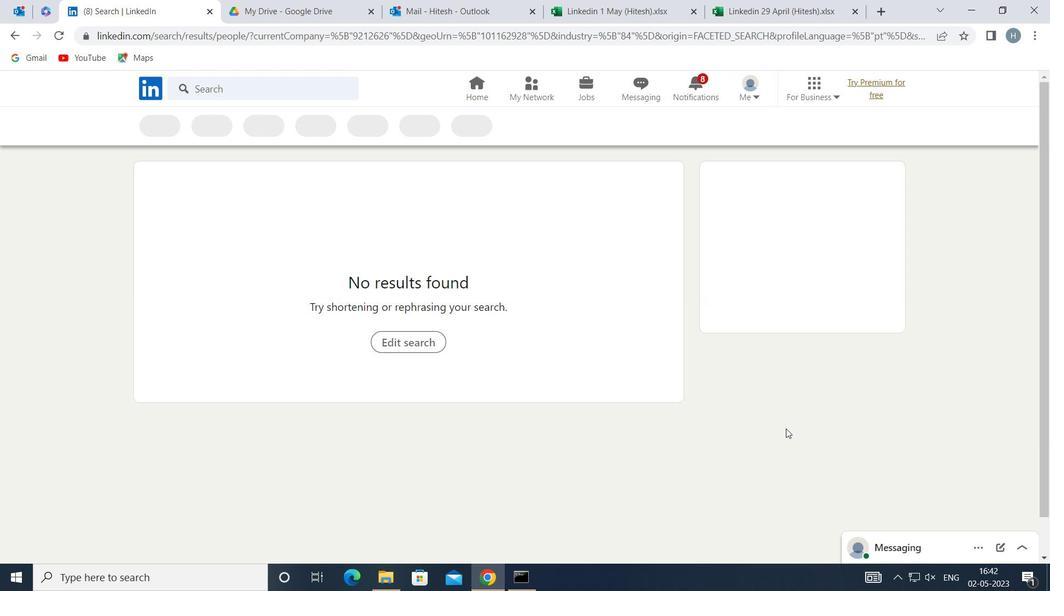 
